Task: Create an elegant letterhead design template for your business.
Action: Mouse moved to (329, 111)
Screenshot: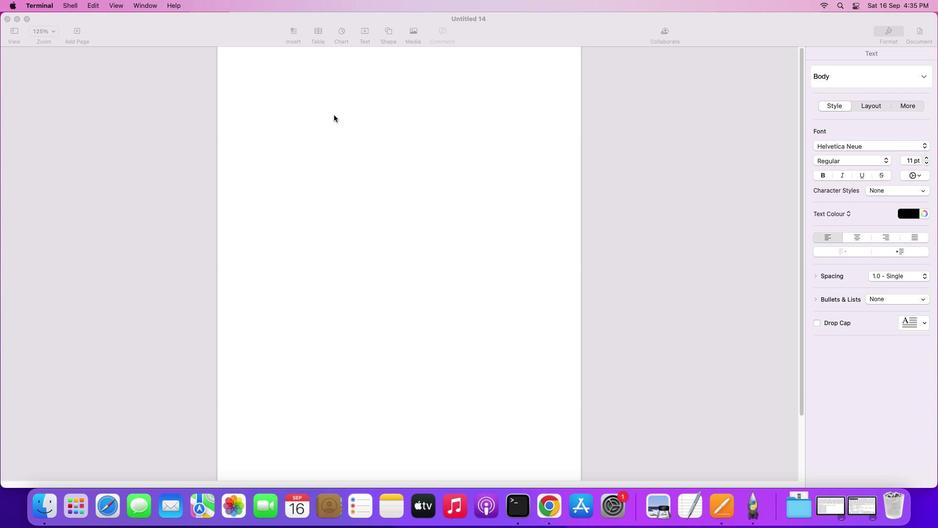 
Action: Mouse pressed left at (329, 111)
Screenshot: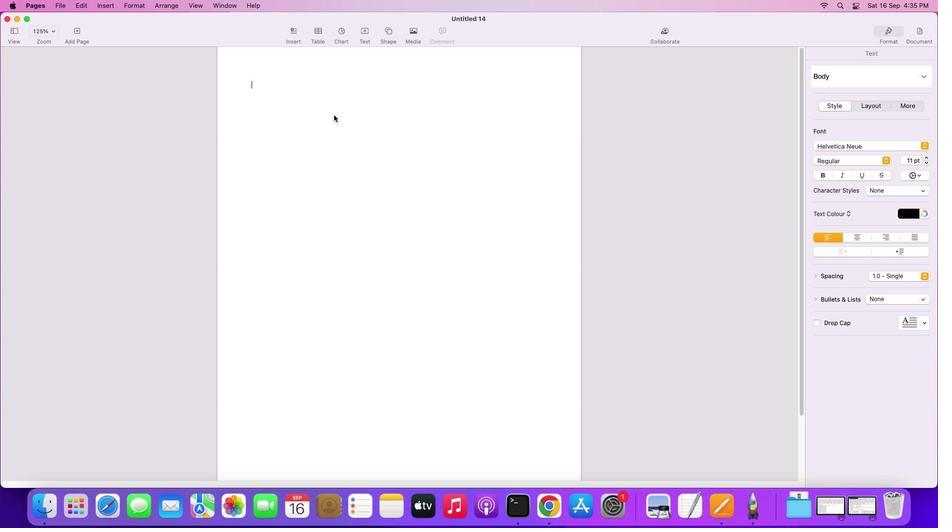 
Action: Mouse moved to (383, 28)
Screenshot: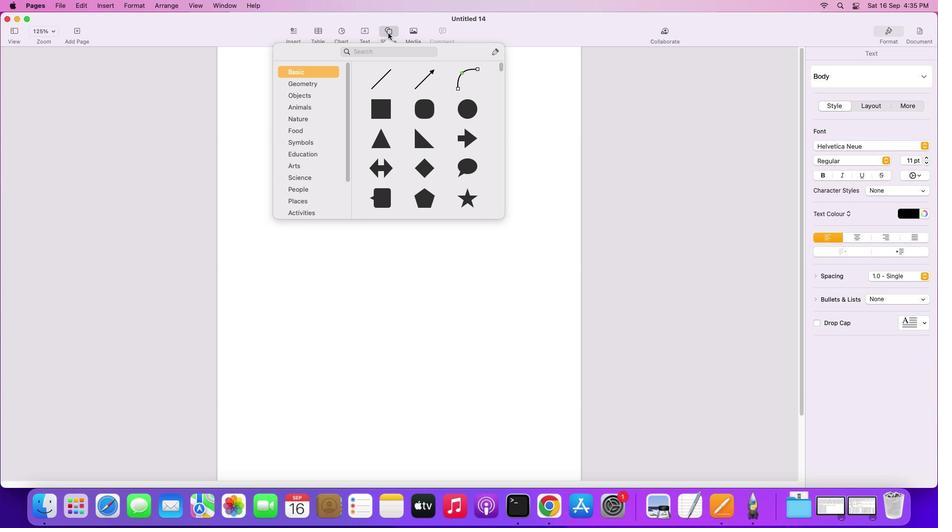 
Action: Mouse pressed left at (383, 28)
Screenshot: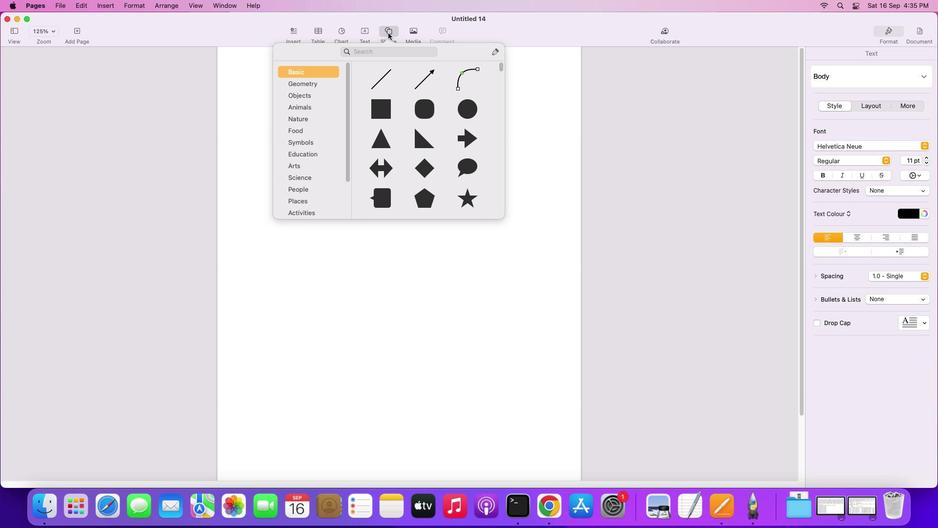 
Action: Mouse moved to (422, 106)
Screenshot: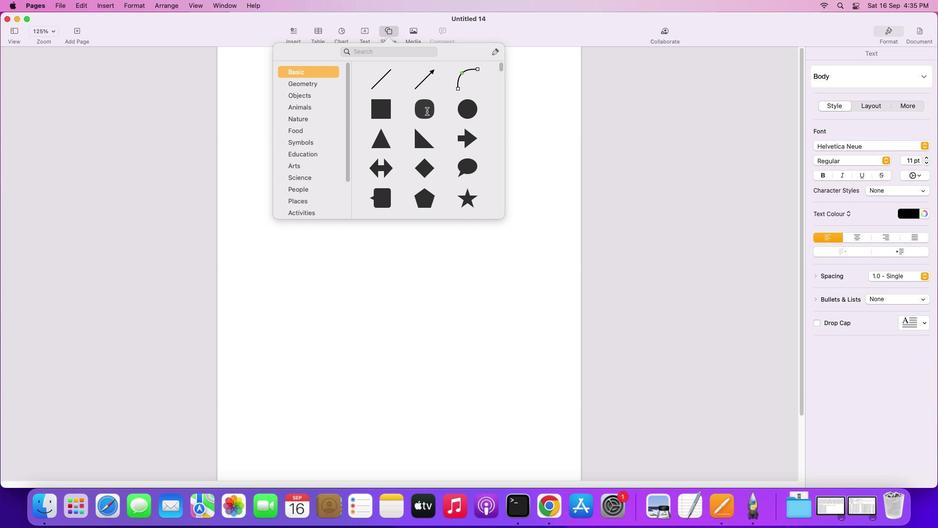 
Action: Mouse pressed left at (422, 106)
Screenshot: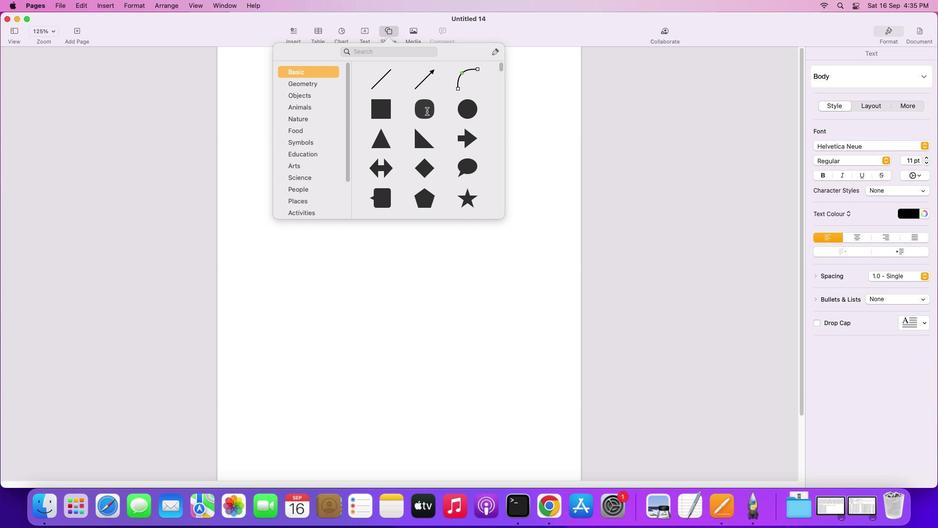 
Action: Mouse moved to (410, 115)
Screenshot: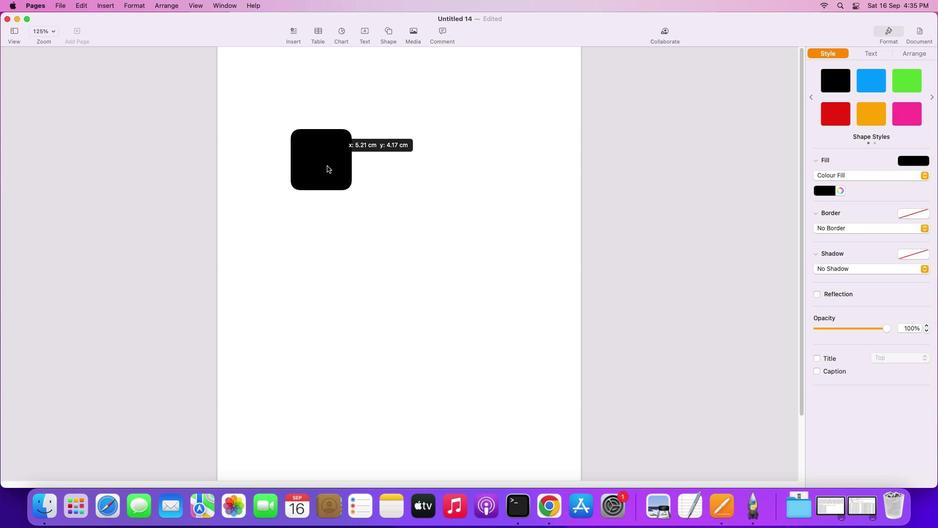 
Action: Mouse pressed left at (410, 115)
Screenshot: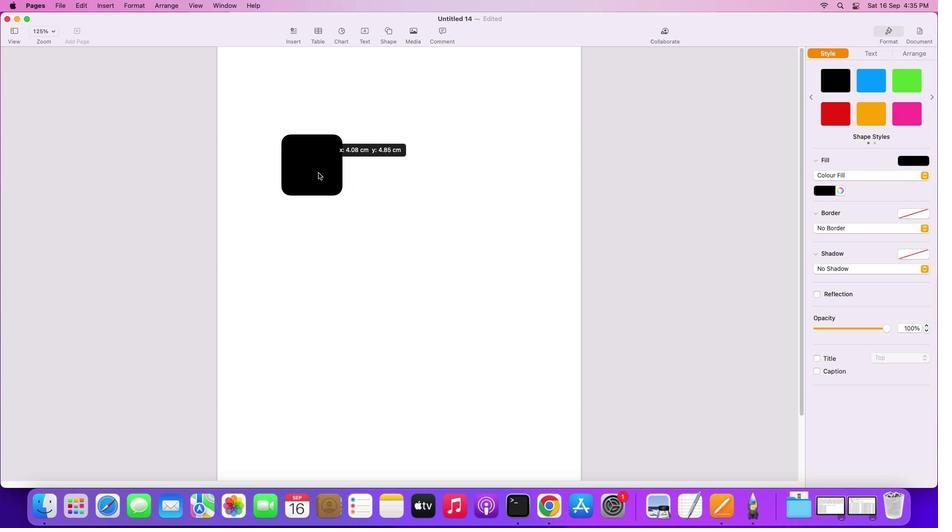 
Action: Mouse moved to (308, 210)
Screenshot: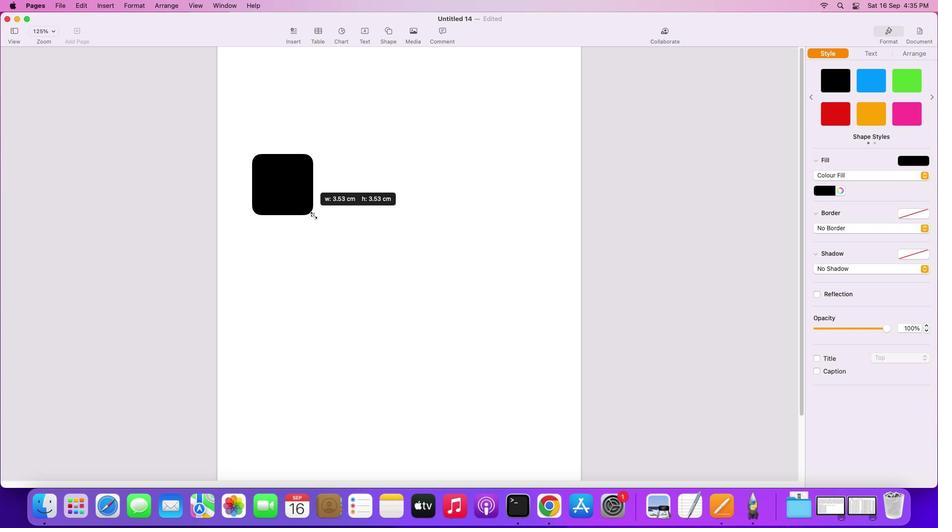
Action: Mouse pressed left at (308, 210)
Screenshot: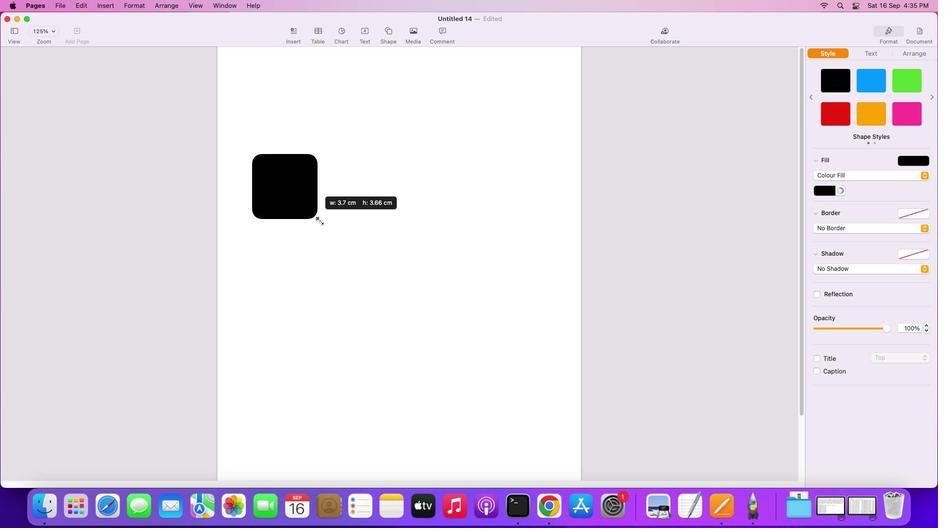 
Action: Mouse moved to (332, 240)
Screenshot: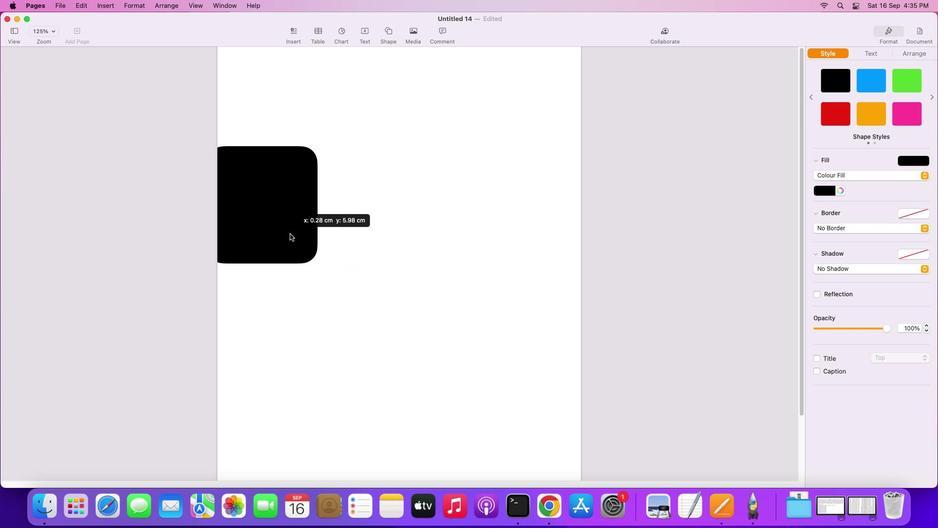 
Action: Mouse pressed left at (332, 240)
Screenshot: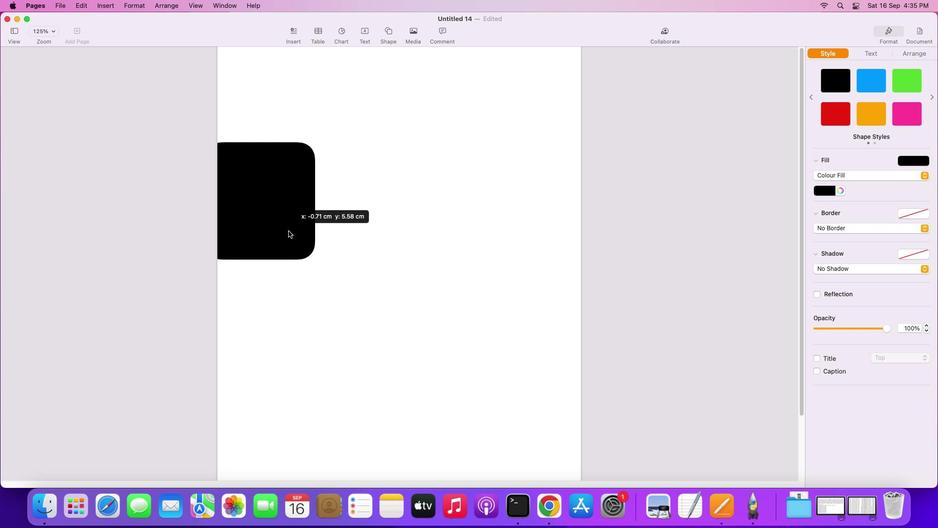 
Action: Mouse moved to (291, 224)
Screenshot: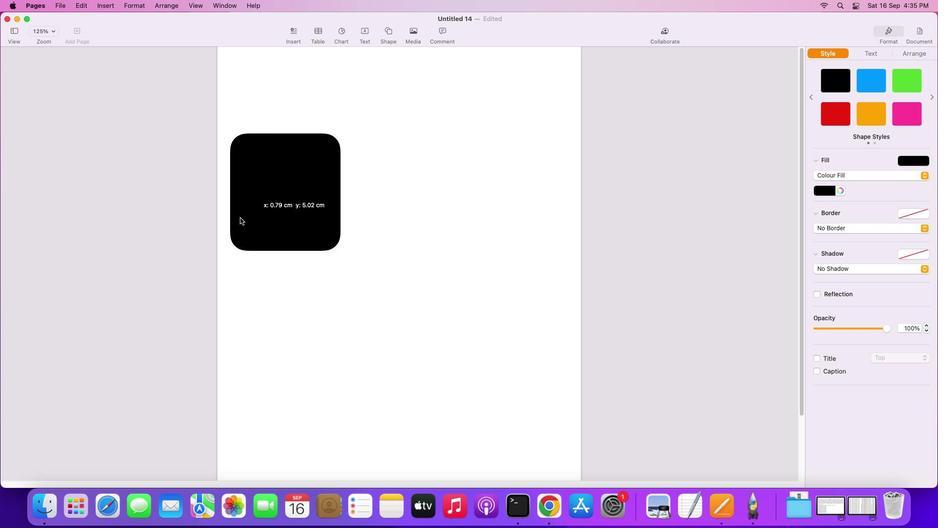 
Action: Mouse pressed left at (291, 224)
Screenshot: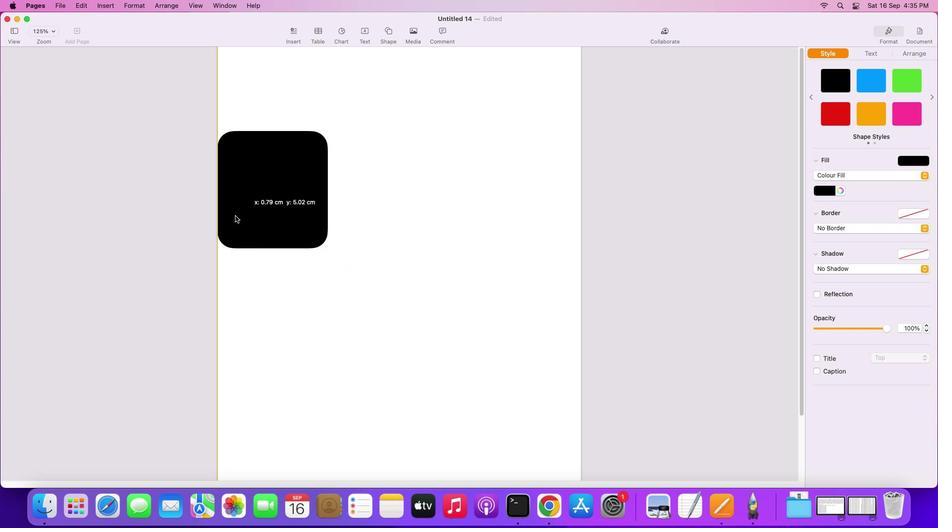 
Action: Mouse moved to (909, 47)
Screenshot: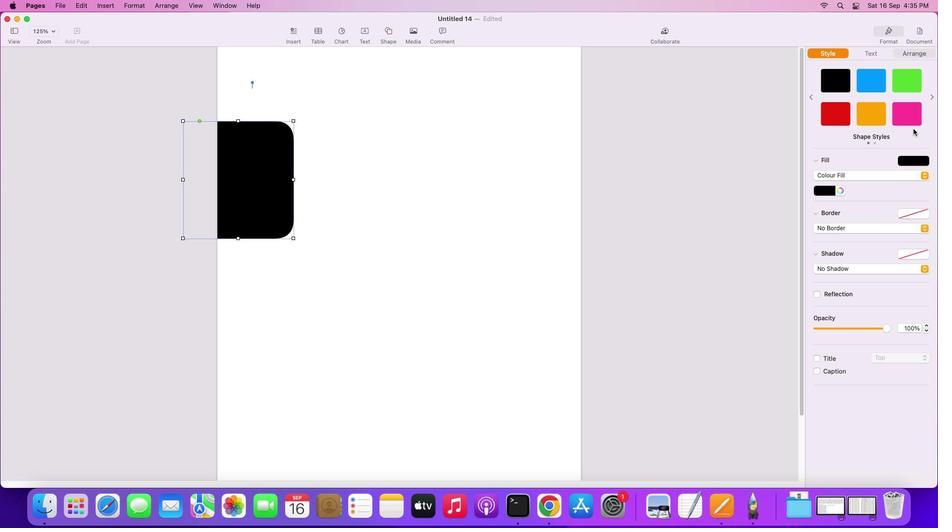 
Action: Mouse pressed left at (909, 47)
Screenshot: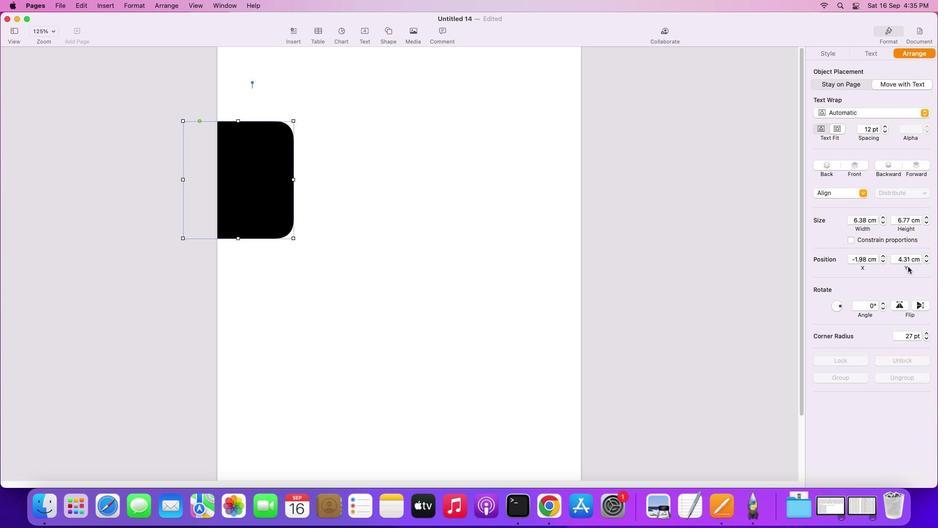 
Action: Mouse moved to (879, 299)
Screenshot: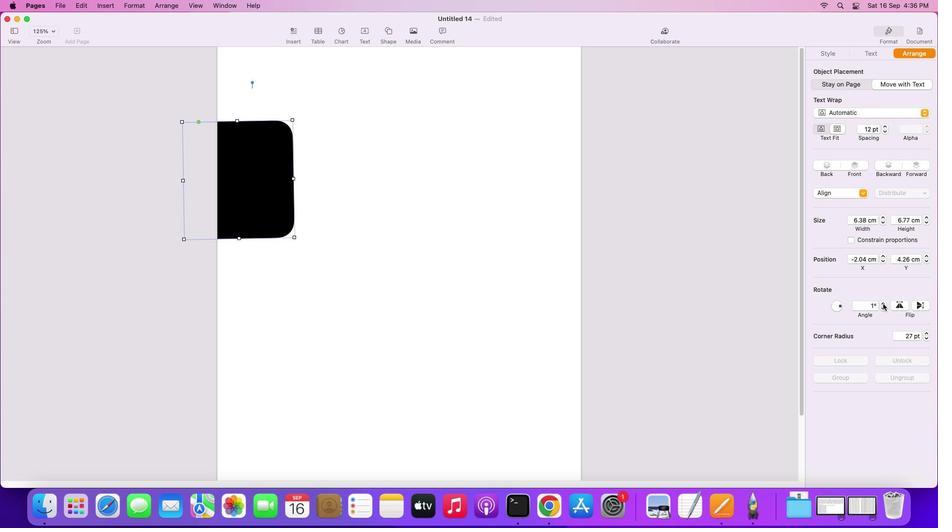 
Action: Mouse pressed left at (879, 299)
Screenshot: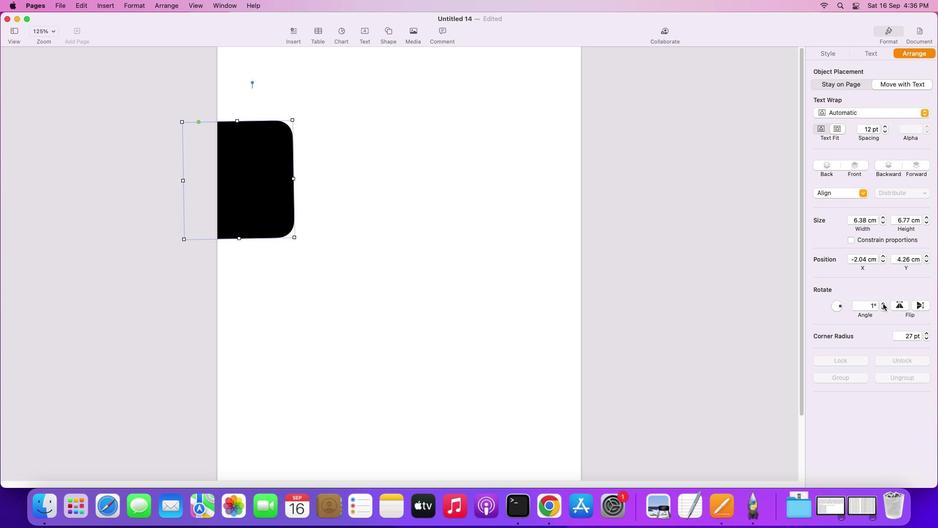 
Action: Mouse moved to (879, 299)
Screenshot: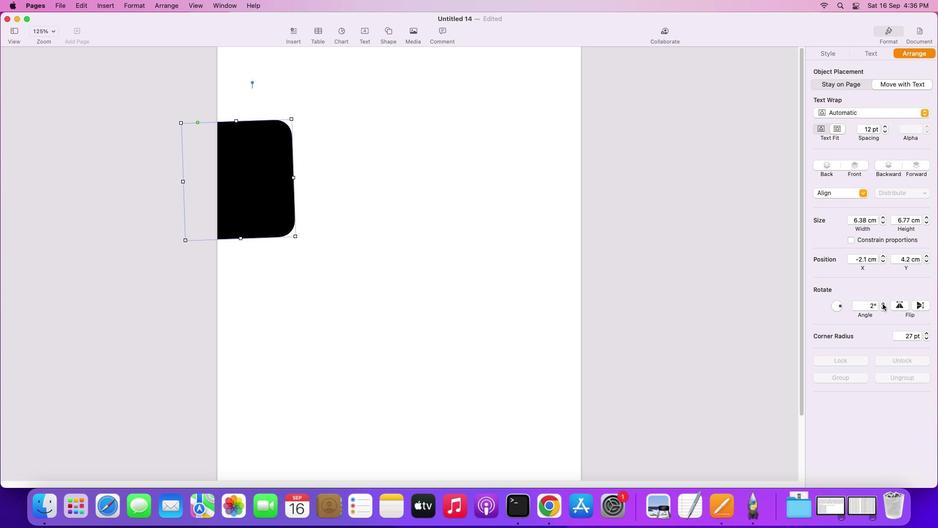 
Action: Mouse pressed left at (879, 299)
Screenshot: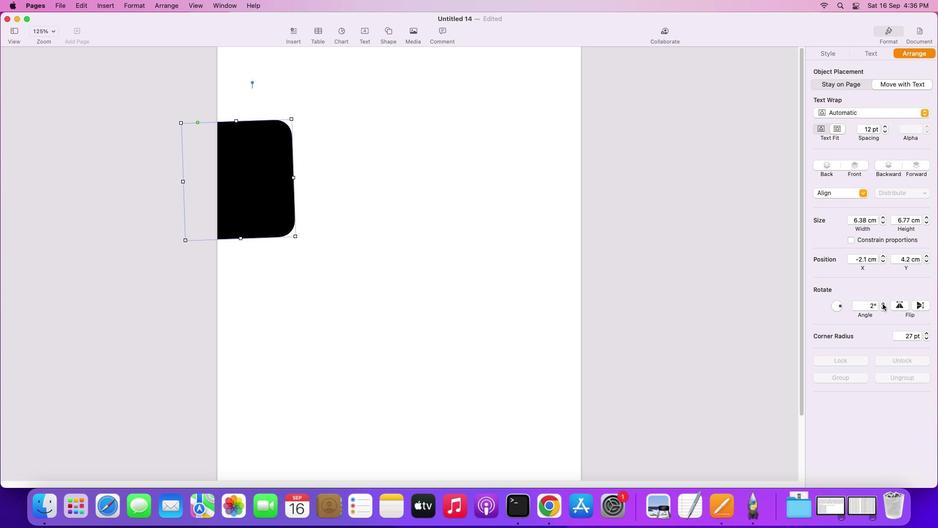 
Action: Mouse pressed left at (879, 299)
Screenshot: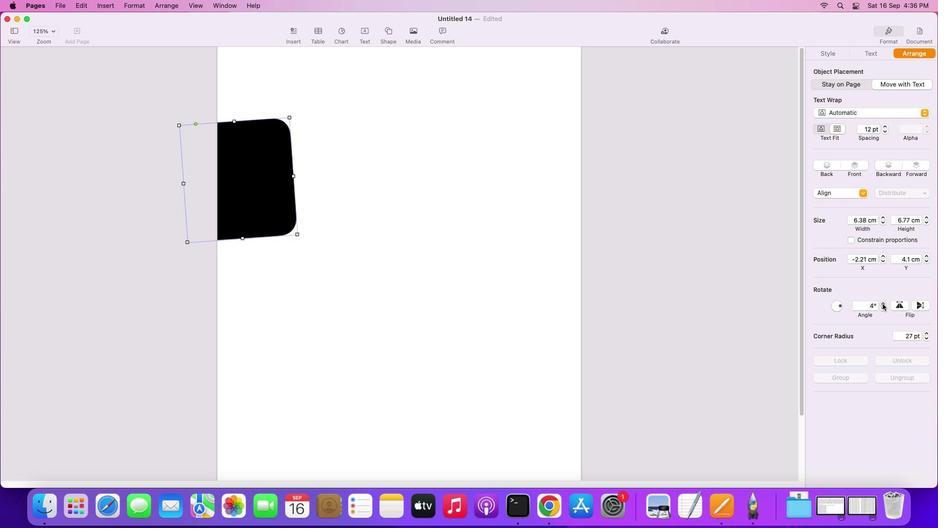 
Action: Mouse pressed left at (879, 299)
Screenshot: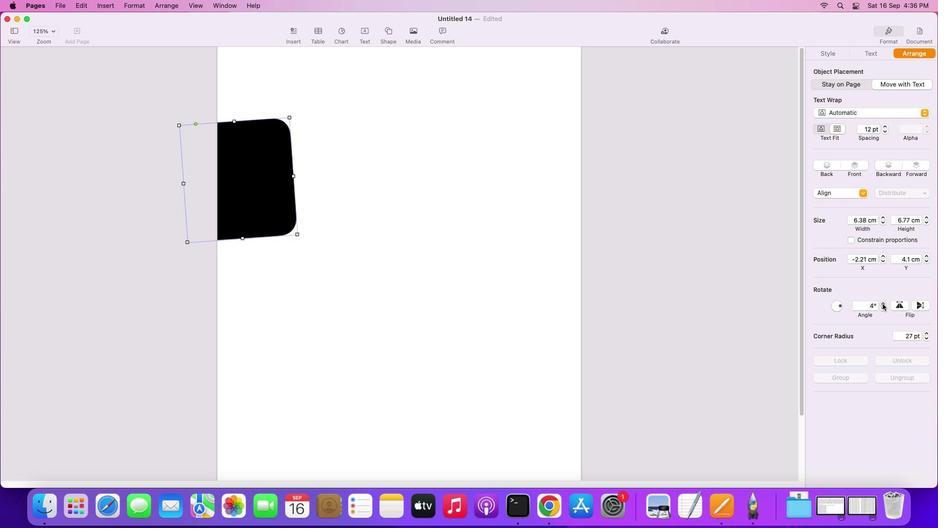 
Action: Mouse moved to (262, 176)
Screenshot: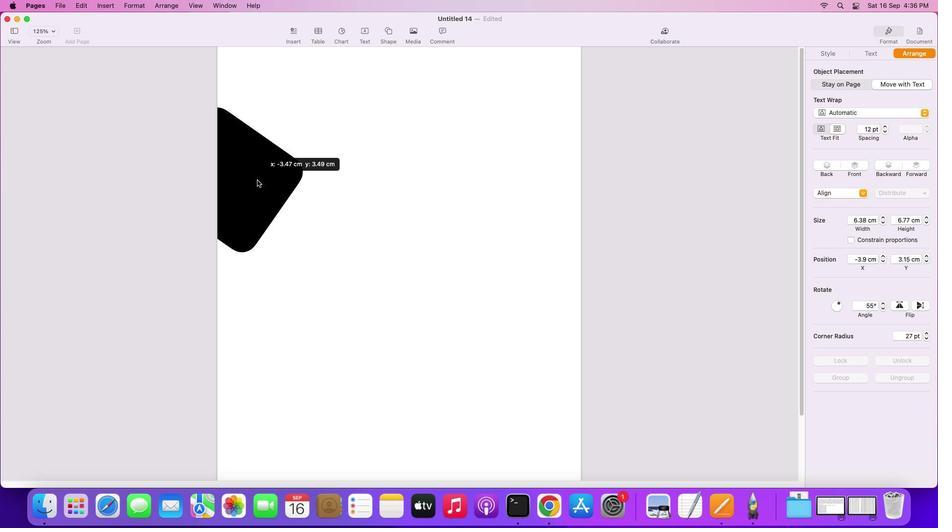 
Action: Mouse pressed left at (262, 176)
Screenshot: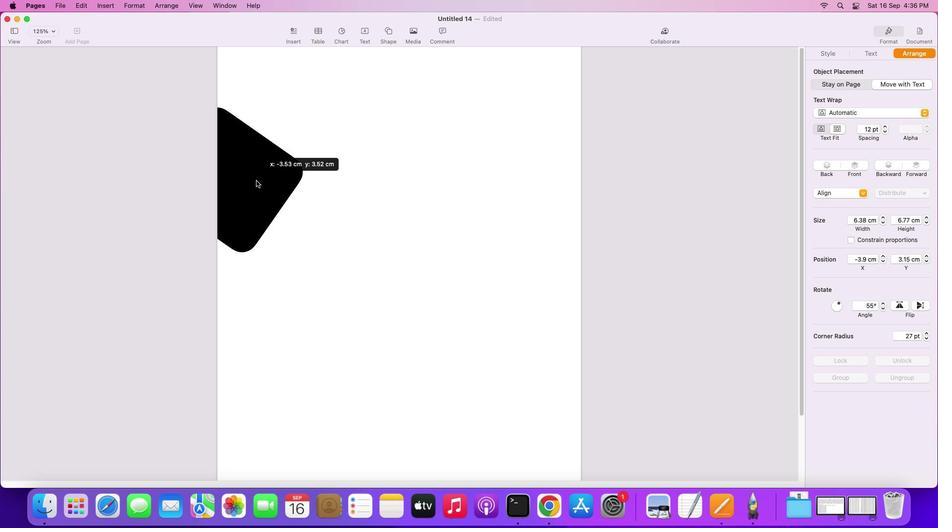 
Action: Mouse moved to (881, 303)
Screenshot: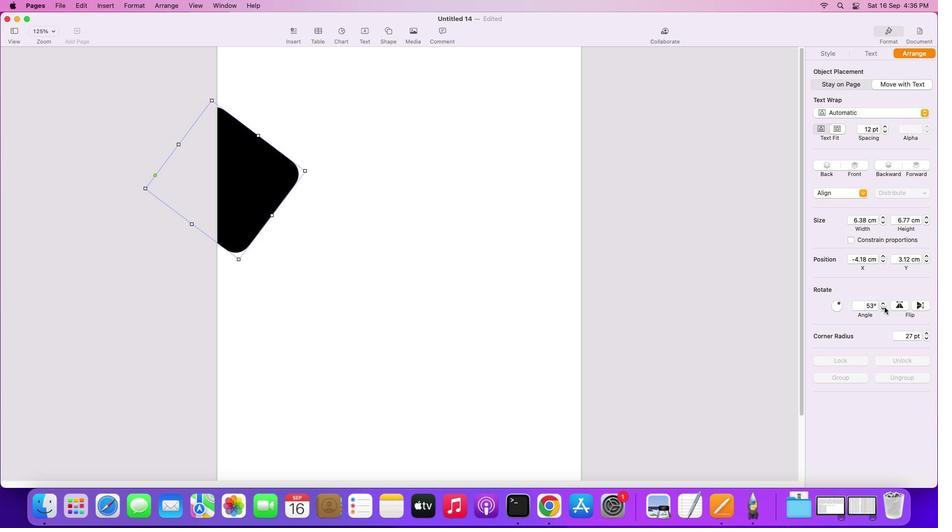 
Action: Mouse pressed left at (881, 303)
Screenshot: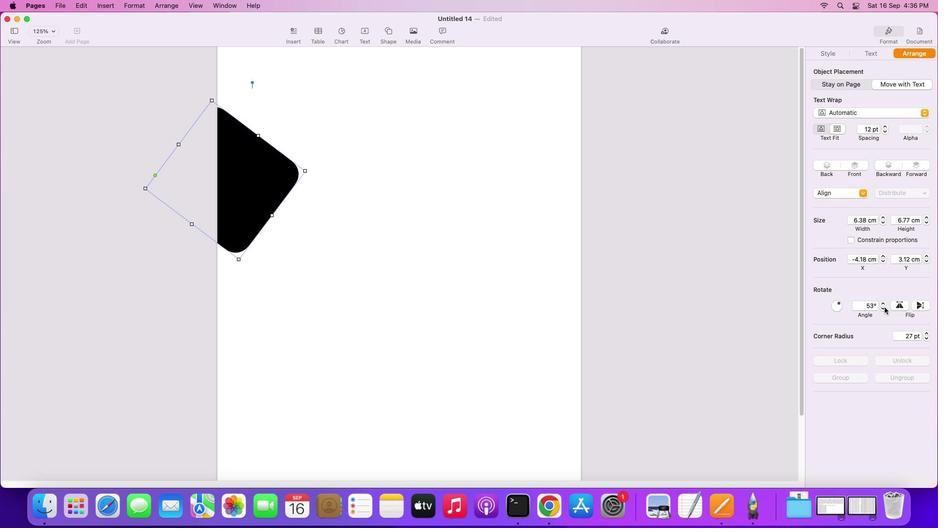 
Action: Mouse pressed left at (881, 303)
Screenshot: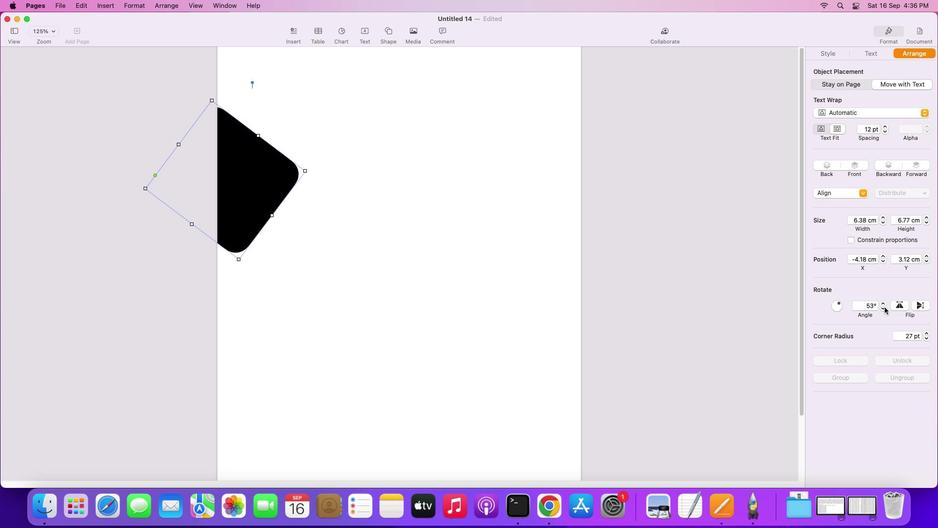 
Action: Mouse pressed left at (881, 303)
Screenshot: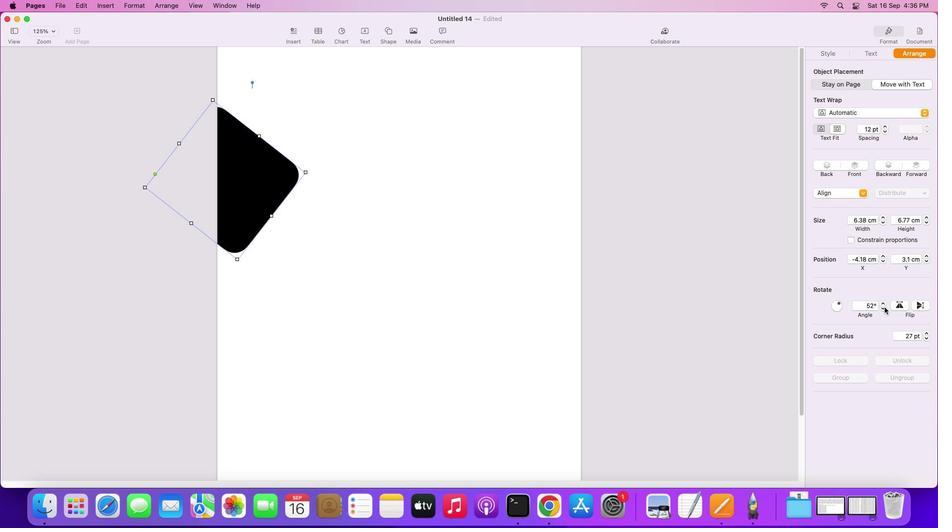
Action: Mouse pressed left at (881, 303)
Screenshot: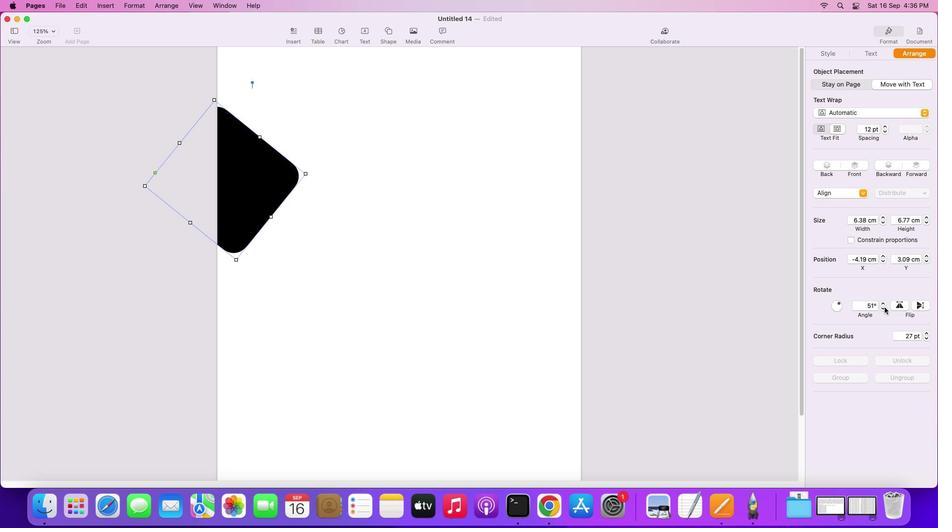 
Action: Mouse pressed left at (881, 303)
Screenshot: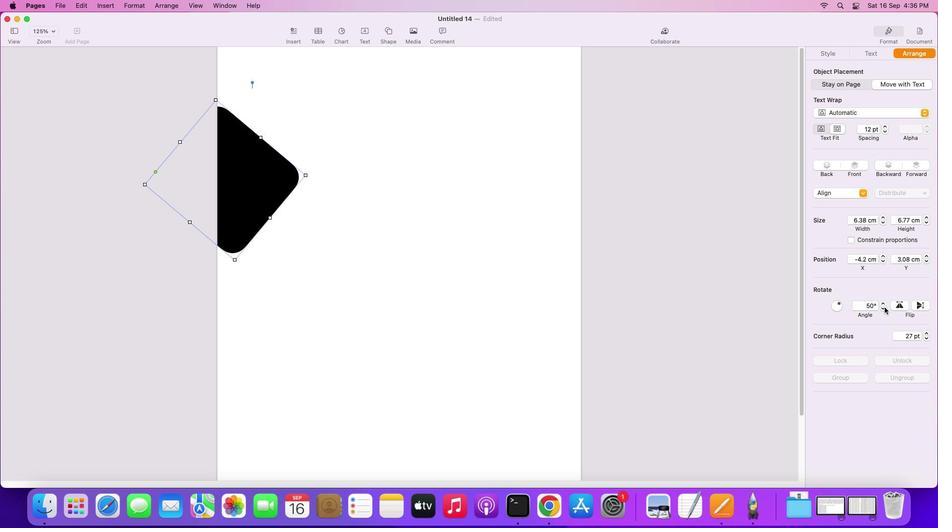
Action: Mouse pressed left at (881, 303)
Screenshot: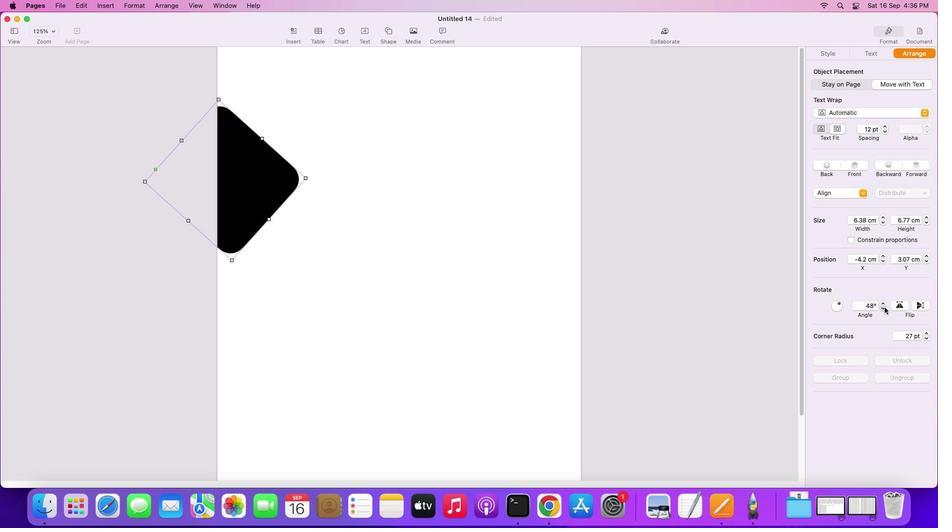 
Action: Mouse pressed left at (881, 303)
Screenshot: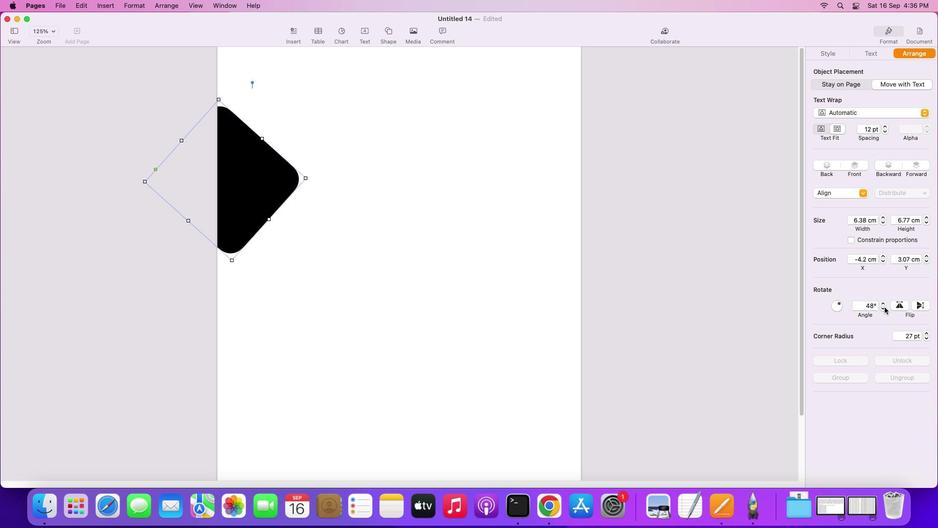 
Action: Mouse pressed left at (881, 303)
Screenshot: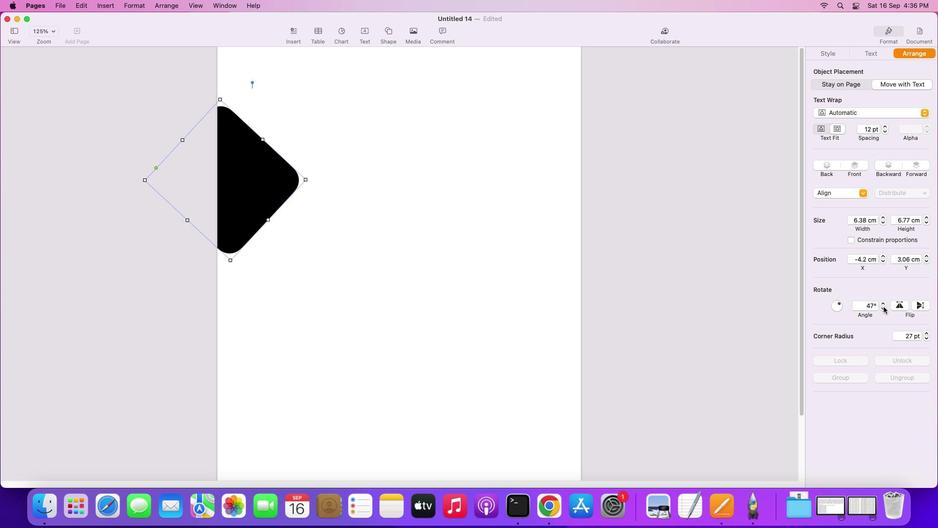 
Action: Mouse moved to (879, 303)
Screenshot: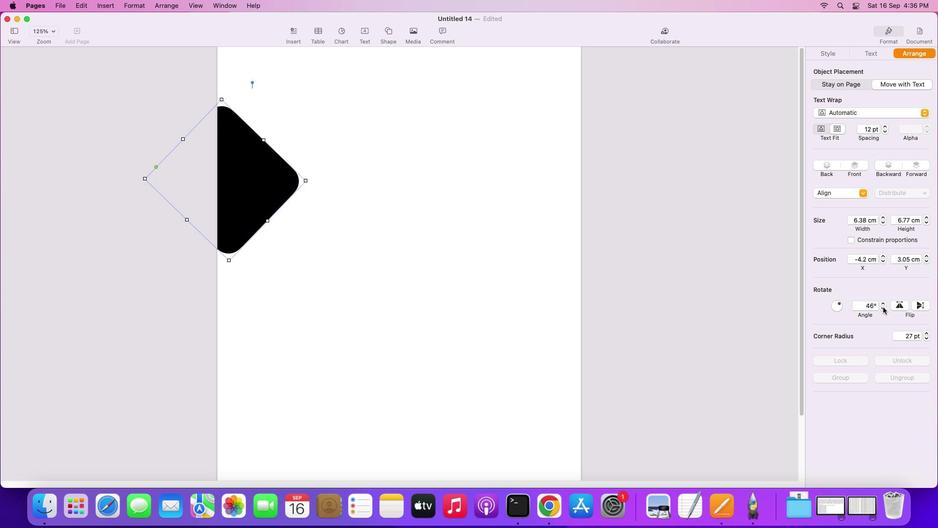 
Action: Mouse pressed left at (879, 303)
Screenshot: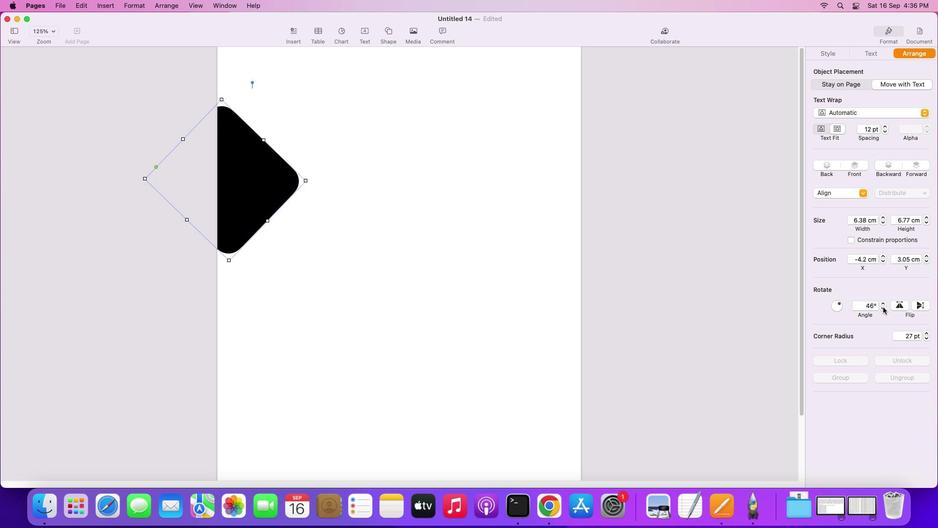 
Action: Mouse pressed left at (879, 303)
Screenshot: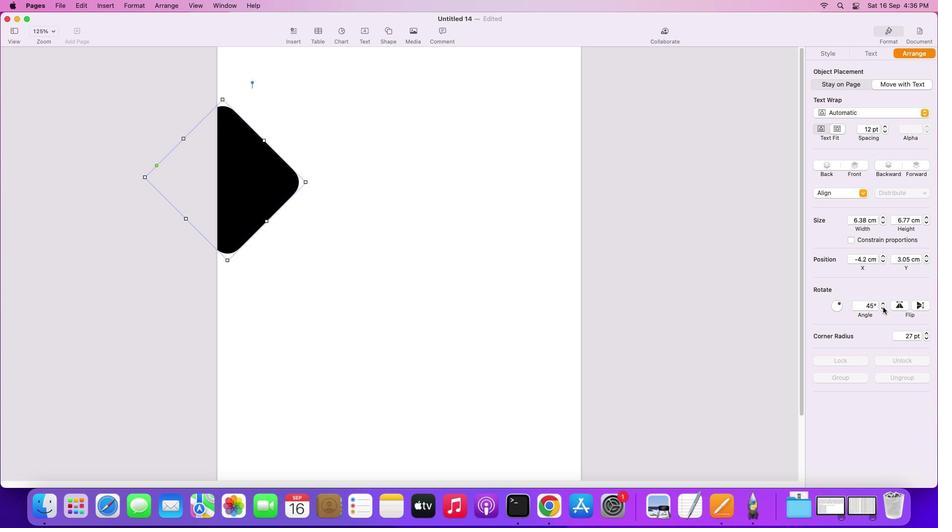 
Action: Mouse moved to (244, 185)
Screenshot: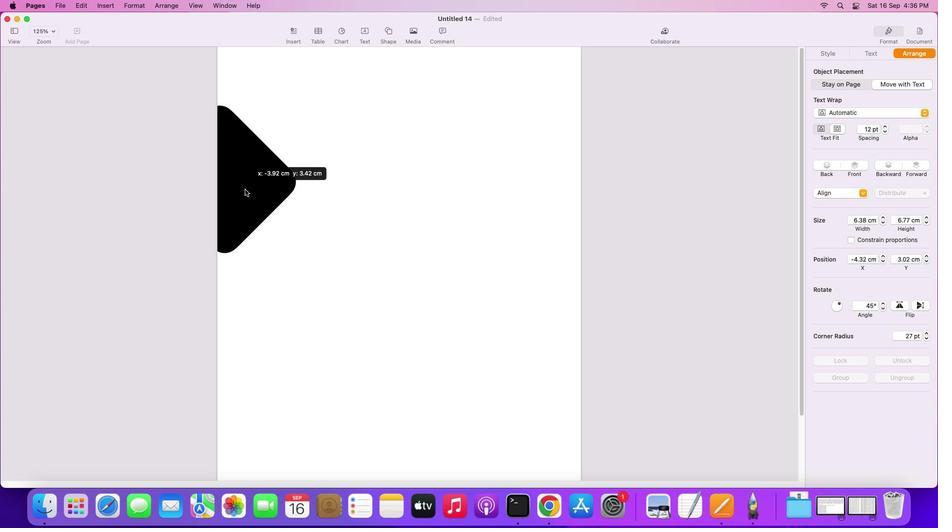
Action: Mouse pressed left at (244, 185)
Screenshot: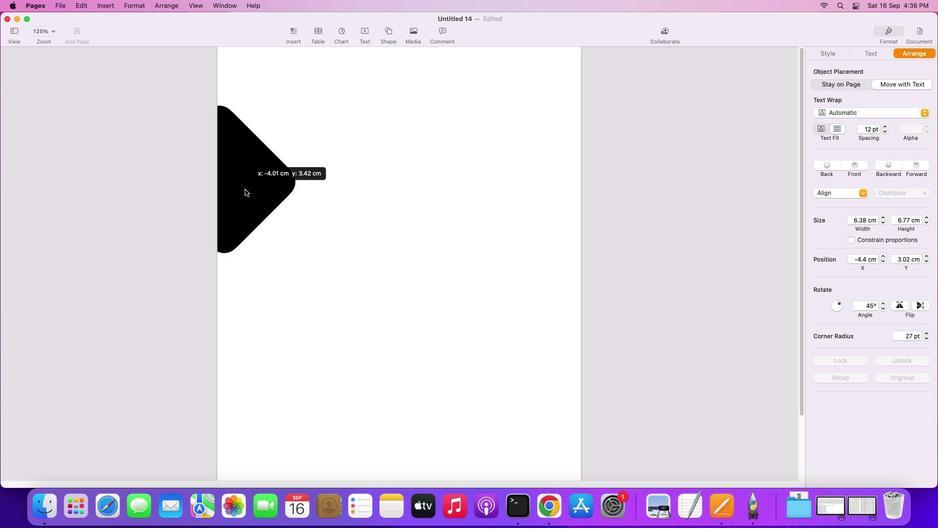 
Action: Mouse moved to (369, 136)
Screenshot: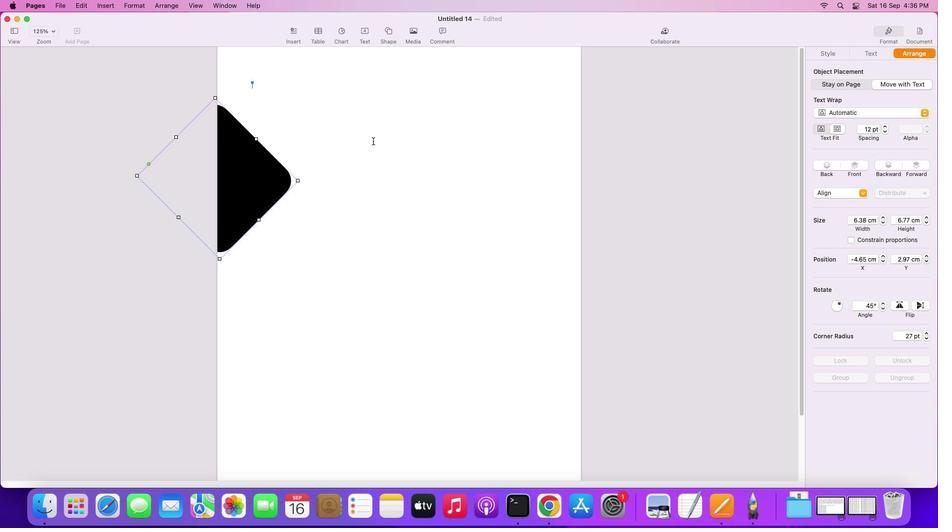 
Action: Mouse pressed left at (369, 136)
Screenshot: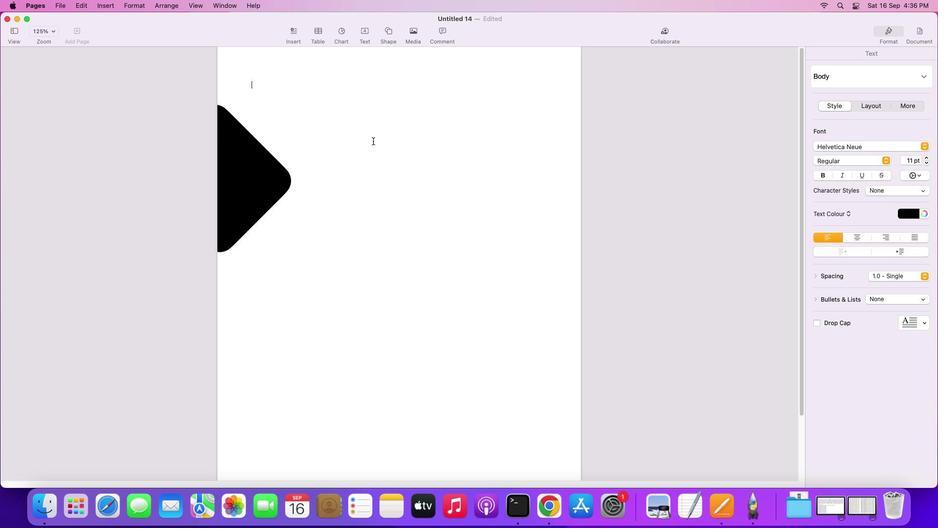 
Action: Mouse moved to (236, 172)
Screenshot: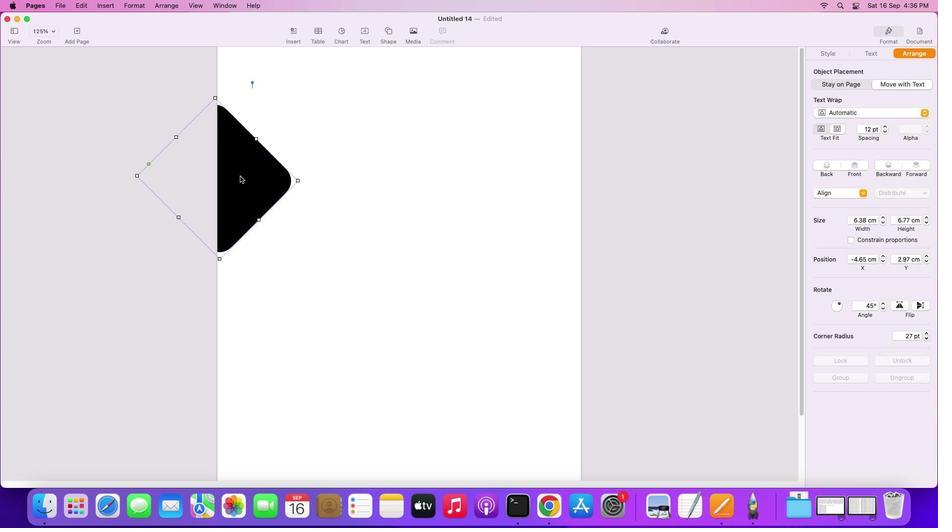 
Action: Mouse pressed left at (236, 172)
Screenshot: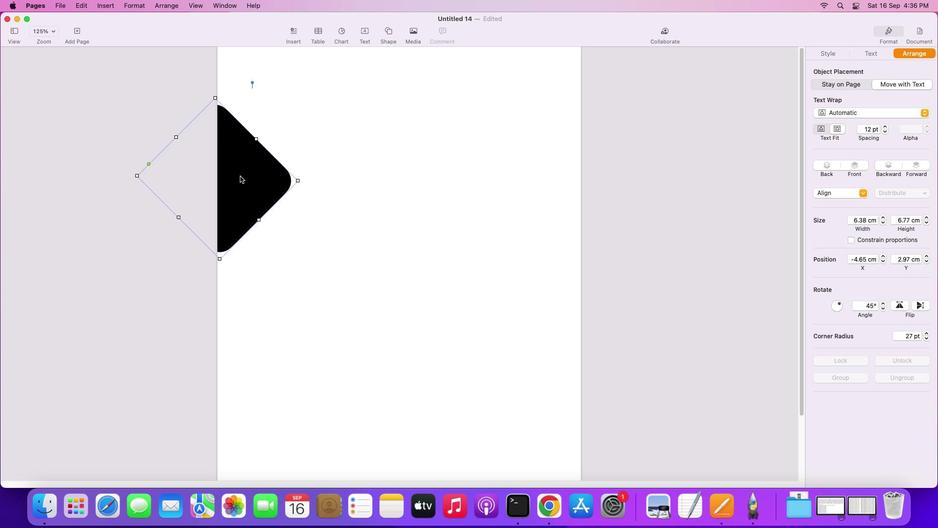 
Action: Key pressed Key.alt
Screenshot: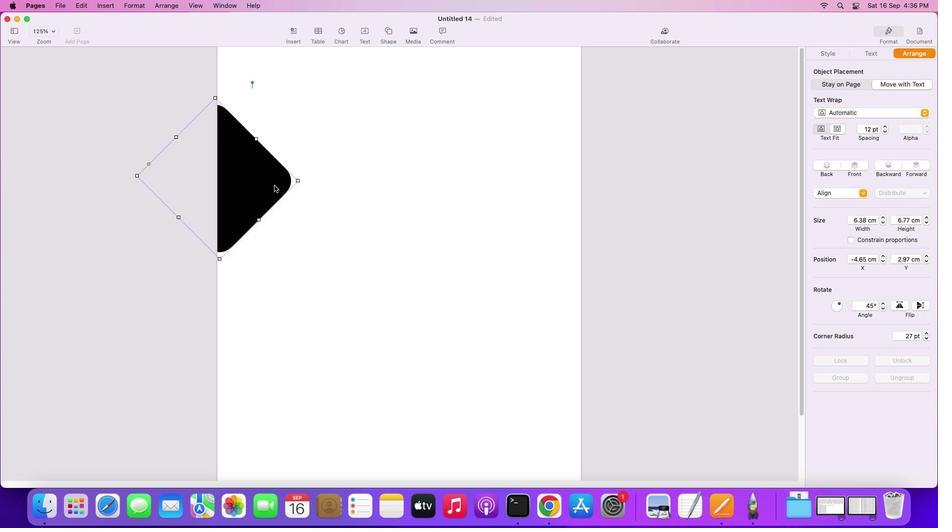 
Action: Mouse moved to (245, 174)
Screenshot: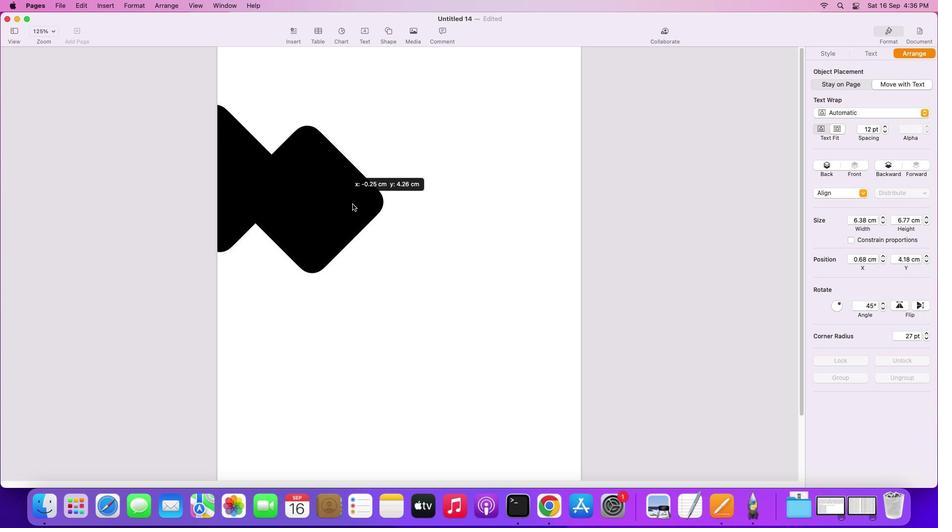 
Action: Mouse pressed left at (245, 174)
Screenshot: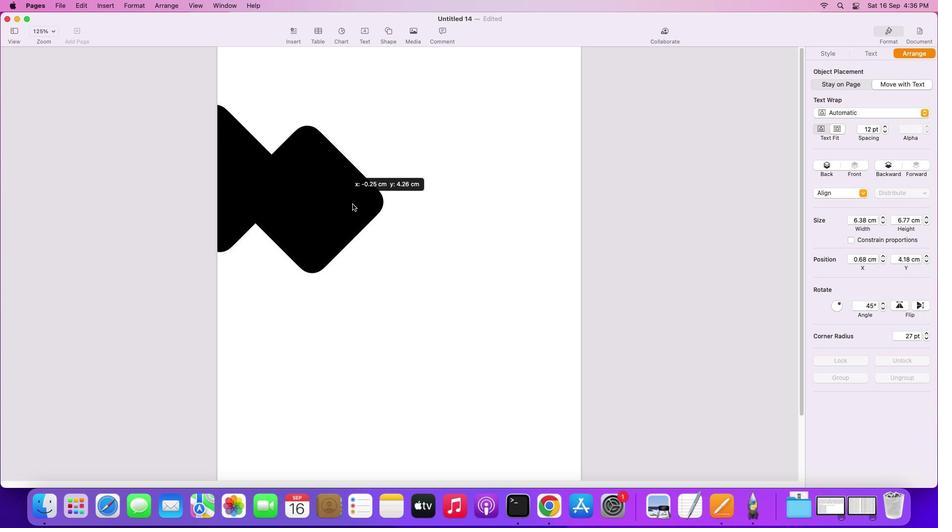
Action: Mouse moved to (509, 395)
Screenshot: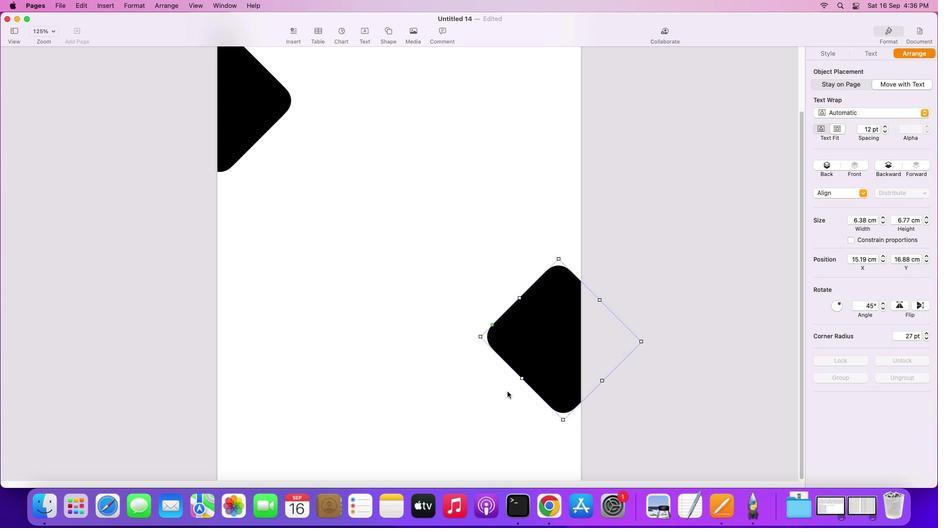 
Action: Mouse scrolled (509, 395) with delta (-3, -4)
Screenshot: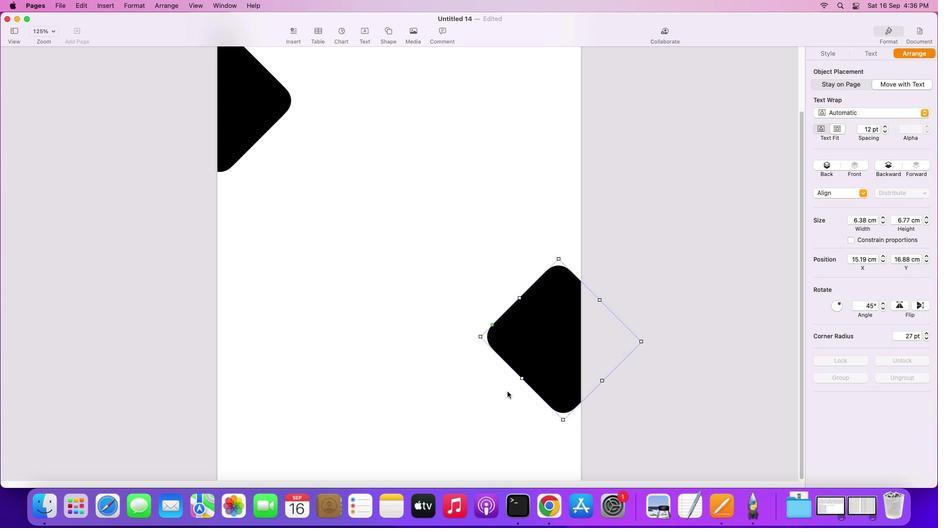 
Action: Mouse scrolled (509, 395) with delta (-3, -4)
Screenshot: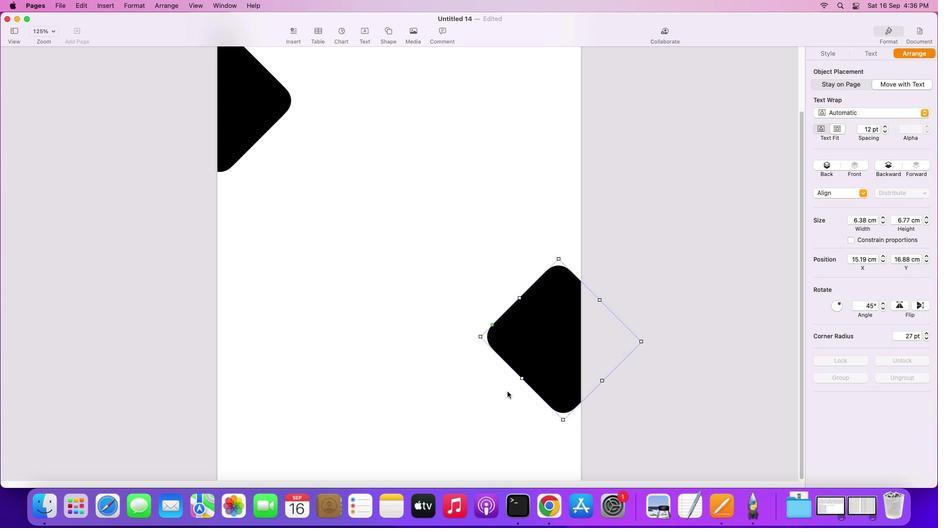 
Action: Mouse scrolled (509, 395) with delta (-3, -5)
Screenshot: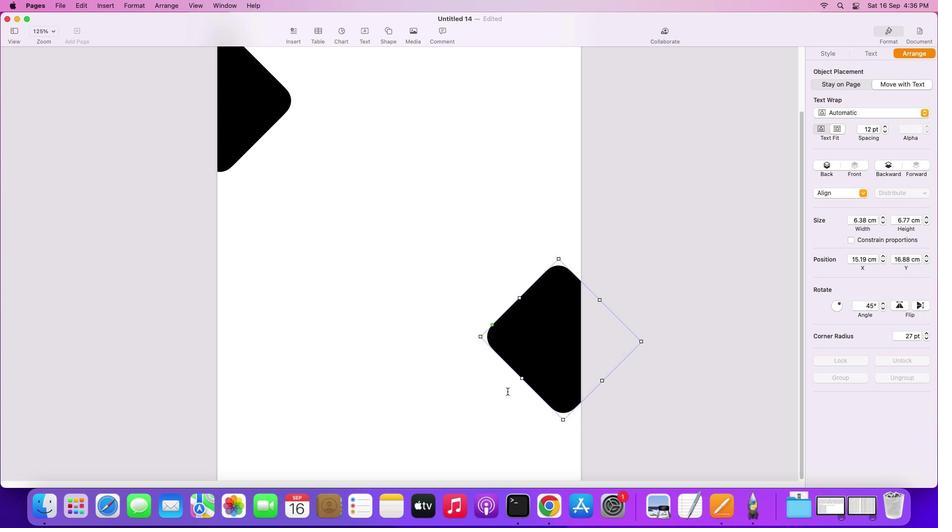 
Action: Mouse moved to (508, 394)
Screenshot: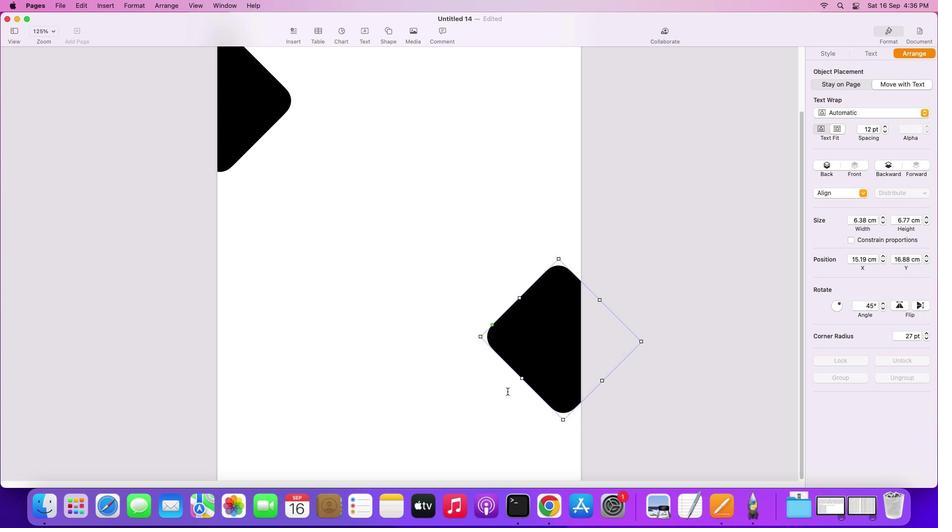
Action: Mouse scrolled (508, 394) with delta (-3, -6)
Screenshot: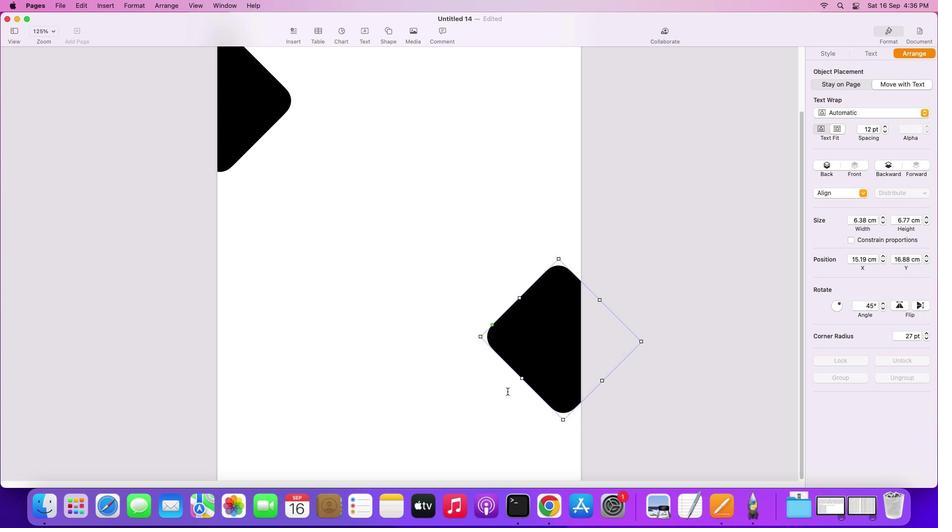 
Action: Mouse moved to (507, 392)
Screenshot: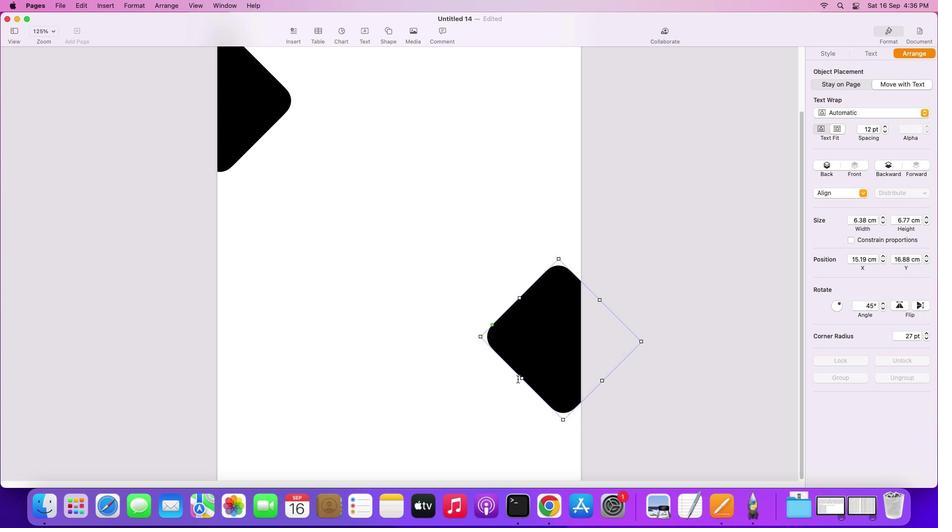 
Action: Mouse scrolled (507, 392) with delta (-3, -6)
Screenshot: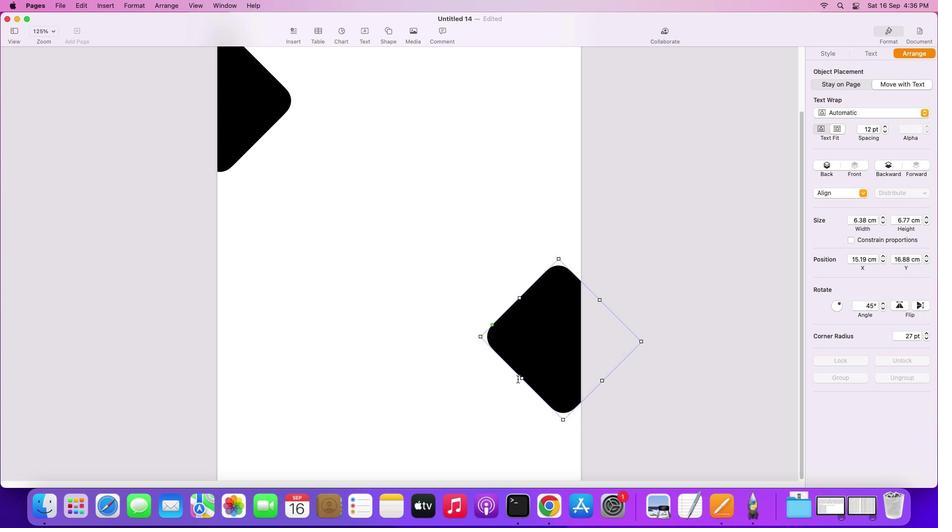 
Action: Mouse moved to (505, 390)
Screenshot: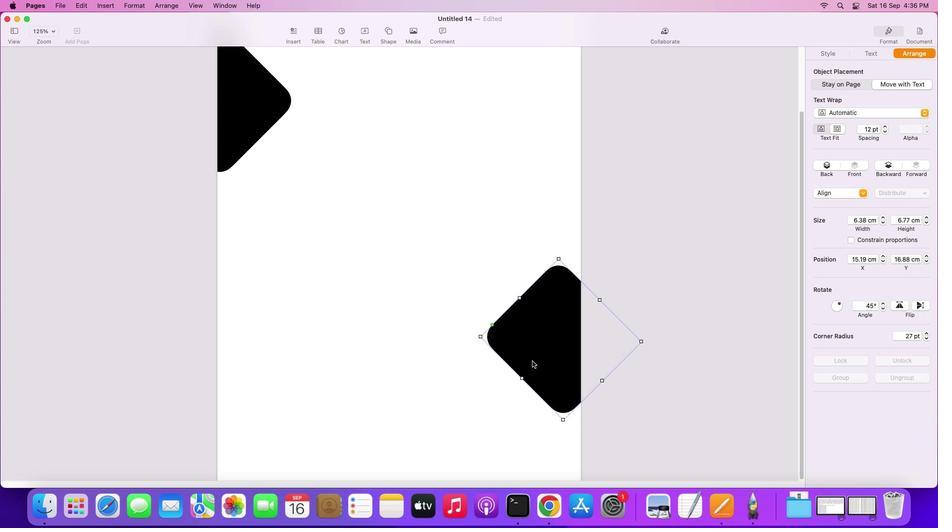 
Action: Mouse scrolled (505, 390) with delta (-3, -6)
Screenshot: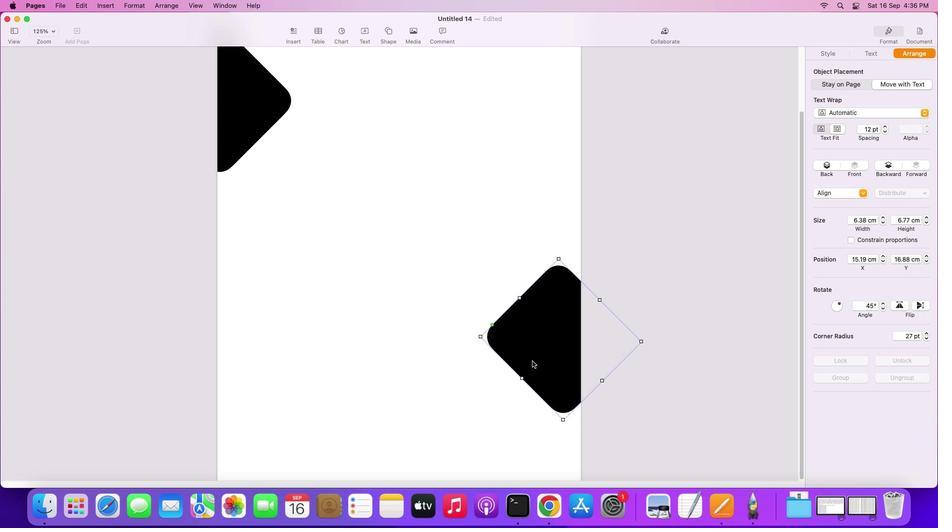 
Action: Mouse moved to (545, 344)
Screenshot: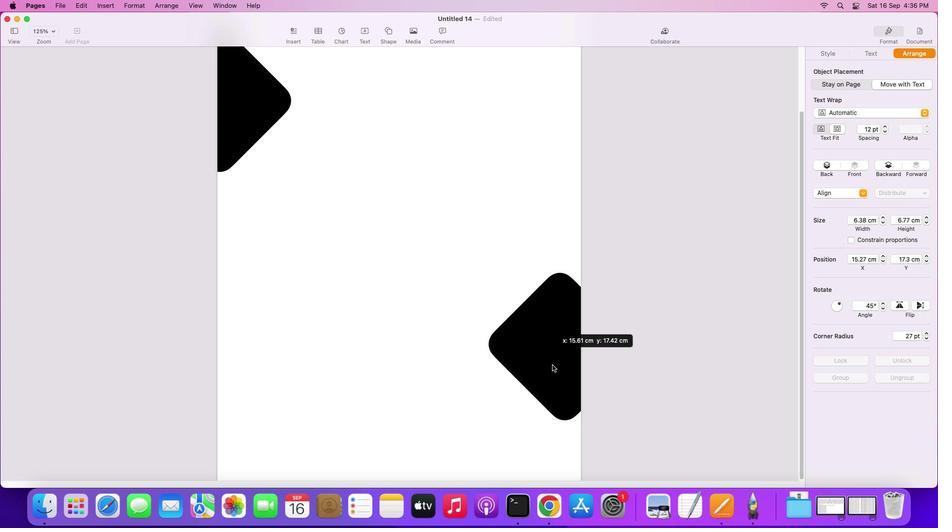 
Action: Mouse pressed left at (545, 344)
Screenshot: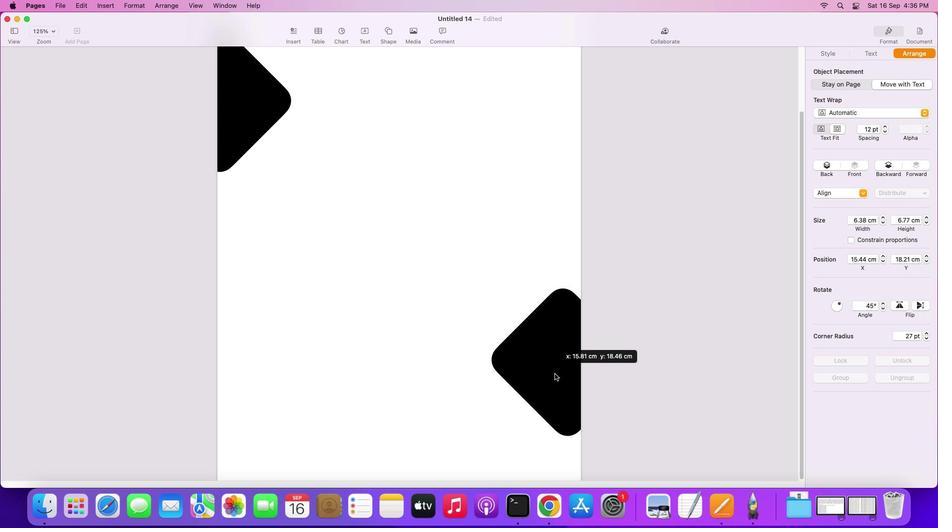 
Action: Mouse moved to (561, 406)
Screenshot: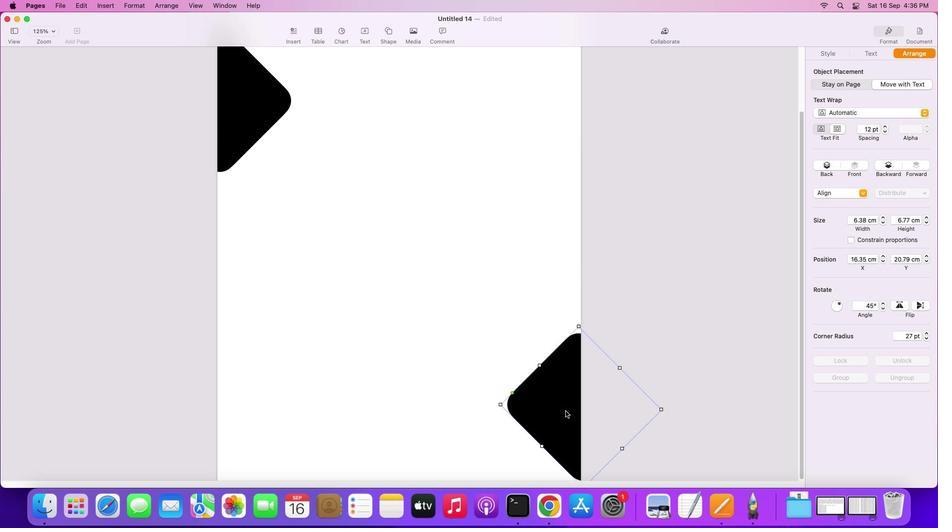 
Action: Mouse pressed left at (561, 406)
Screenshot: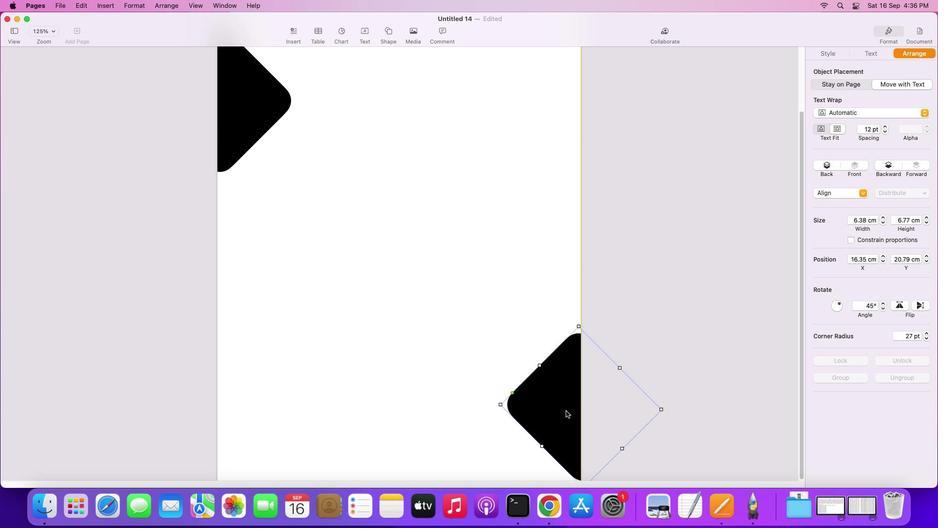 
Action: Mouse moved to (473, 309)
Screenshot: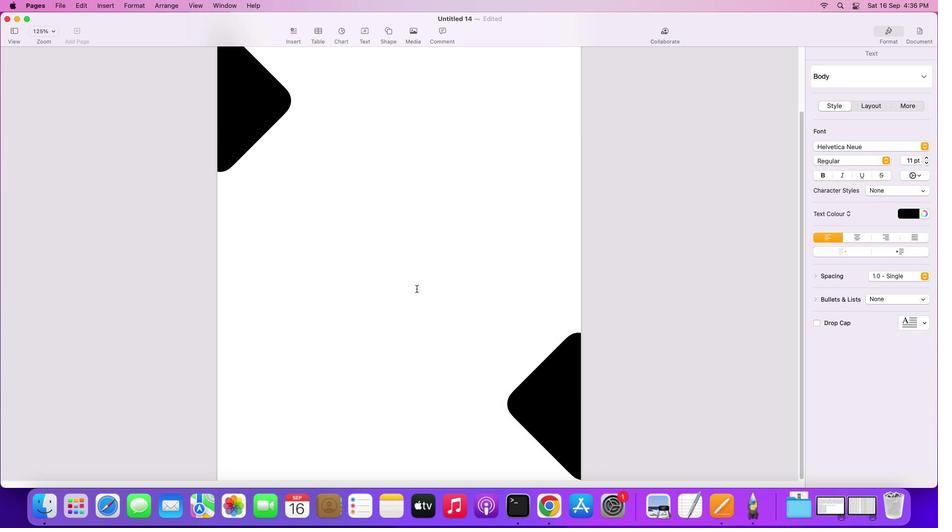 
Action: Mouse pressed left at (473, 309)
Screenshot: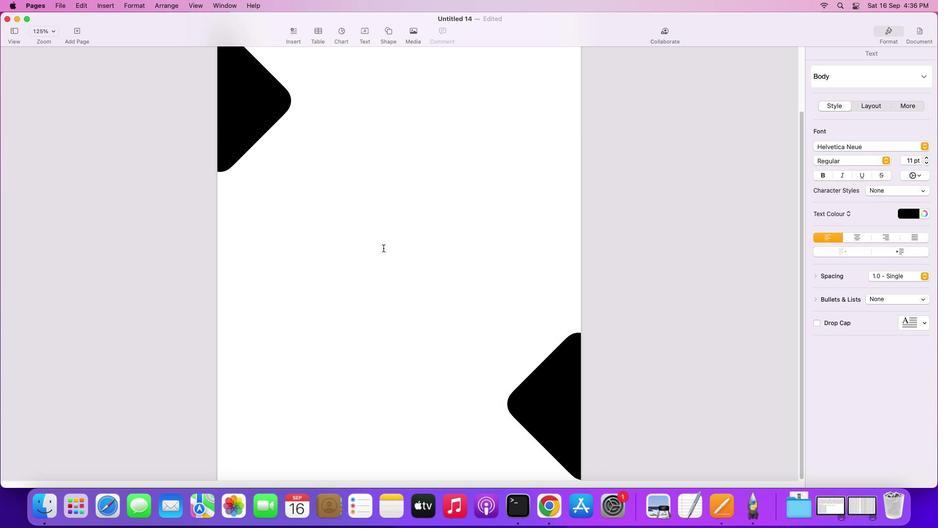 
Action: Mouse moved to (367, 215)
Screenshot: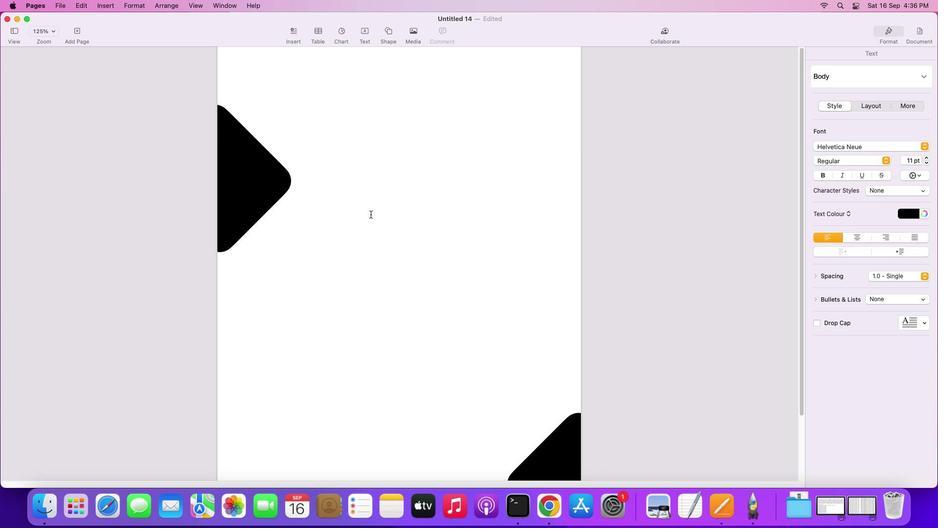 
Action: Mouse scrolled (367, 215) with delta (-3, -3)
Screenshot: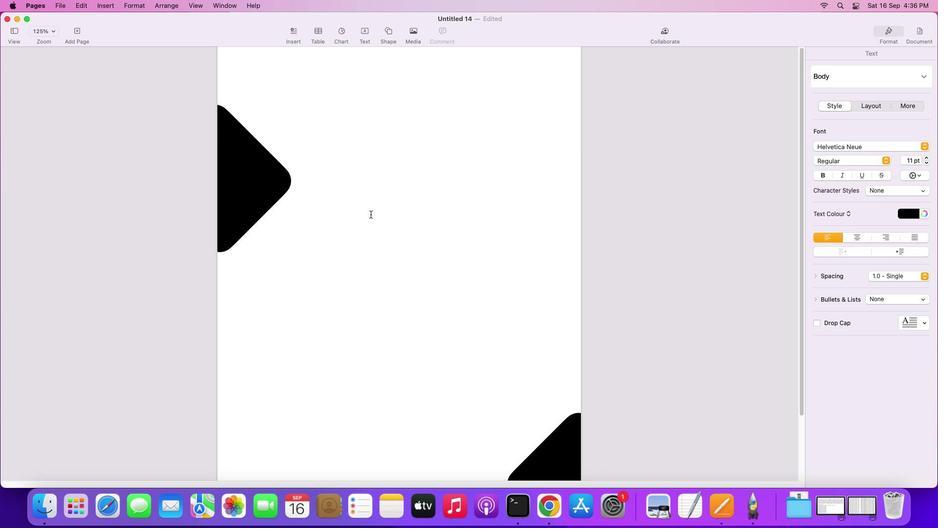 
Action: Mouse scrolled (367, 215) with delta (-3, -3)
Screenshot: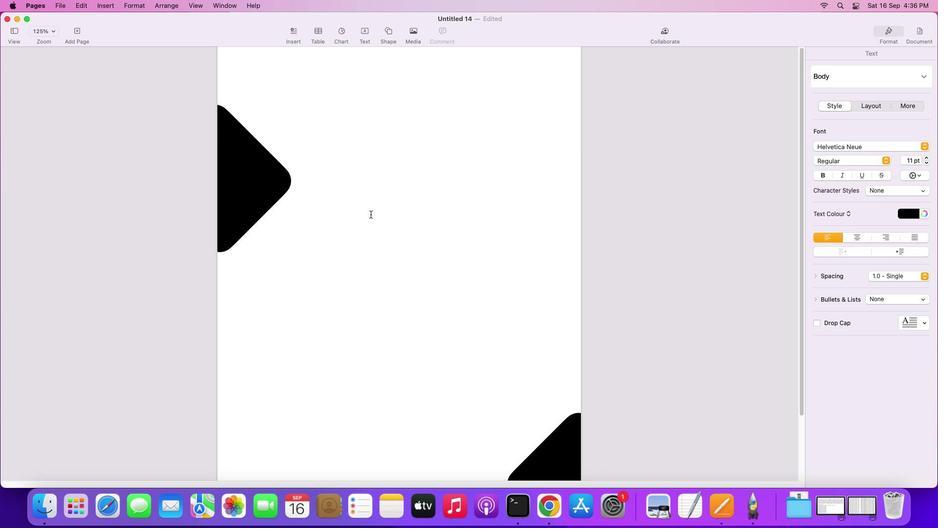 
Action: Mouse scrolled (367, 215) with delta (-3, -1)
Screenshot: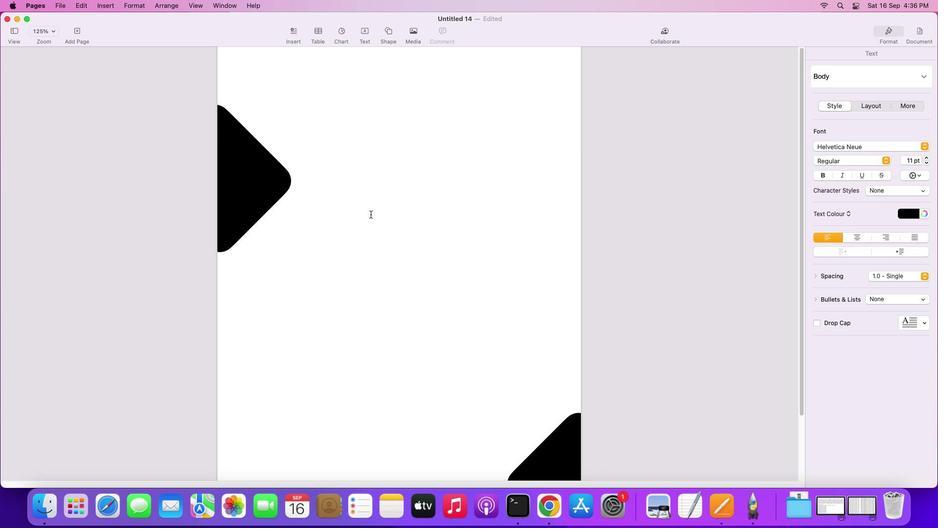 
Action: Mouse scrolled (367, 215) with delta (-3, 0)
Screenshot: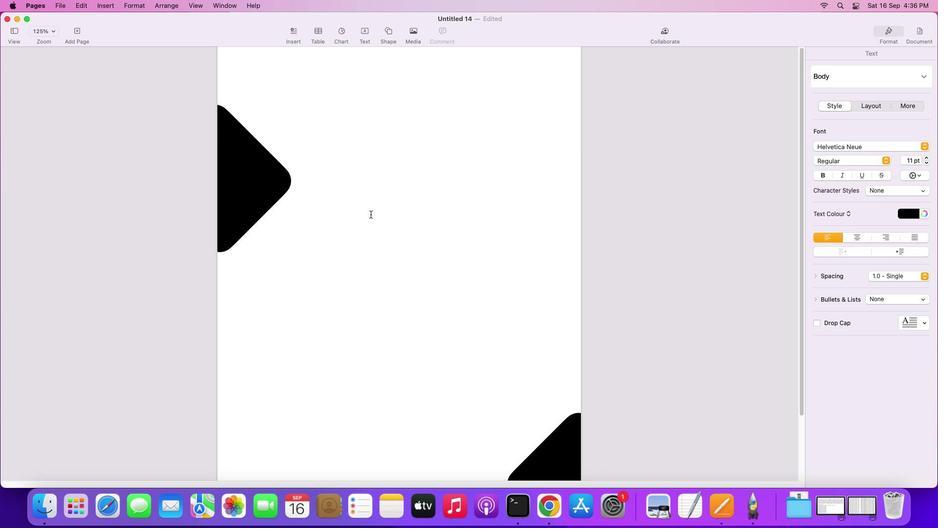 
Action: Mouse scrolled (367, 215) with delta (-3, 0)
Screenshot: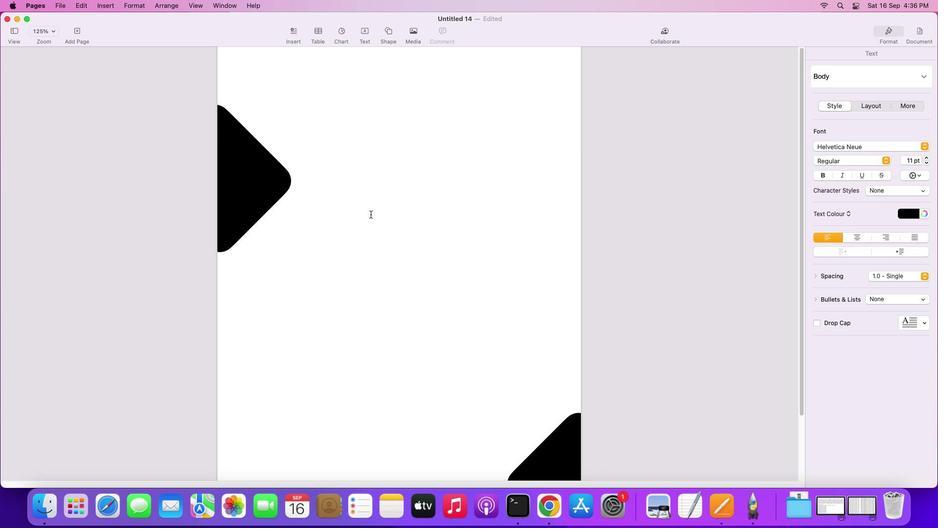 
Action: Mouse scrolled (367, 215) with delta (-3, 0)
Screenshot: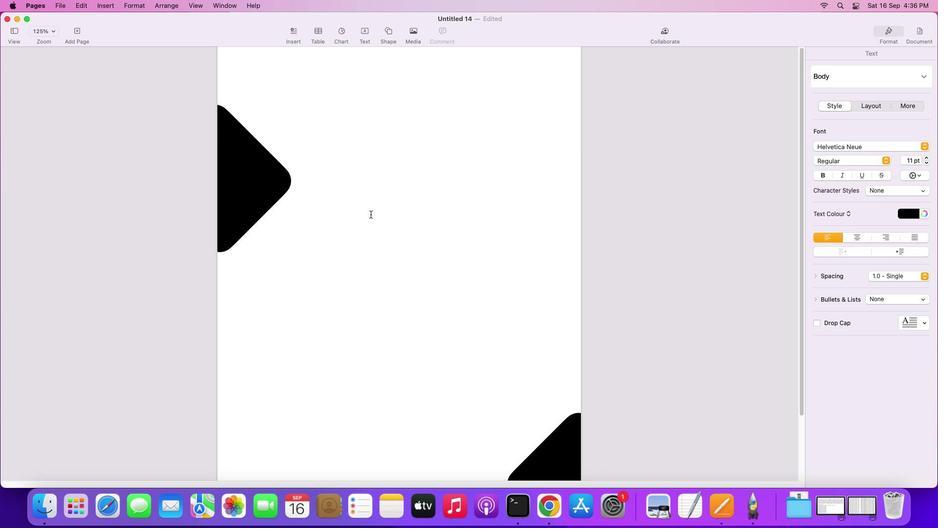 
Action: Mouse moved to (366, 210)
Screenshot: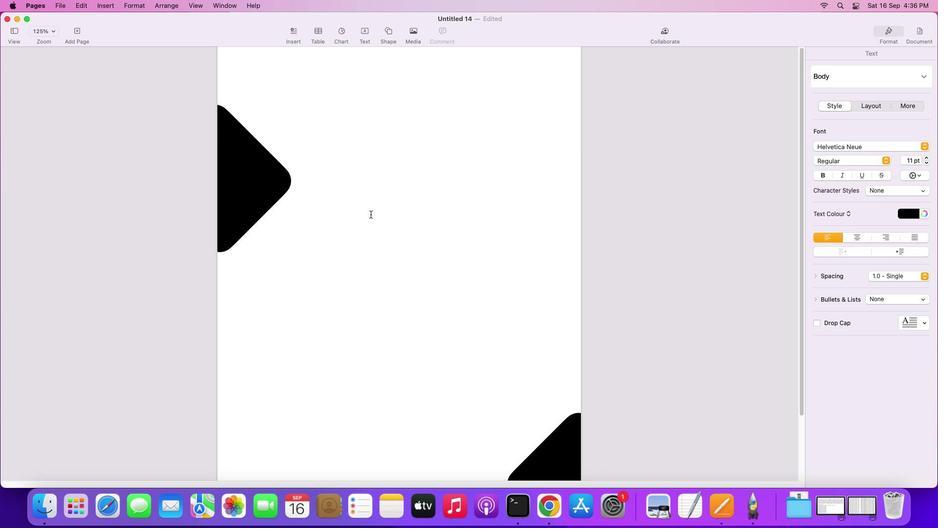 
Action: Mouse scrolled (366, 210) with delta (-3, -3)
Screenshot: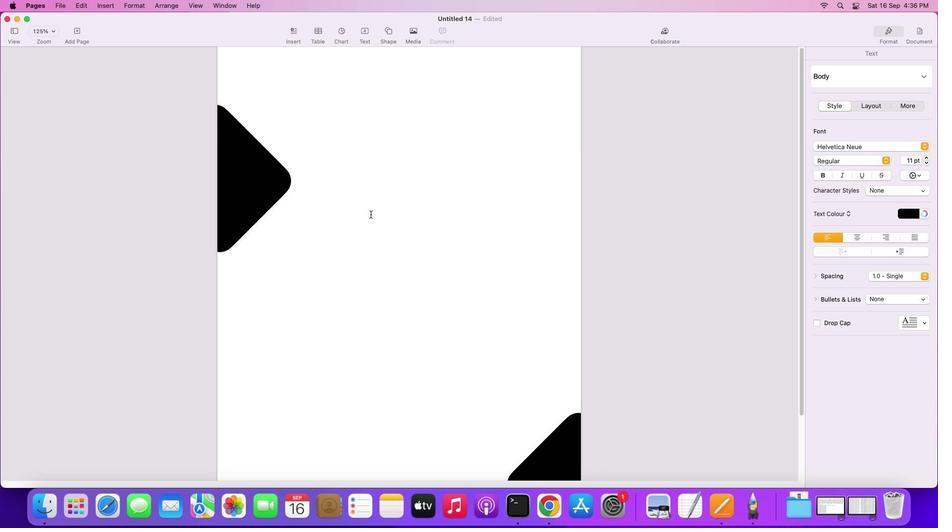 
Action: Mouse scrolled (366, 210) with delta (-3, -3)
Screenshot: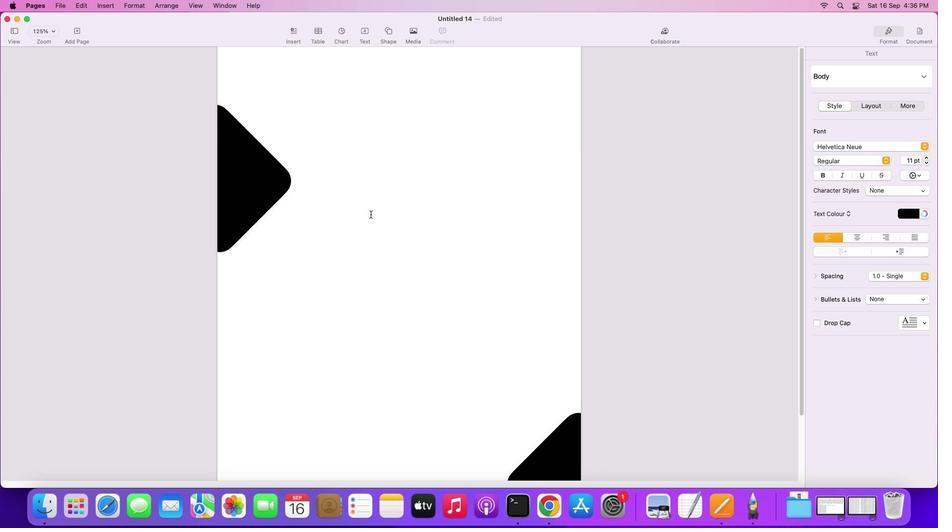 
Action: Mouse scrolled (366, 210) with delta (-3, -2)
Screenshot: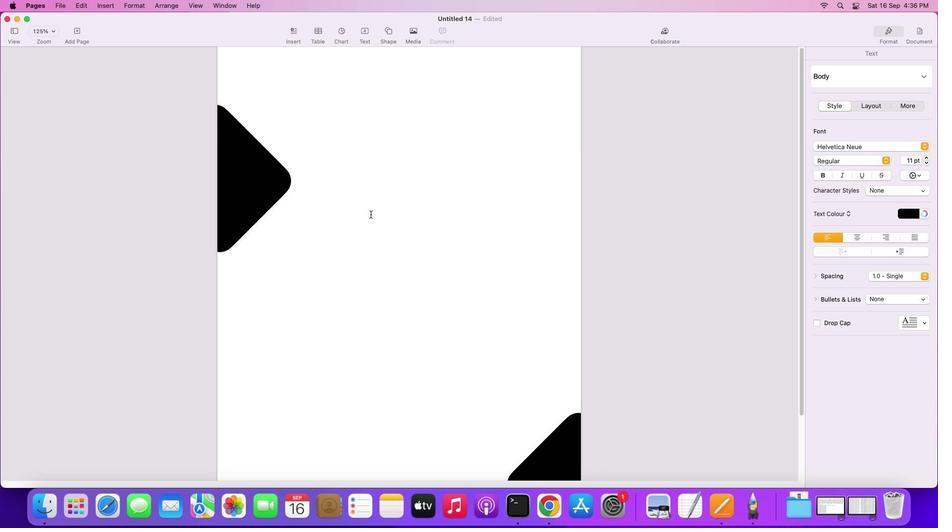 
Action: Mouse scrolled (366, 210) with delta (-3, -1)
Screenshot: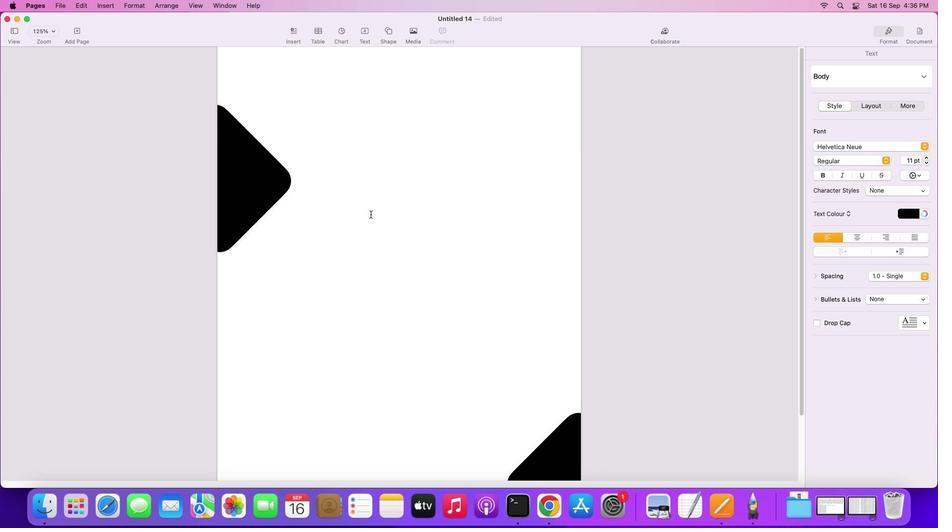 
Action: Mouse scrolled (366, 210) with delta (-3, 0)
Screenshot: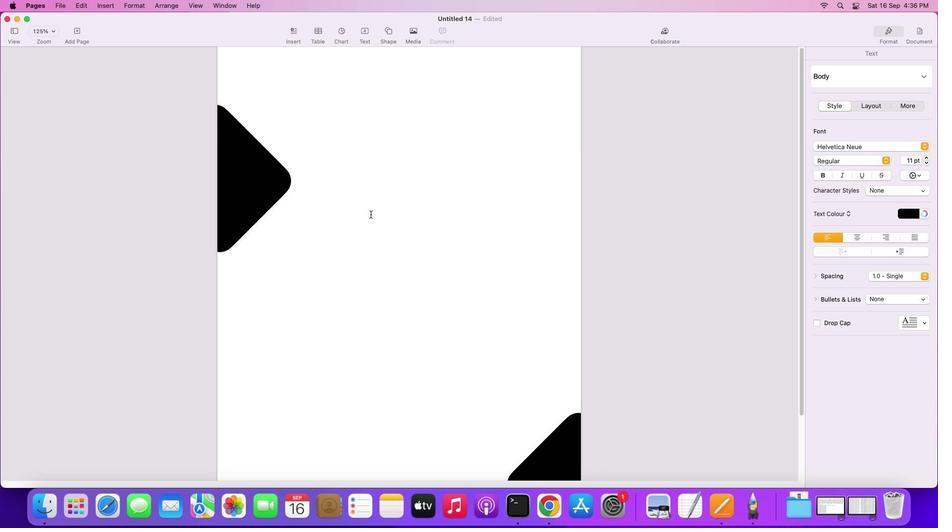
Action: Mouse scrolled (366, 210) with delta (-3, 0)
Screenshot: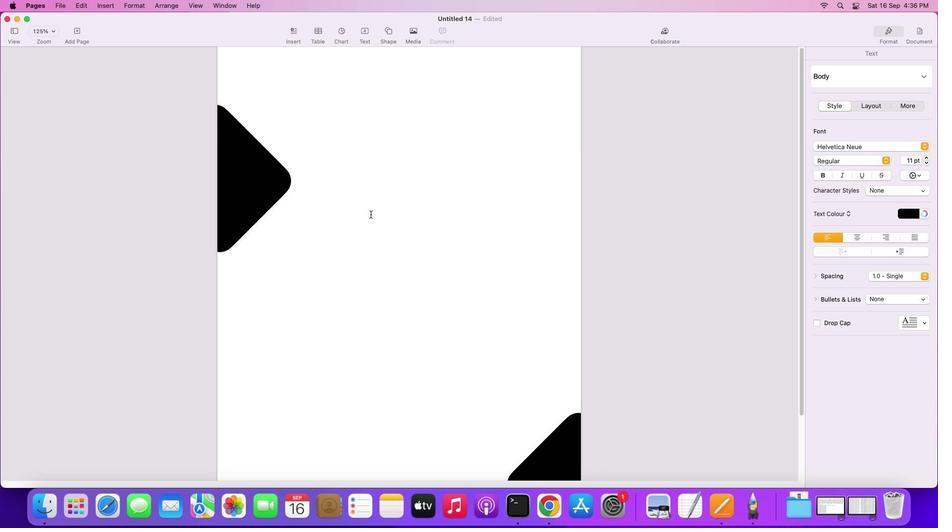 
Action: Mouse moved to (233, 158)
Screenshot: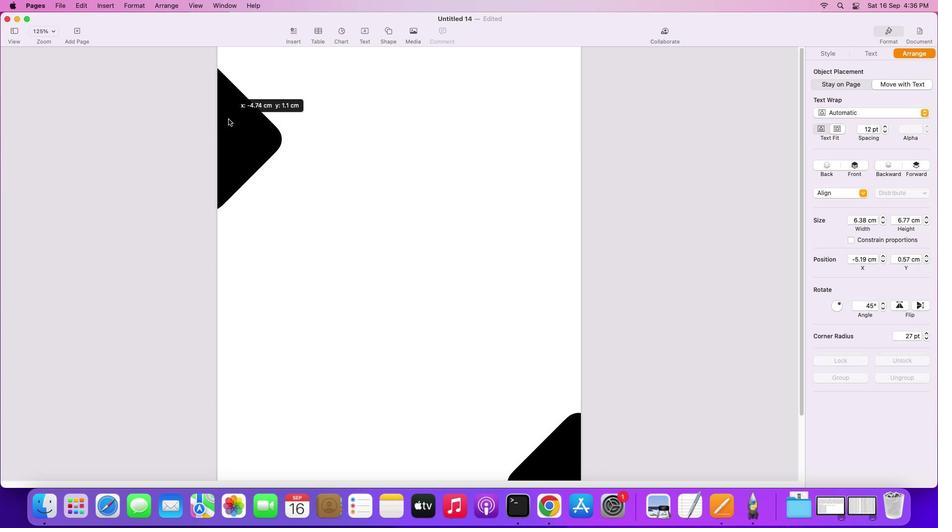 
Action: Mouse pressed left at (233, 158)
Screenshot: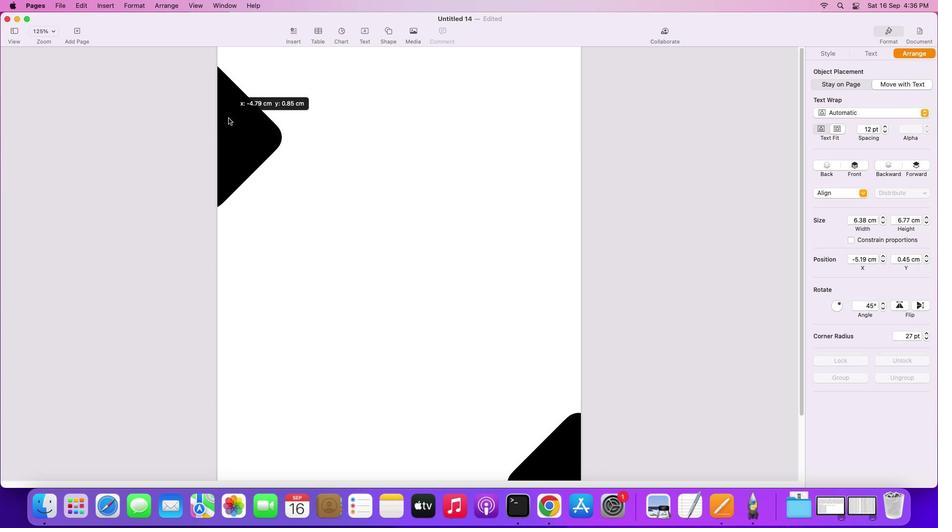 
Action: Mouse moved to (297, 129)
Screenshot: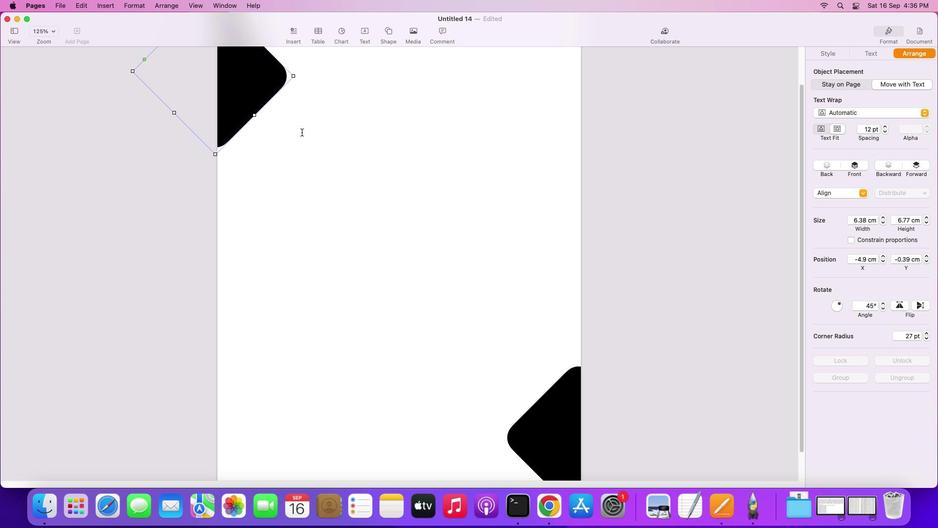 
Action: Mouse scrolled (297, 129) with delta (-3, -4)
Screenshot: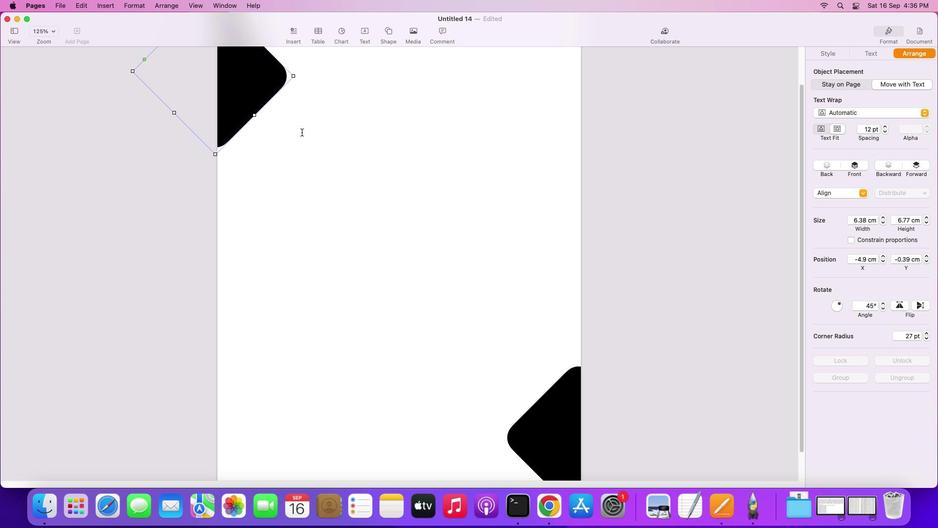 
Action: Mouse moved to (297, 128)
Screenshot: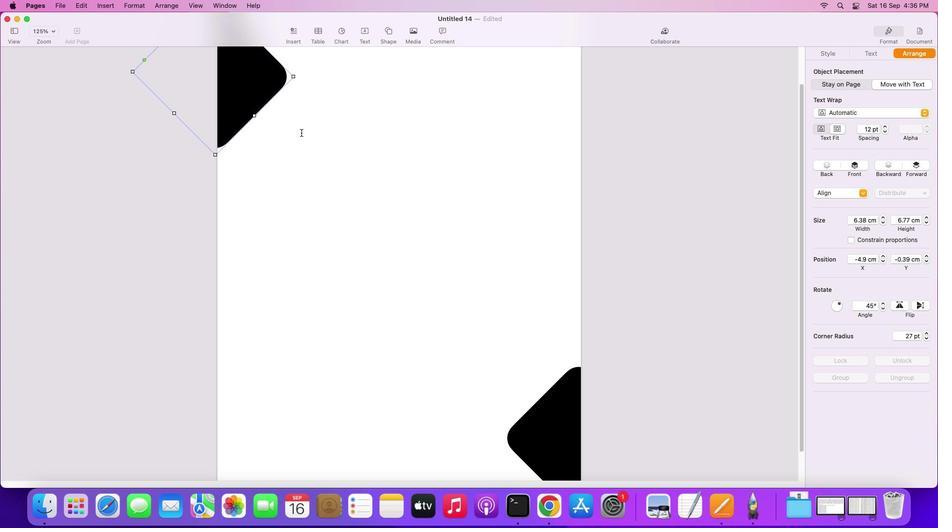 
Action: Mouse scrolled (297, 128) with delta (-3, -4)
Screenshot: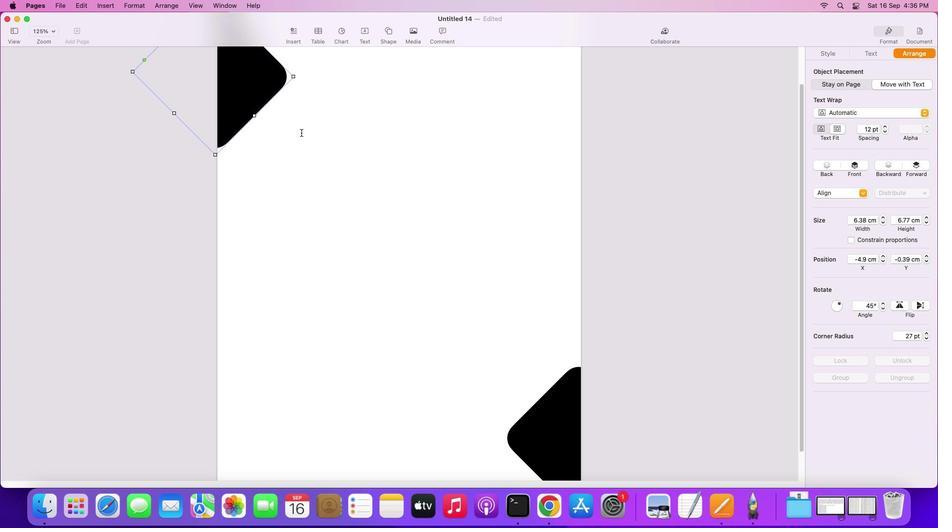 
Action: Mouse scrolled (297, 128) with delta (-3, -5)
Screenshot: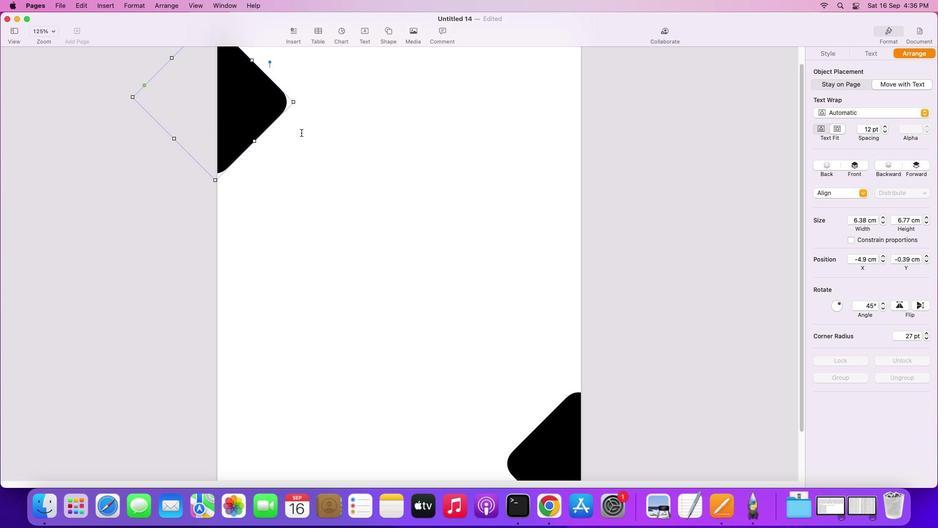
Action: Mouse scrolled (297, 128) with delta (-3, -5)
Screenshot: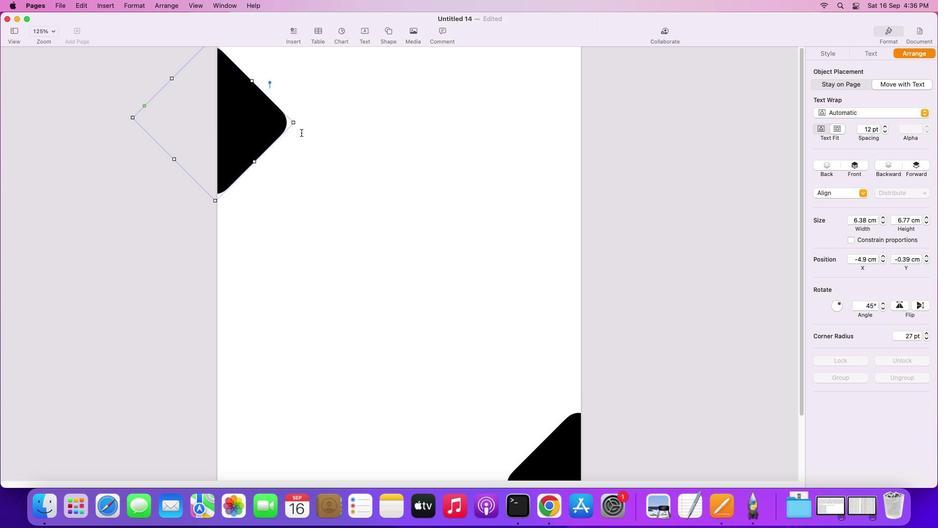 
Action: Mouse moved to (297, 128)
Screenshot: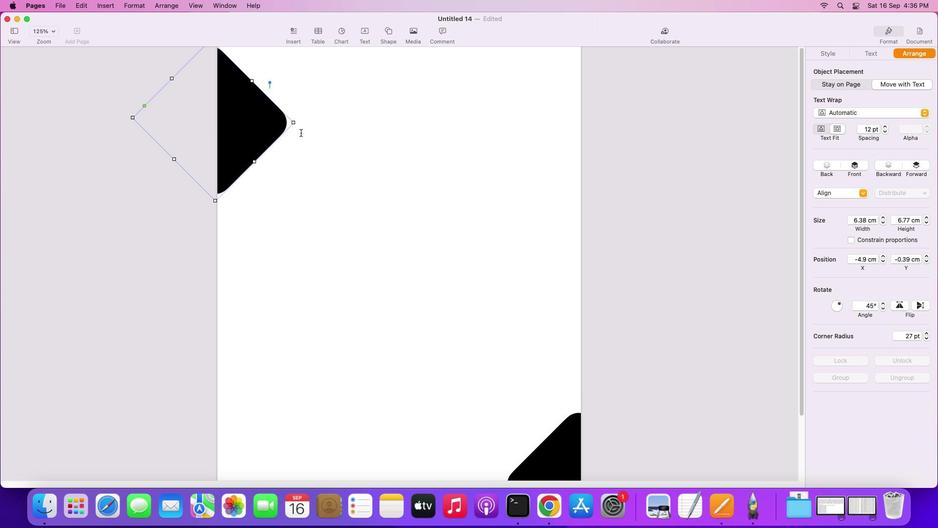 
Action: Mouse scrolled (297, 128) with delta (-3, -3)
Screenshot: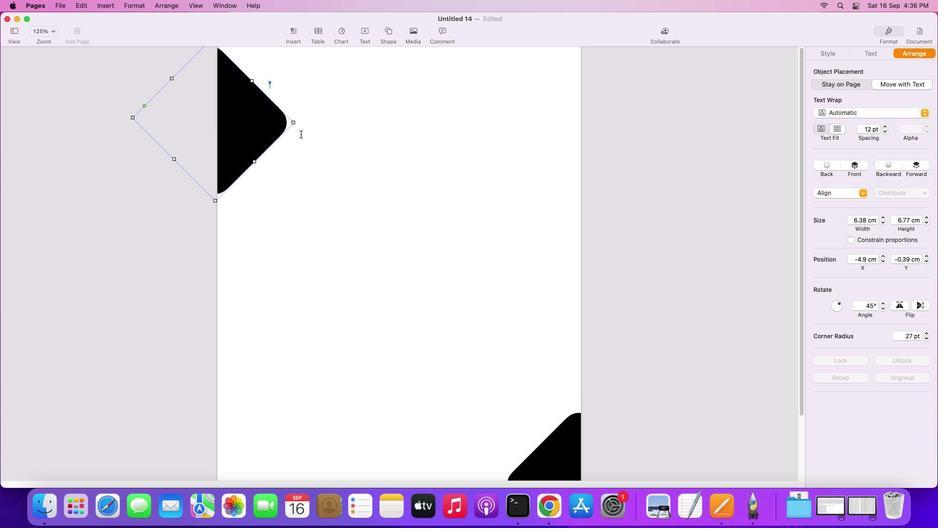 
Action: Mouse moved to (297, 128)
Screenshot: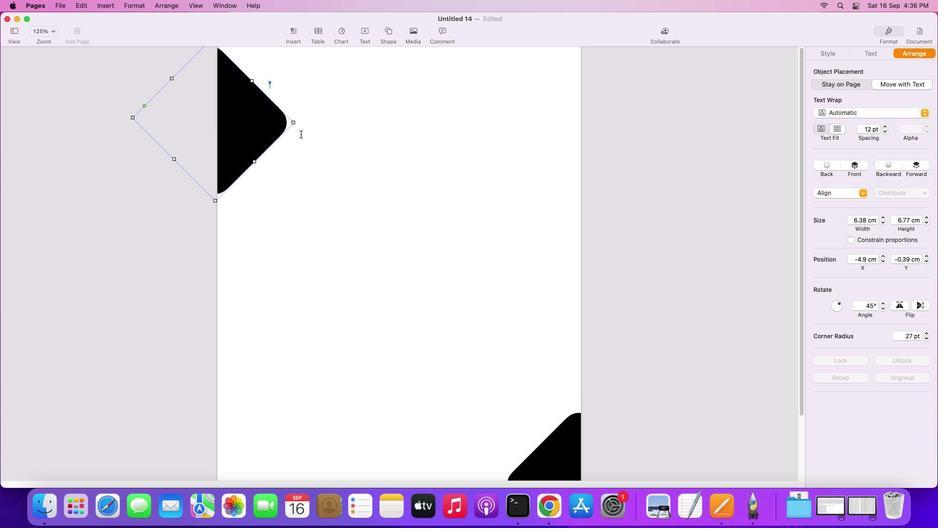 
Action: Mouse scrolled (297, 128) with delta (-3, -3)
Screenshot: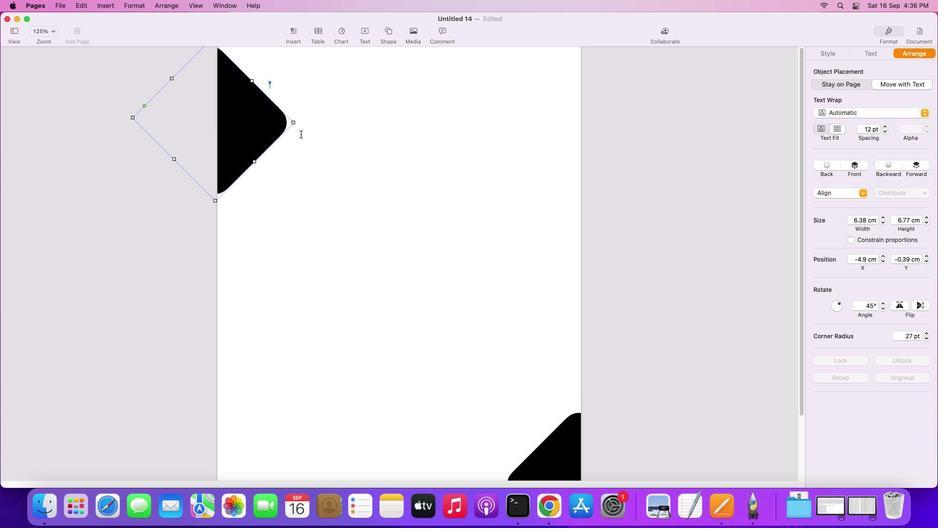 
Action: Mouse scrolled (297, 128) with delta (-3, -1)
Screenshot: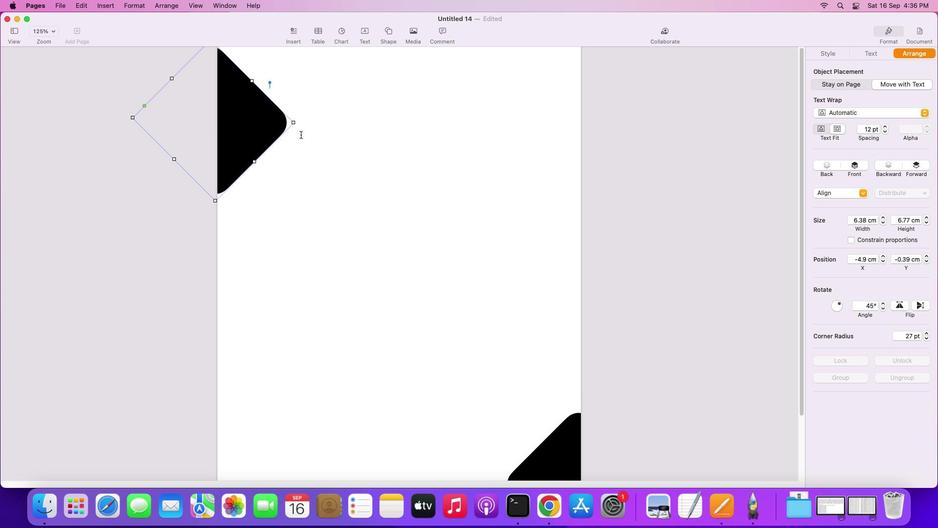 
Action: Mouse moved to (297, 128)
Screenshot: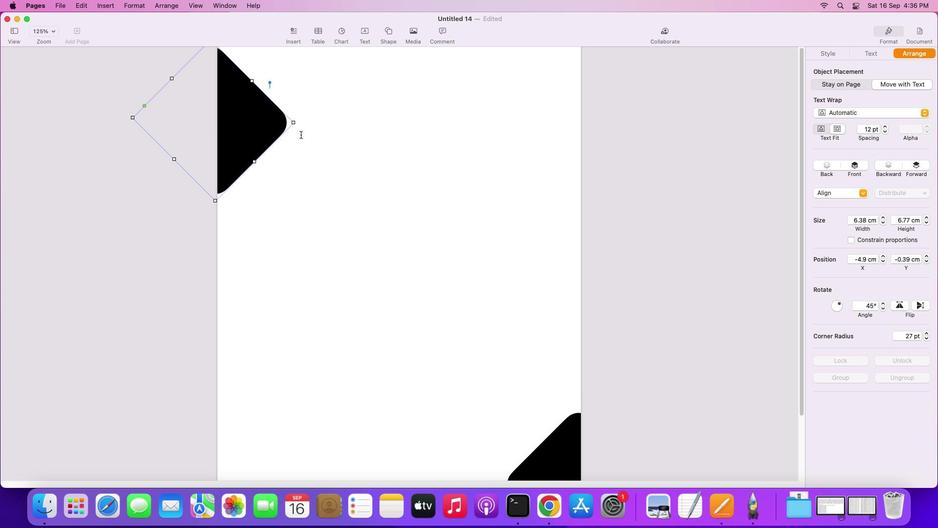 
Action: Mouse scrolled (297, 128) with delta (-3, -1)
Screenshot: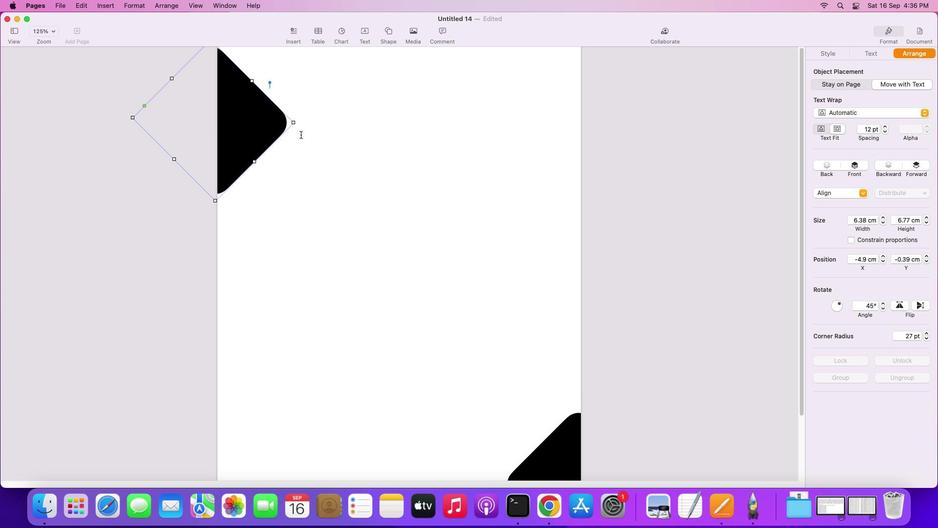 
Action: Mouse moved to (296, 128)
Screenshot: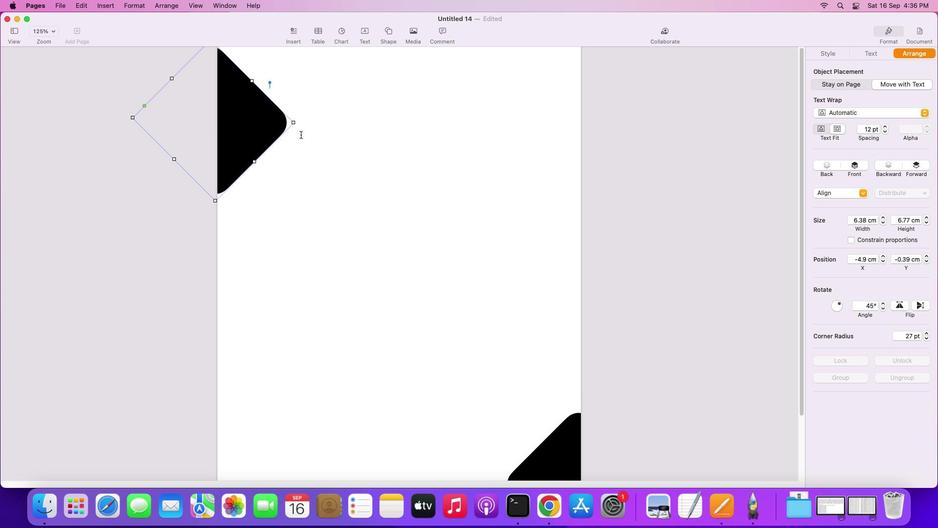 
Action: Mouse scrolled (296, 128) with delta (-3, 0)
Screenshot: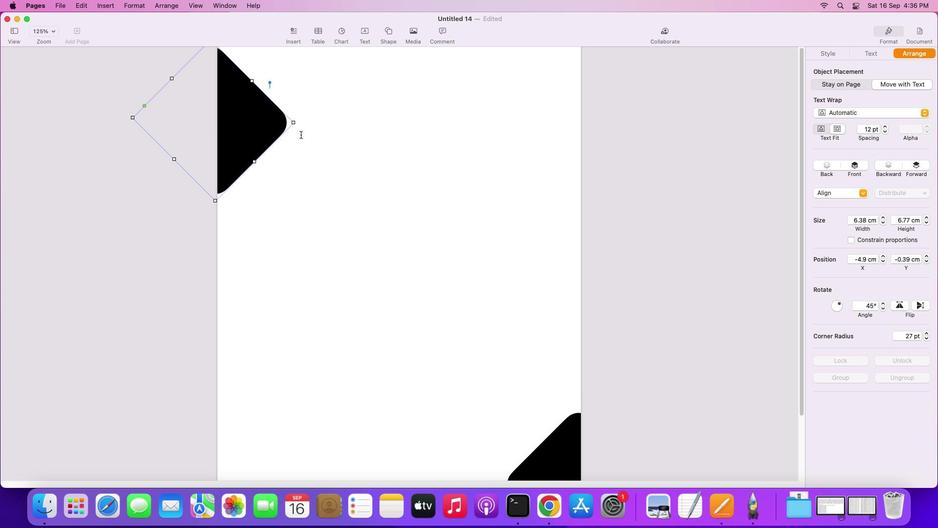 
Action: Mouse scrolled (296, 128) with delta (-3, 0)
Screenshot: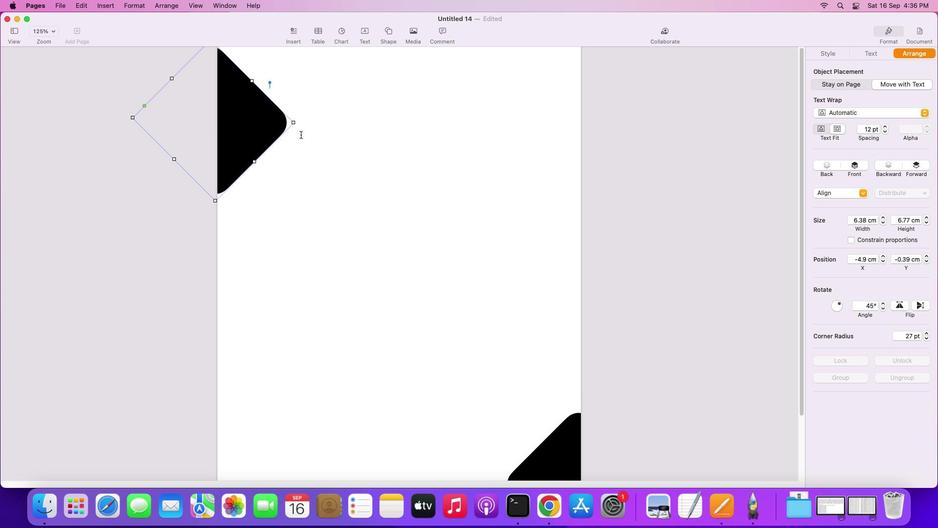 
Action: Mouse moved to (296, 129)
Screenshot: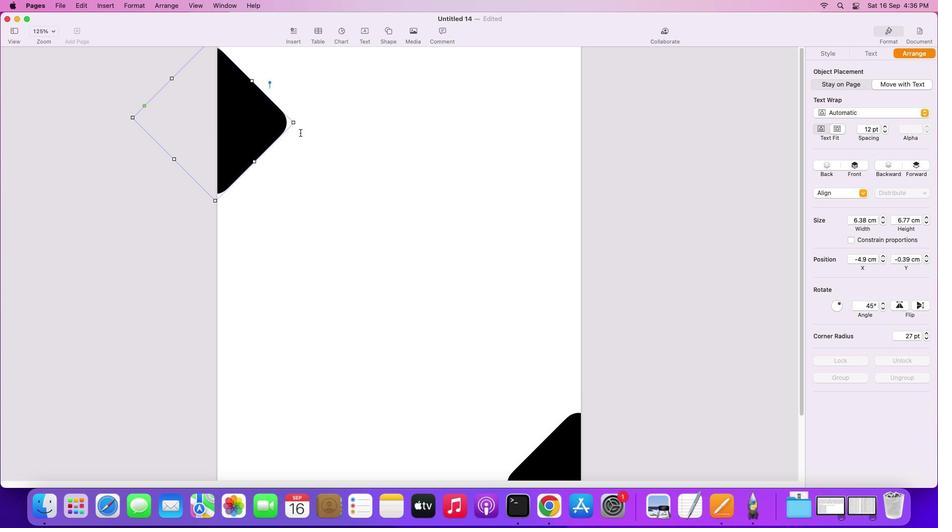
Action: Mouse scrolled (296, 129) with delta (-3, -3)
Screenshot: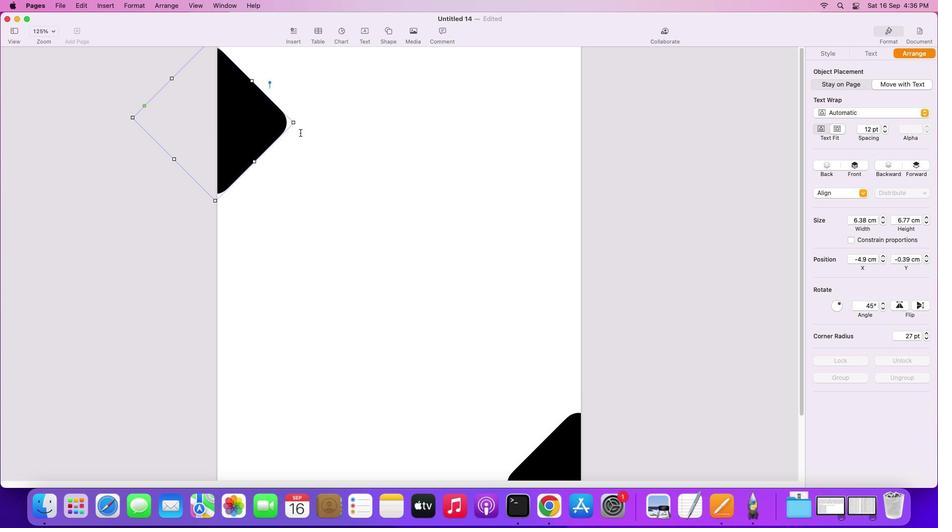 
Action: Mouse moved to (296, 129)
Screenshot: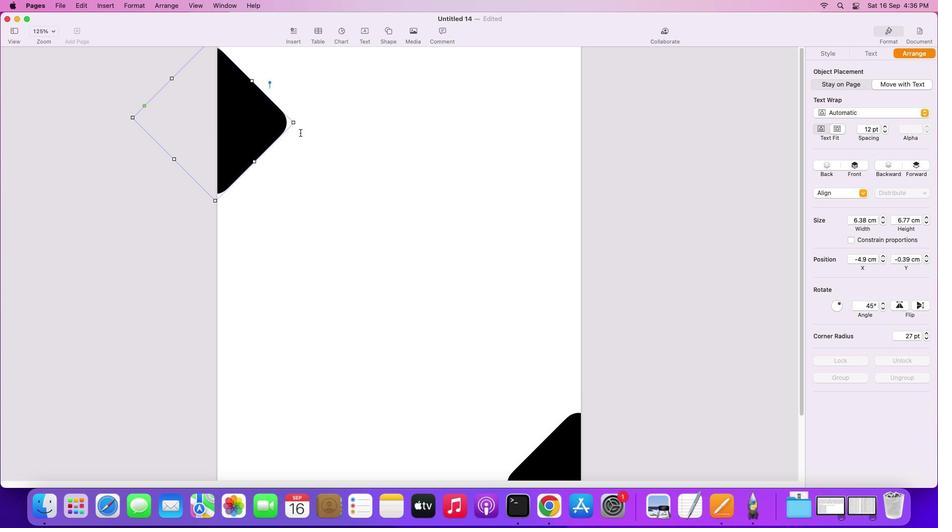 
Action: Mouse scrolled (296, 129) with delta (-3, -3)
Screenshot: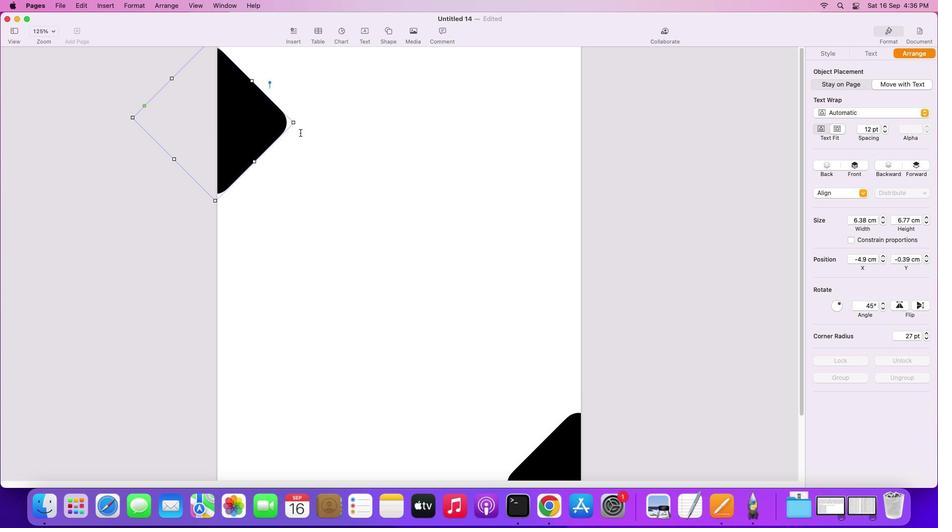 
Action: Mouse scrolled (296, 129) with delta (-3, -2)
Screenshot: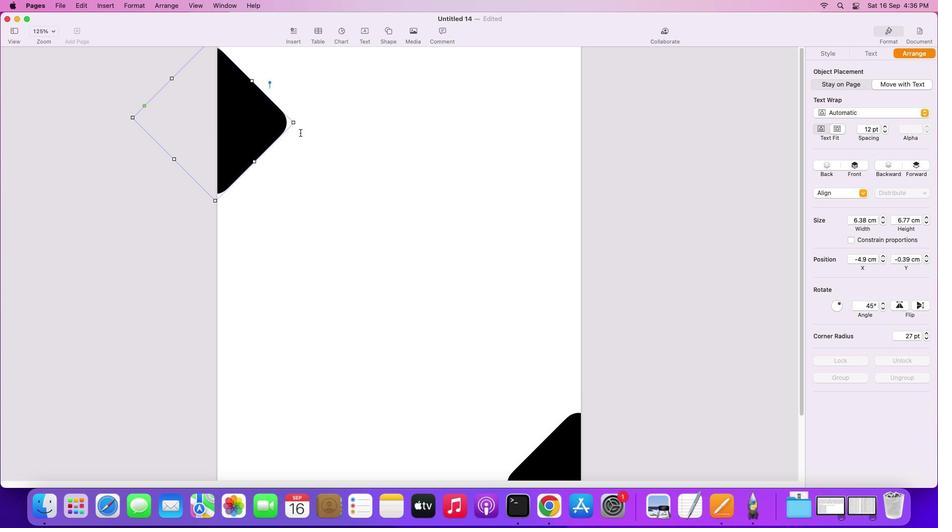 
Action: Mouse scrolled (296, 129) with delta (-3, -1)
Screenshot: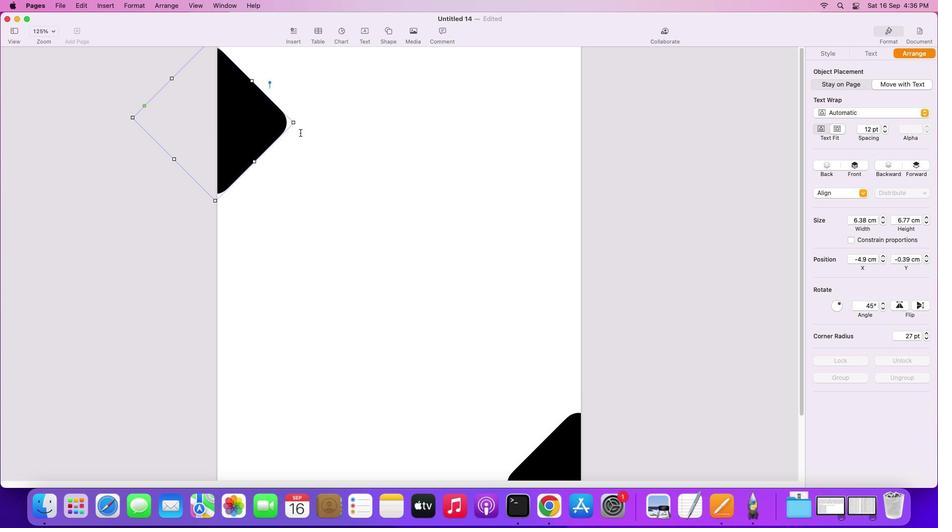 
Action: Mouse moved to (338, 106)
Screenshot: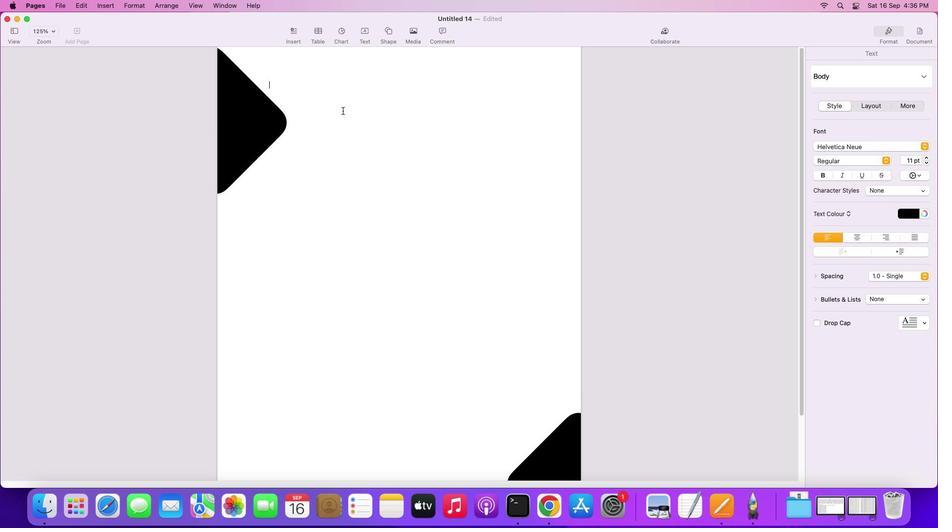 
Action: Mouse pressed left at (338, 106)
Screenshot: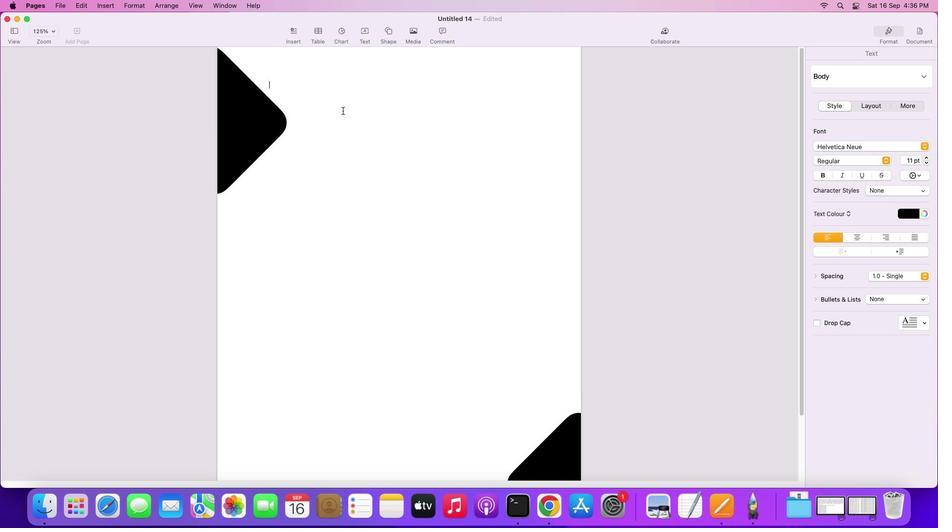 
Action: Mouse moved to (338, 108)
Screenshot: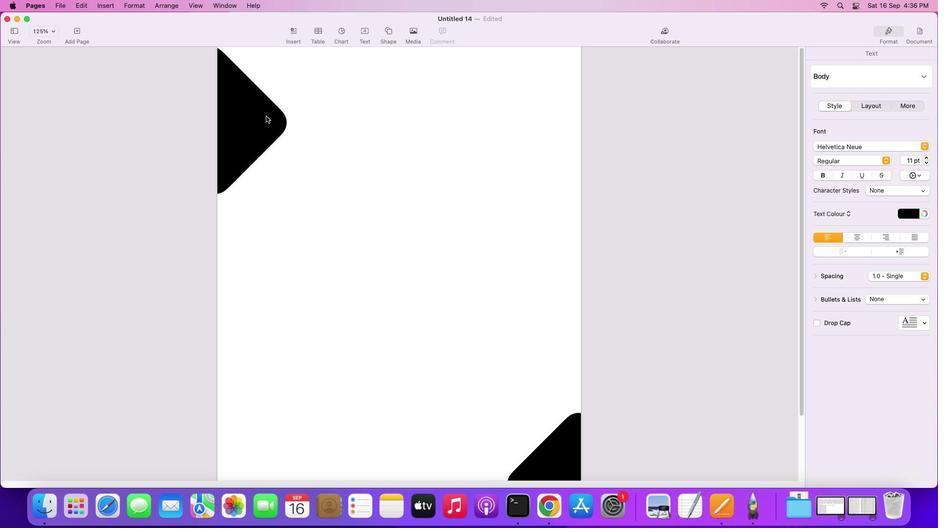 
Action: Key pressed Key.alt
Screenshot: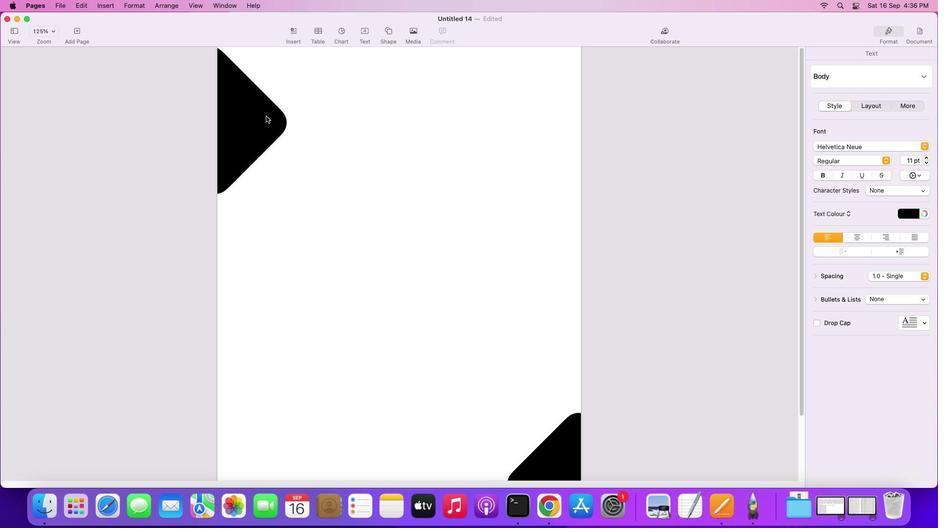 
Action: Mouse moved to (257, 111)
Screenshot: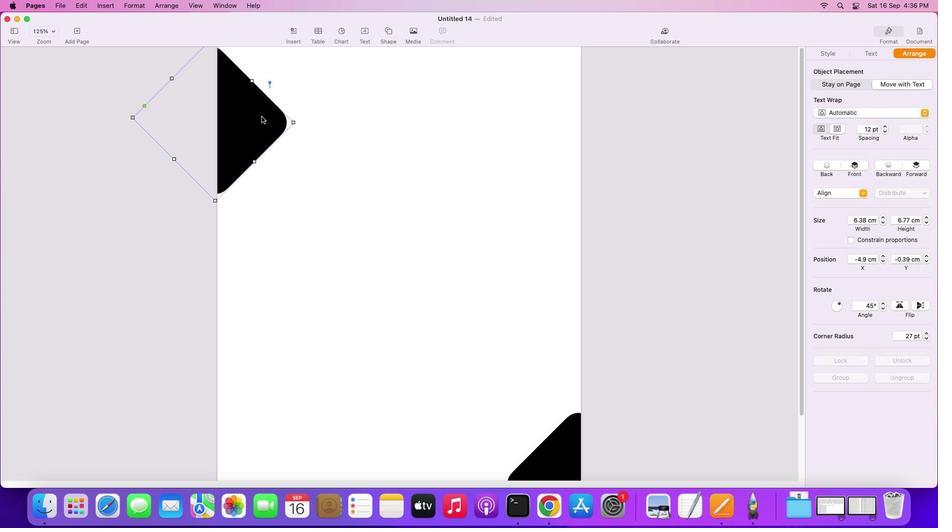 
Action: Mouse pressed left at (257, 111)
Screenshot: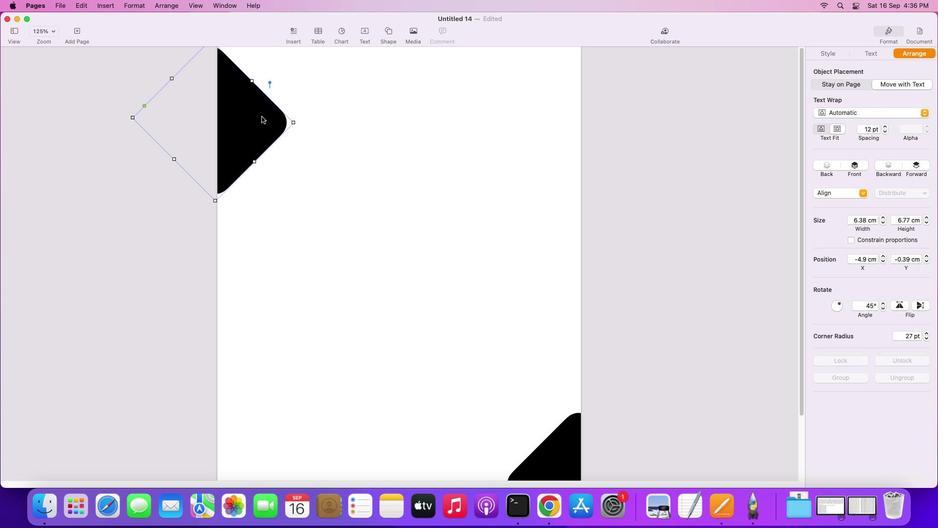 
Action: Key pressed Key.alt
Screenshot: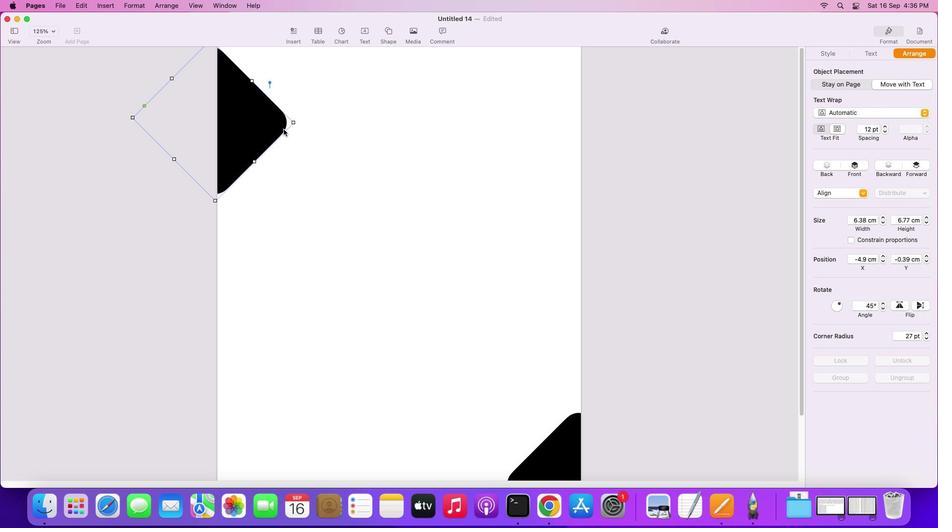 
Action: Mouse moved to (257, 111)
Screenshot: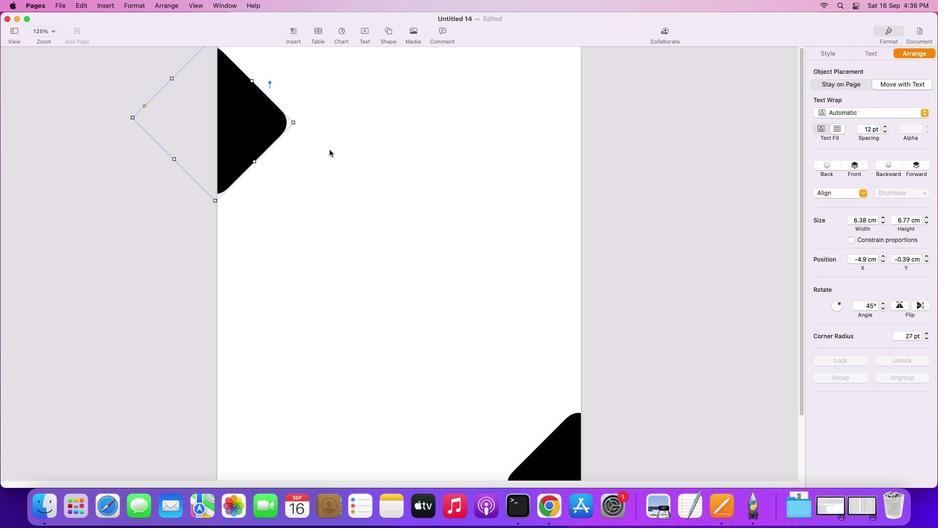 
Action: Mouse pressed left at (257, 111)
Screenshot: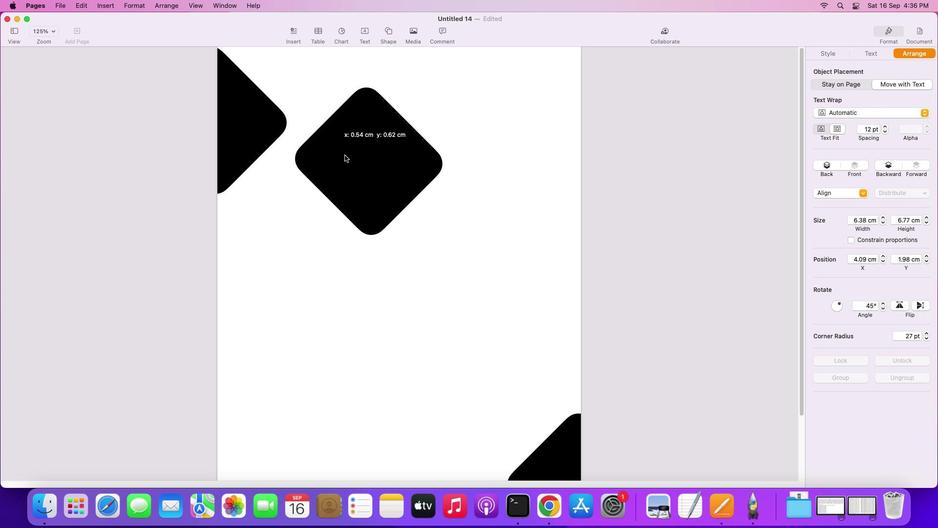 
Action: Mouse moved to (536, 180)
Screenshot: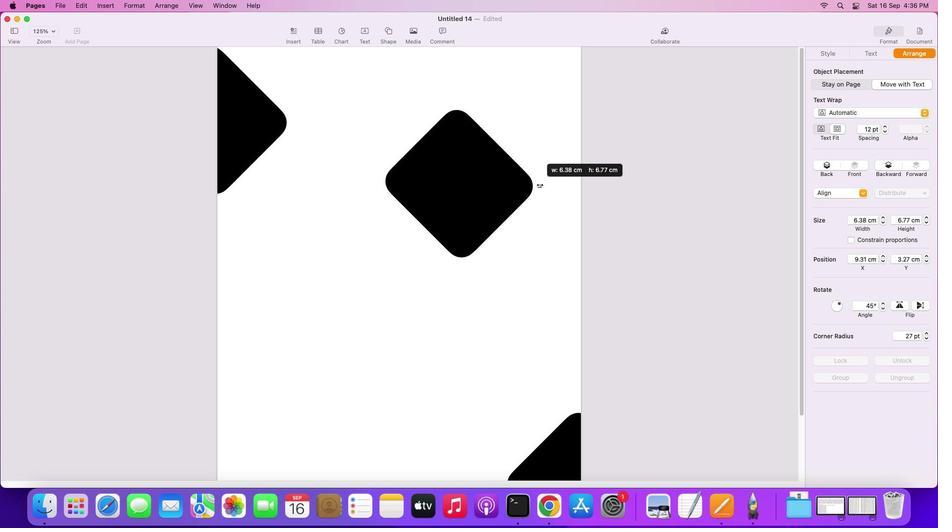 
Action: Mouse pressed left at (536, 180)
Screenshot: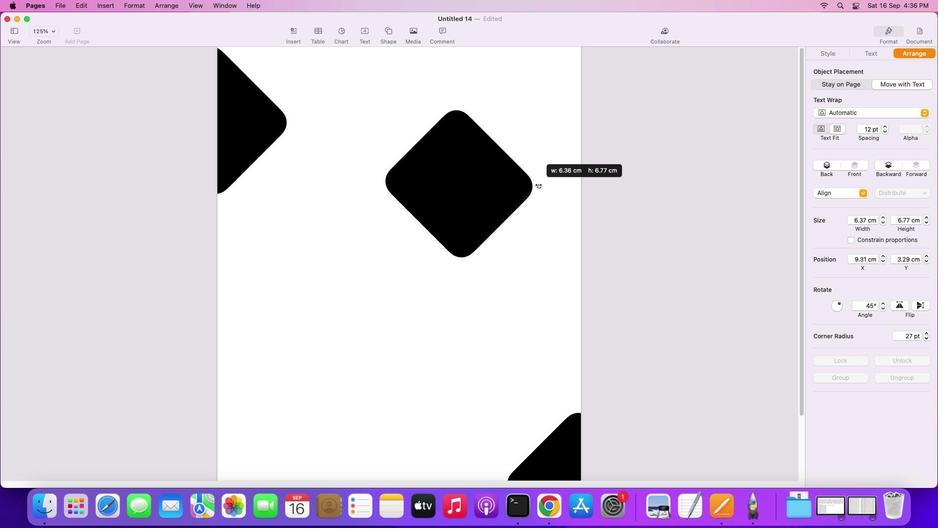 
Action: Mouse moved to (466, 180)
Screenshot: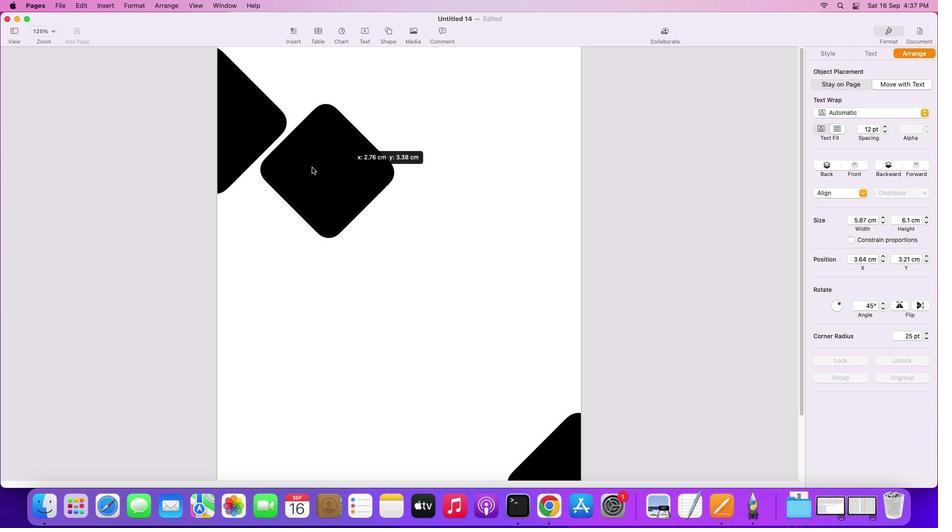 
Action: Mouse pressed left at (466, 180)
Screenshot: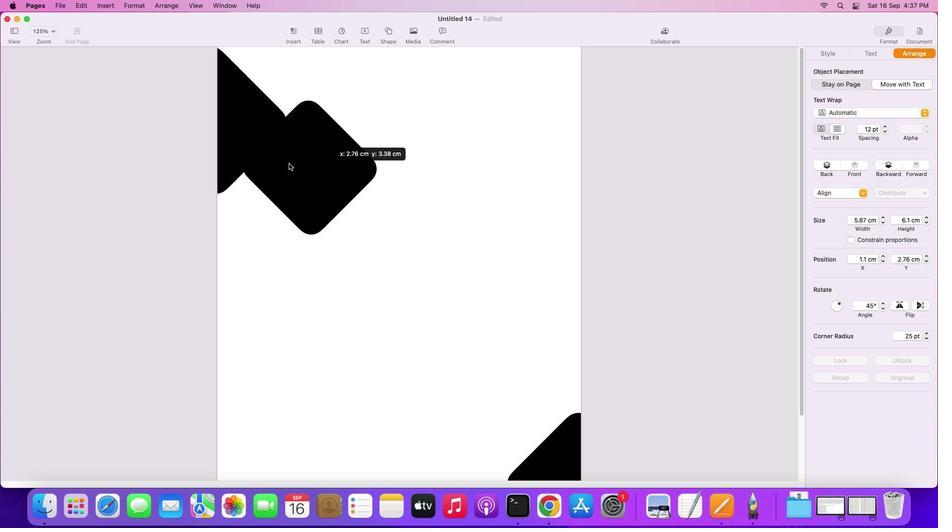 
Action: Mouse moved to (249, 124)
Screenshot: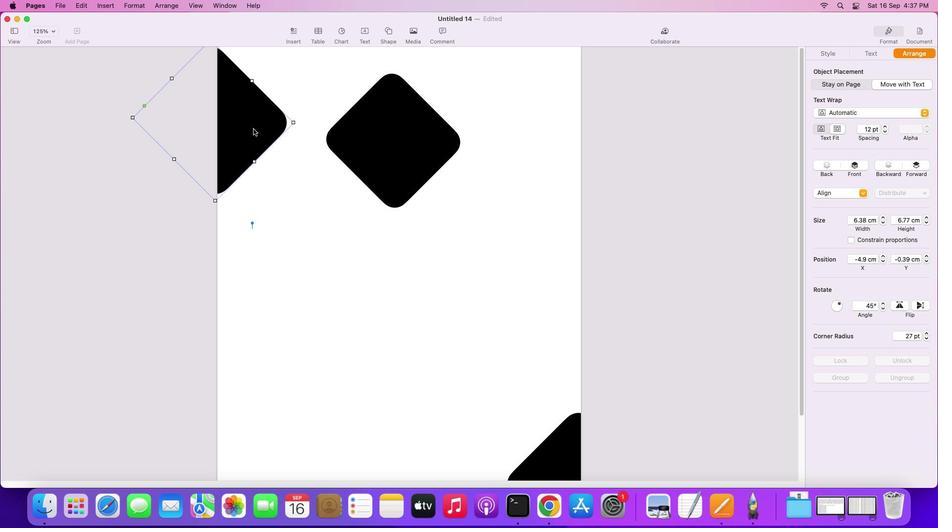 
Action: Mouse pressed left at (249, 124)
Screenshot: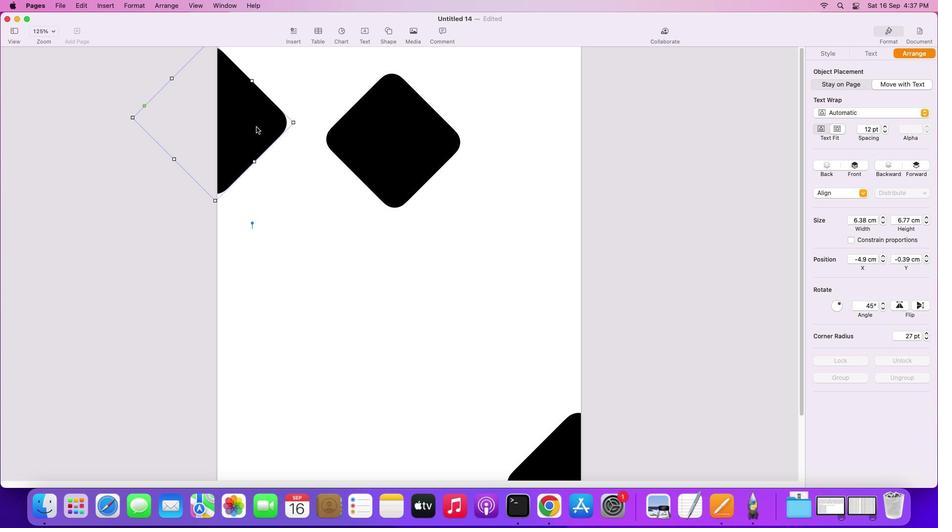 
Action: Mouse moved to (819, 48)
Screenshot: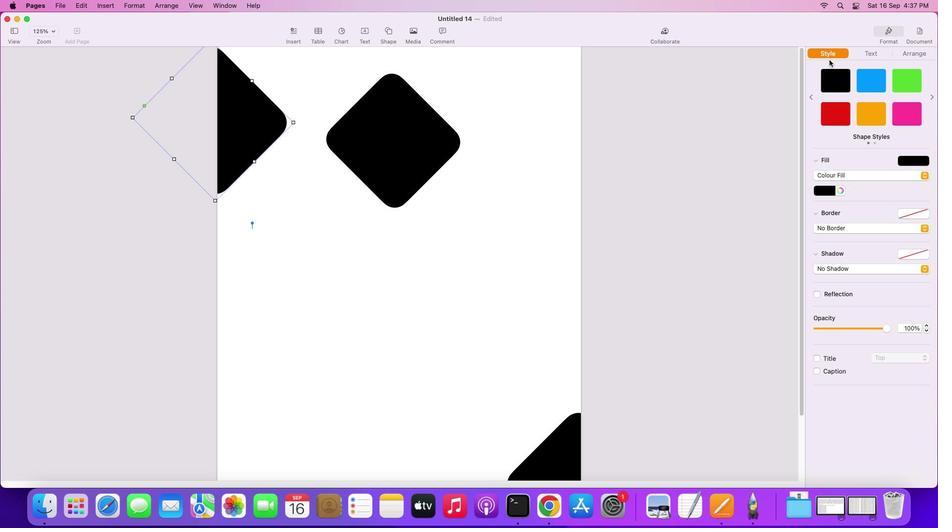 
Action: Mouse pressed left at (819, 48)
Screenshot: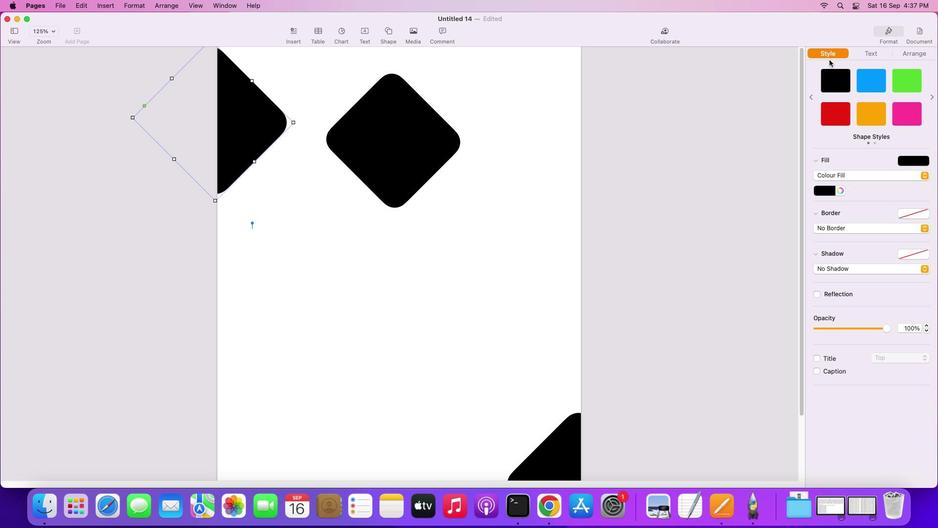 
Action: Mouse moved to (875, 78)
Screenshot: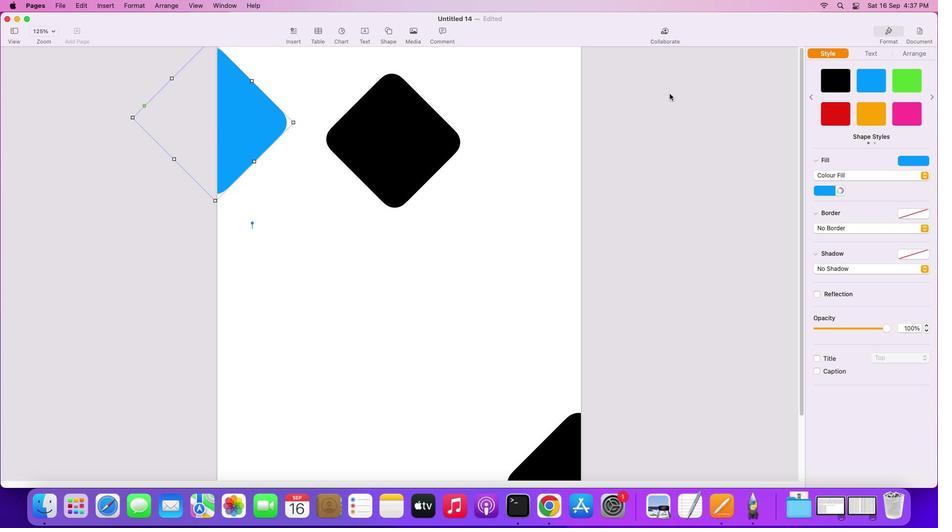
Action: Mouse pressed left at (875, 78)
Screenshot: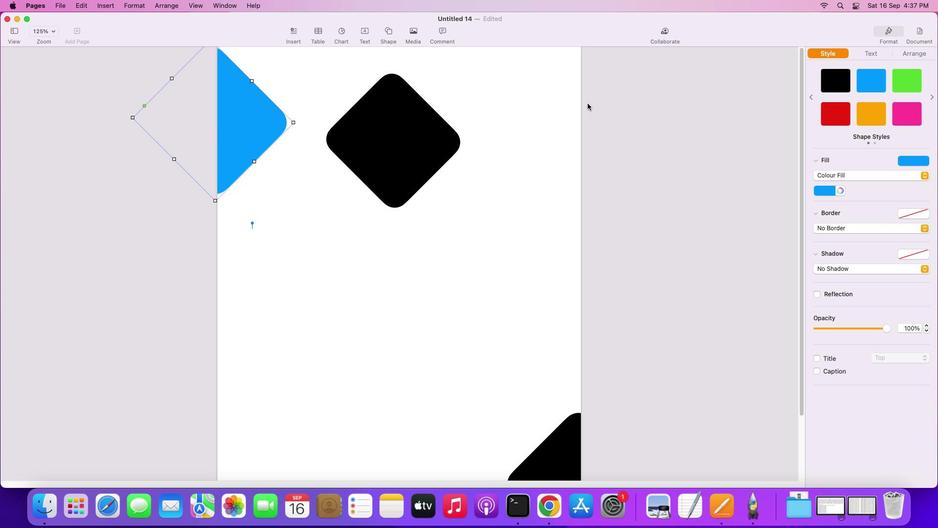 
Action: Mouse moved to (414, 135)
Screenshot: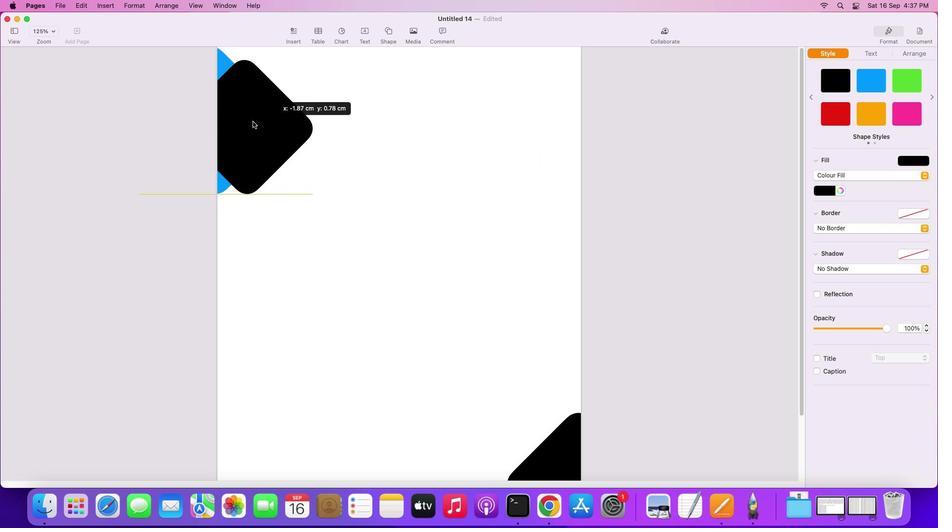 
Action: Mouse pressed left at (414, 135)
Screenshot: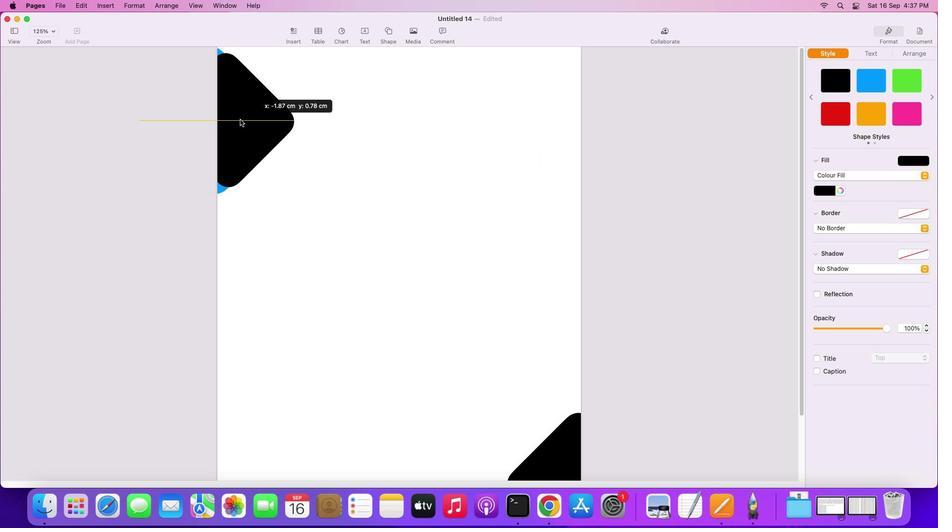 
Action: Mouse moved to (367, 94)
Screenshot: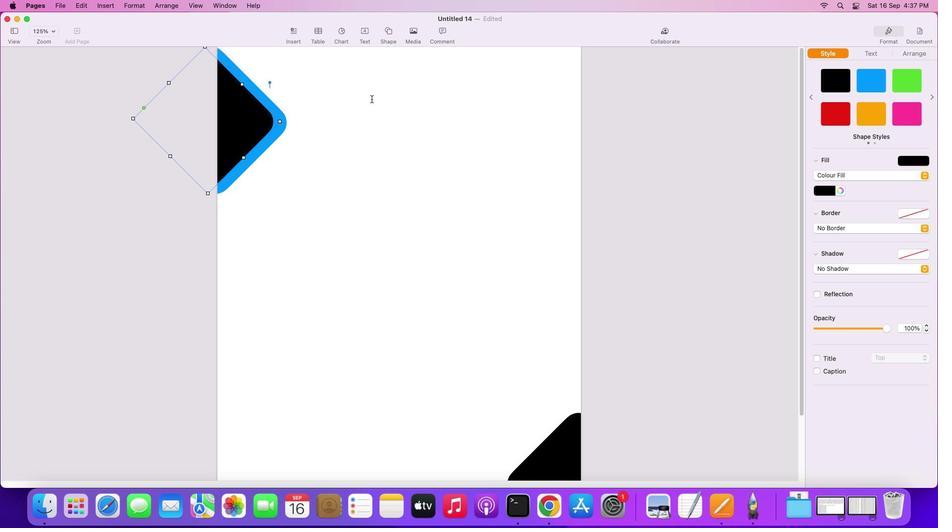 
Action: Mouse pressed left at (367, 94)
Screenshot: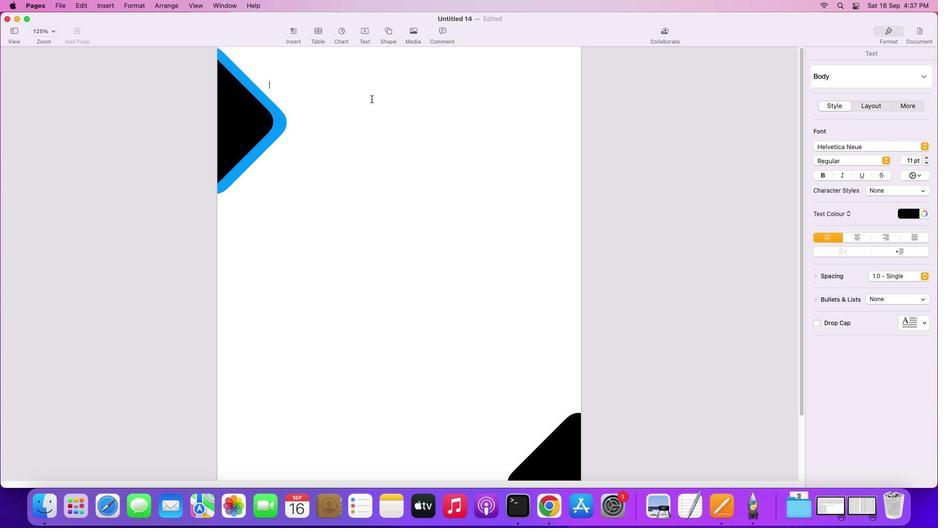 
Action: Mouse moved to (531, 357)
Screenshot: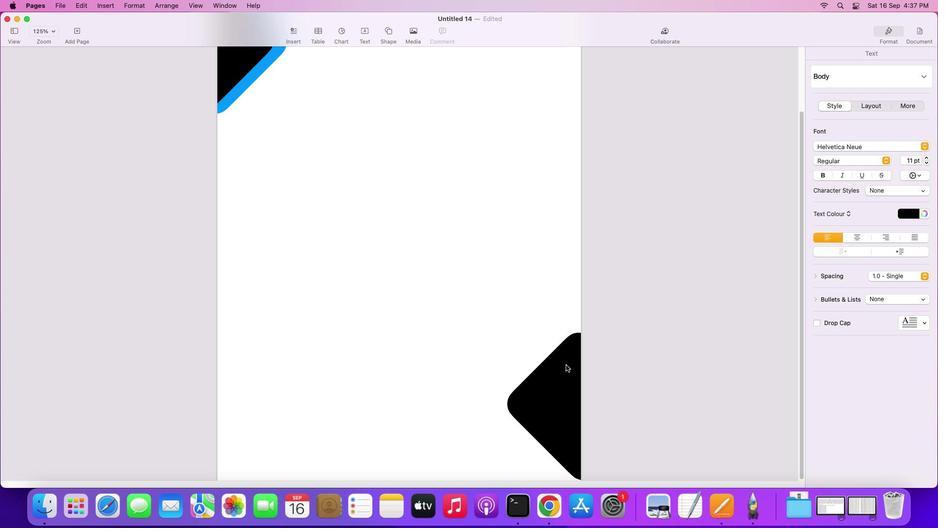 
Action: Mouse scrolled (531, 357) with delta (-3, -4)
Screenshot: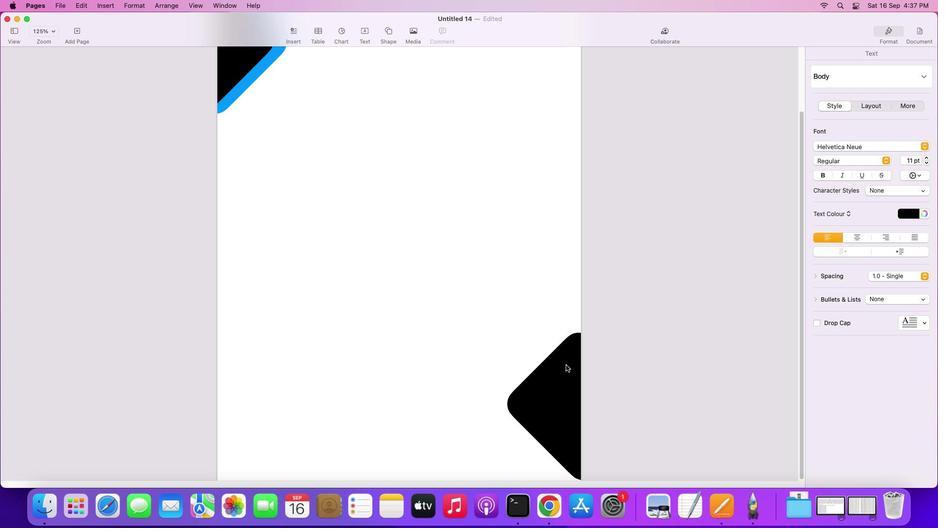 
Action: Mouse moved to (531, 358)
Screenshot: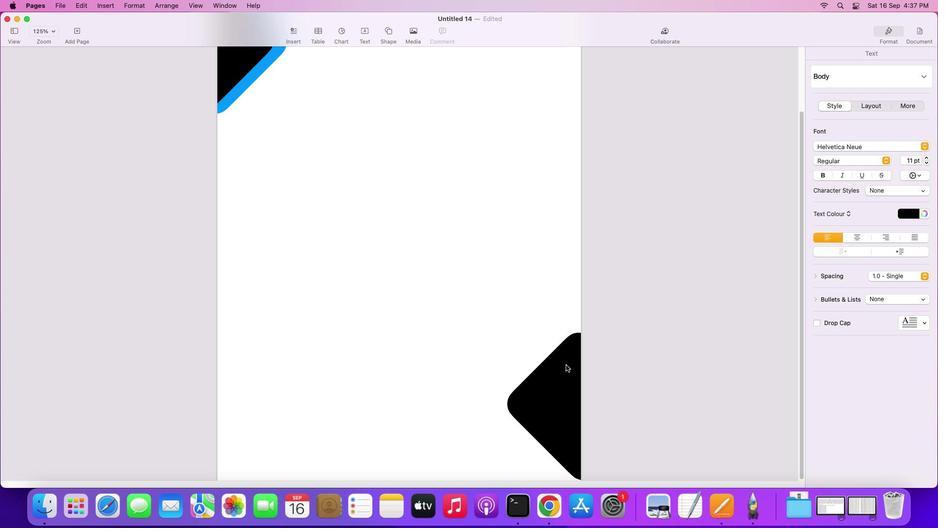 
Action: Mouse scrolled (531, 358) with delta (-3, -4)
Screenshot: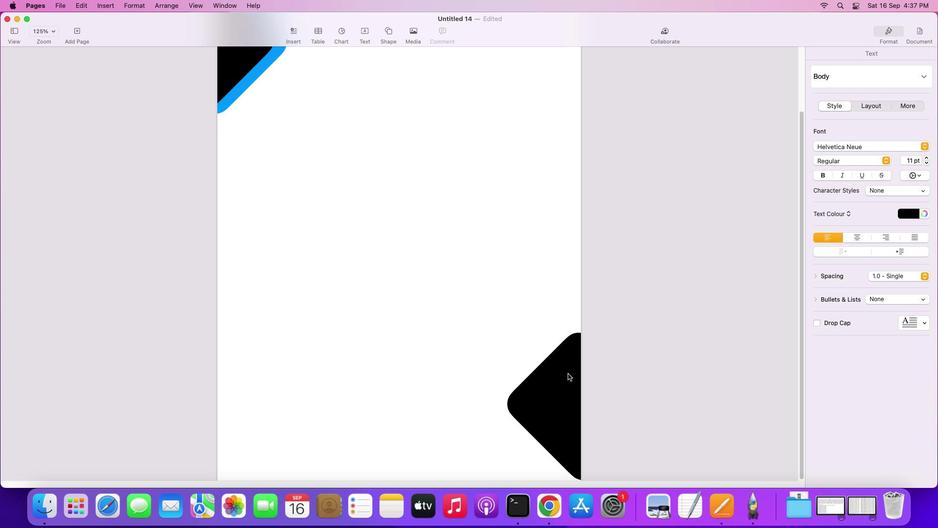 
Action: Mouse moved to (531, 358)
Screenshot: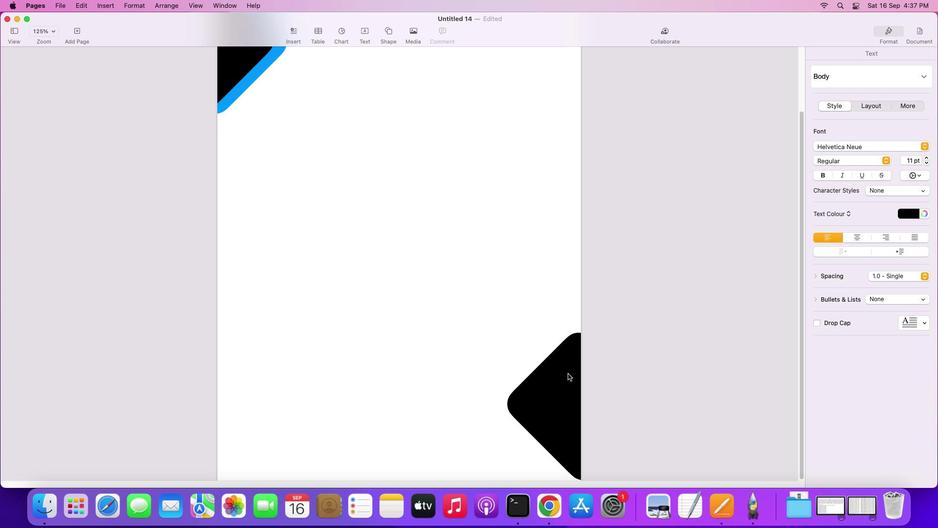 
Action: Mouse scrolled (531, 358) with delta (-3, -5)
Screenshot: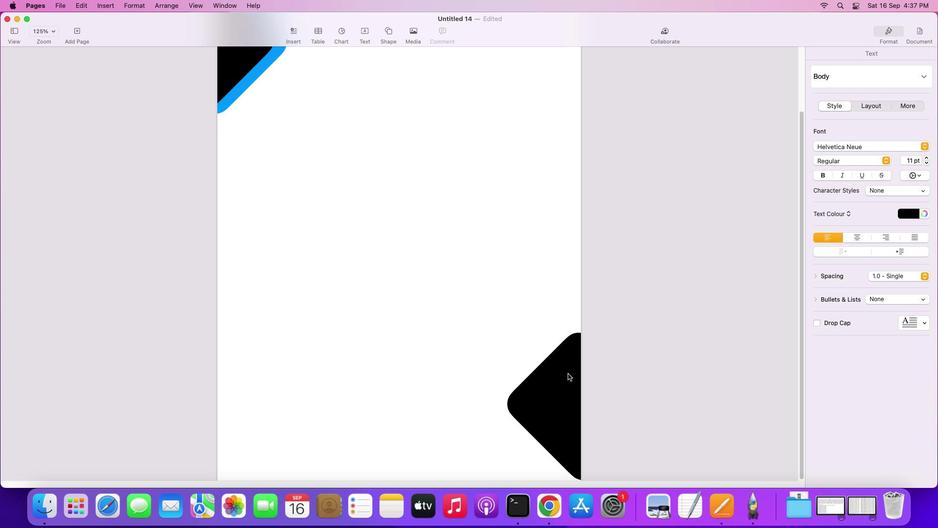
Action: Mouse scrolled (531, 358) with delta (-3, -6)
Screenshot: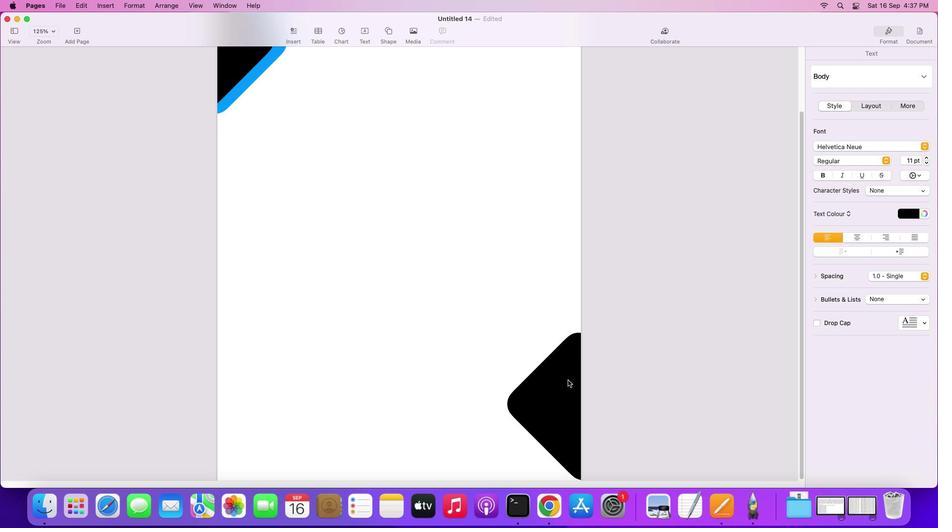 
Action: Mouse scrolled (531, 358) with delta (-3, -6)
Screenshot: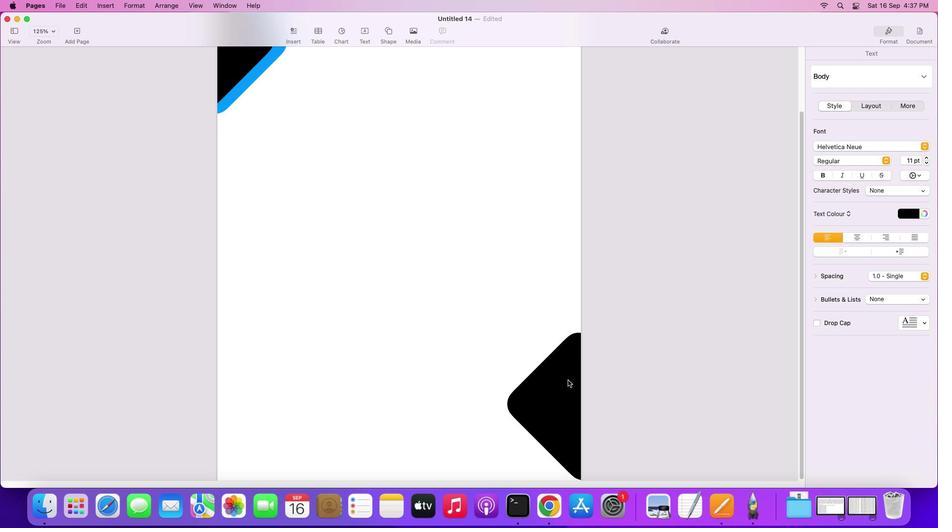 
Action: Mouse scrolled (531, 358) with delta (-3, -6)
Screenshot: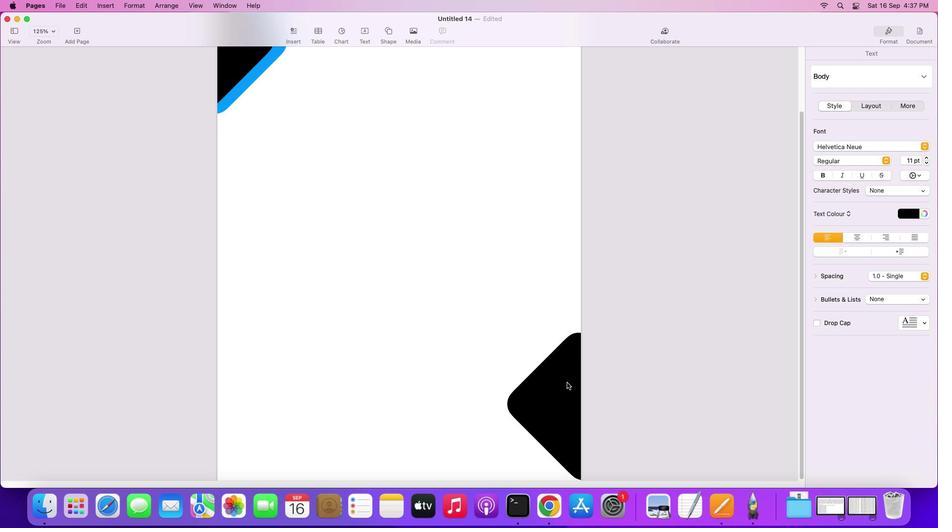 
Action: Mouse moved to (562, 379)
Screenshot: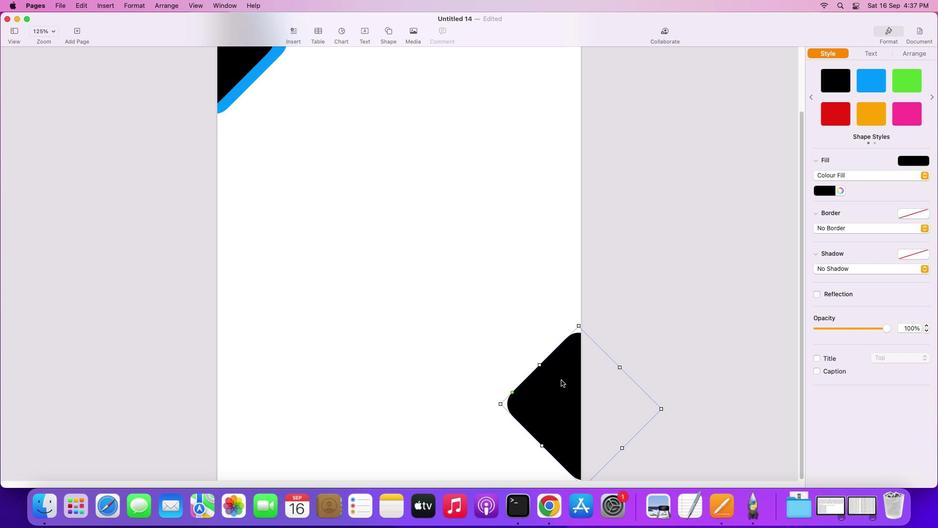 
Action: Mouse pressed left at (562, 379)
Screenshot: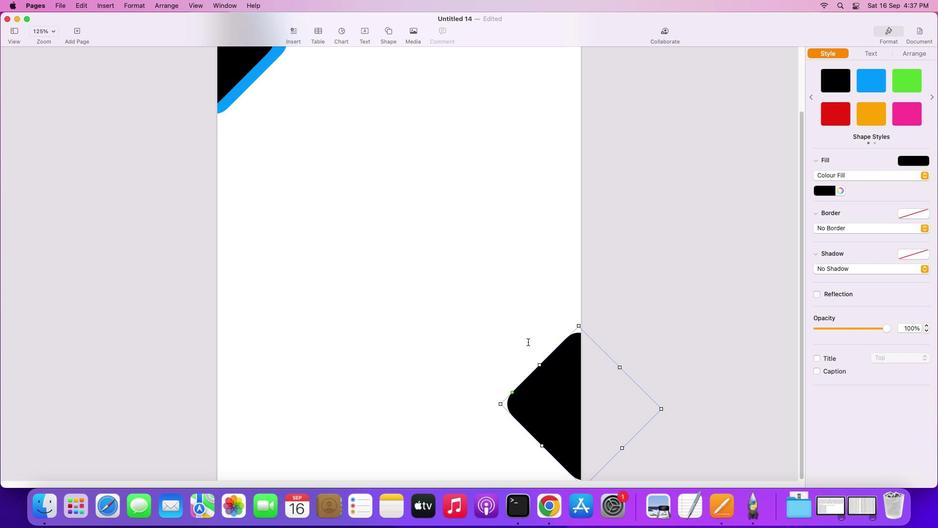 
Action: Mouse moved to (872, 76)
Screenshot: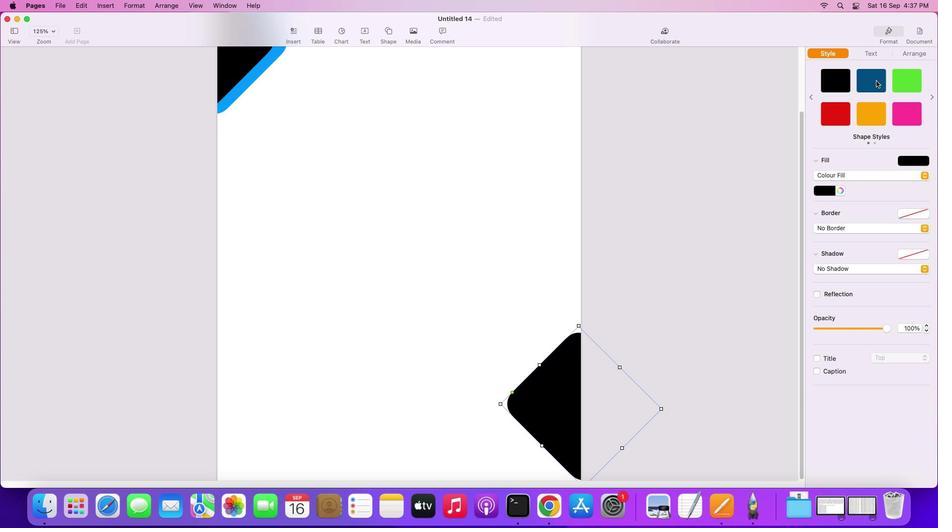 
Action: Mouse pressed left at (872, 76)
Screenshot: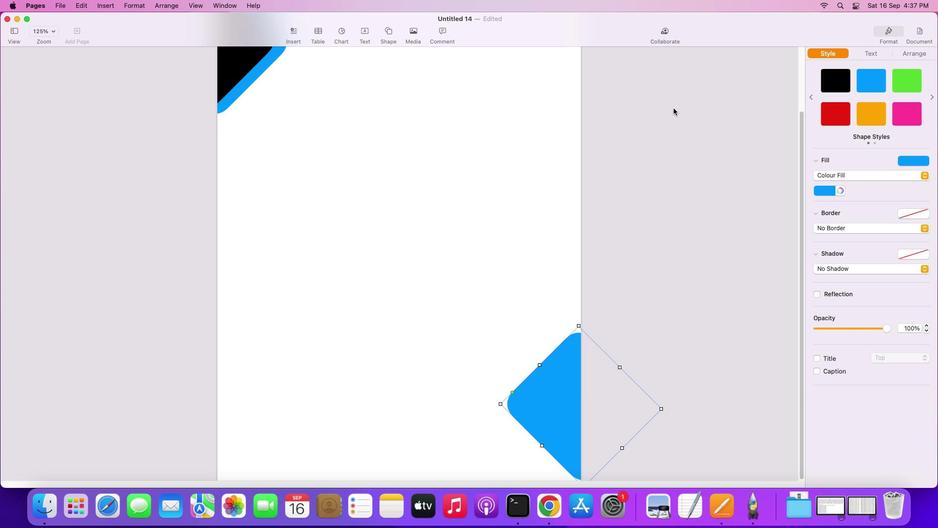 
Action: Mouse moved to (370, 152)
Screenshot: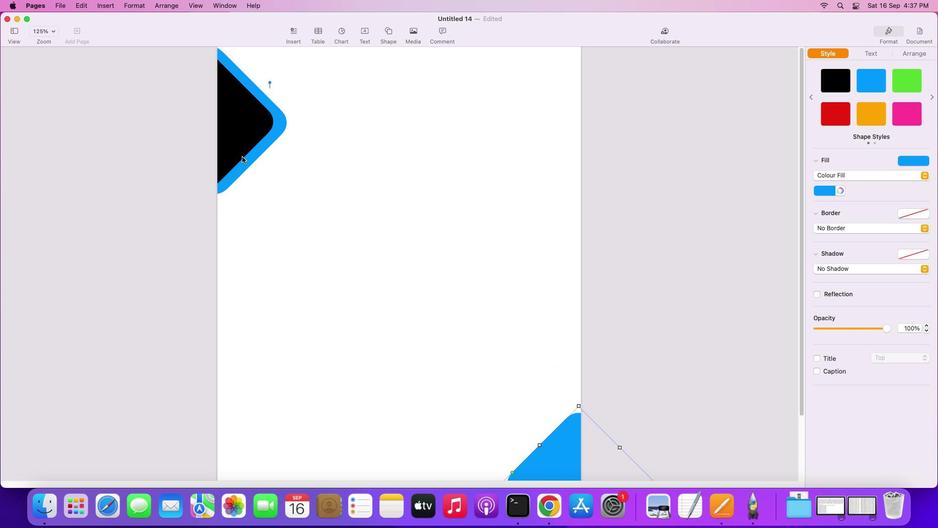
Action: Mouse scrolled (370, 152) with delta (-3, -3)
Screenshot: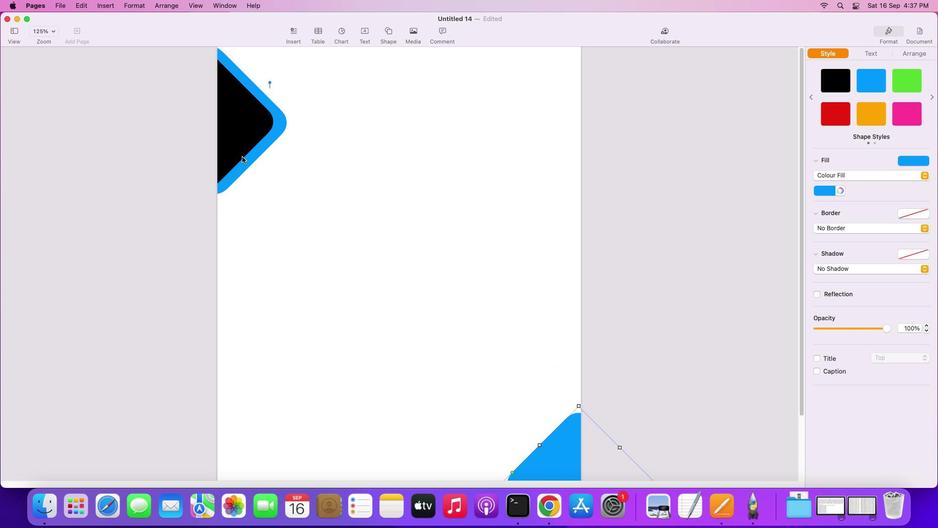 
Action: Mouse moved to (370, 152)
Screenshot: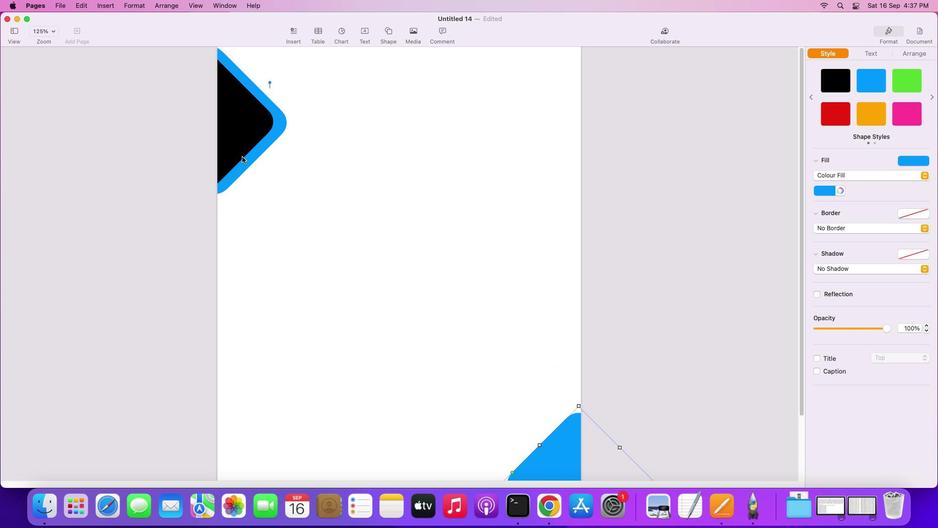 
Action: Mouse scrolled (370, 152) with delta (-3, -3)
Screenshot: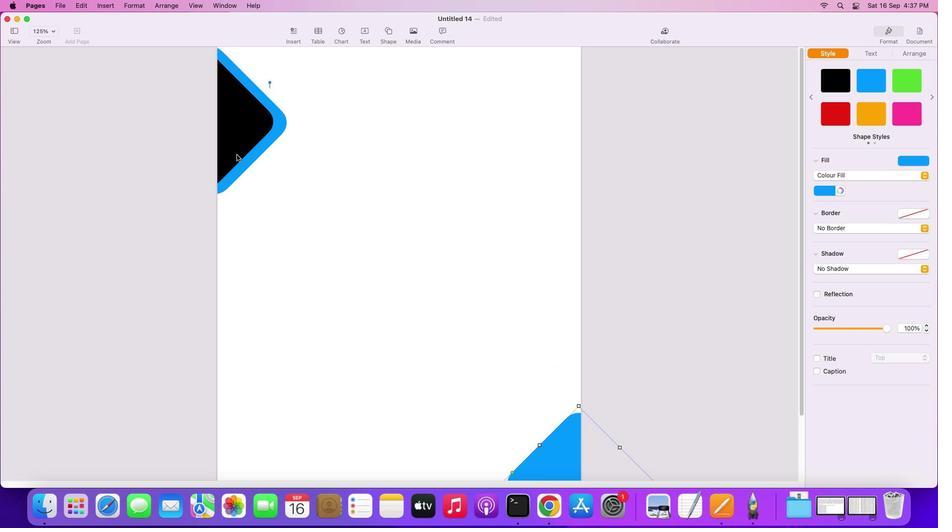 
Action: Mouse scrolled (370, 152) with delta (-3, -2)
Screenshot: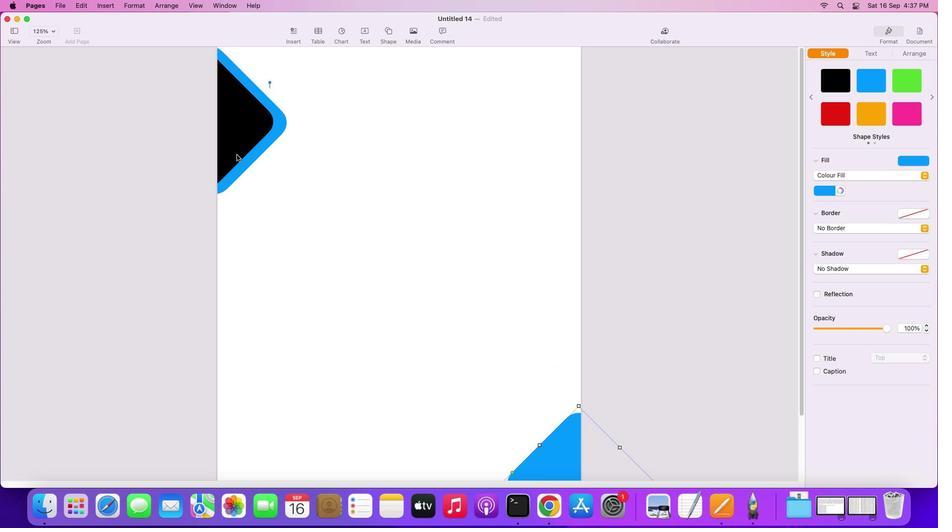 
Action: Mouse scrolled (370, 152) with delta (-3, -1)
Screenshot: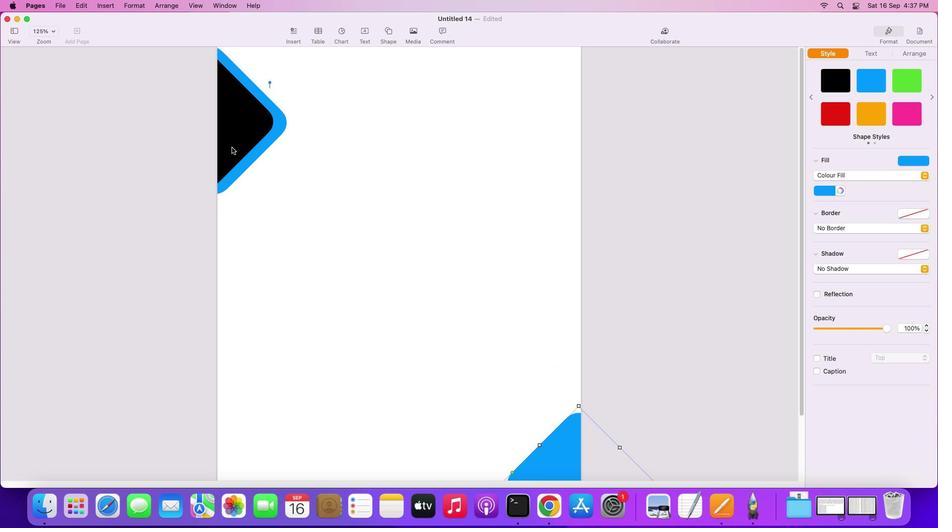 
Action: Mouse scrolled (370, 152) with delta (-3, 0)
Screenshot: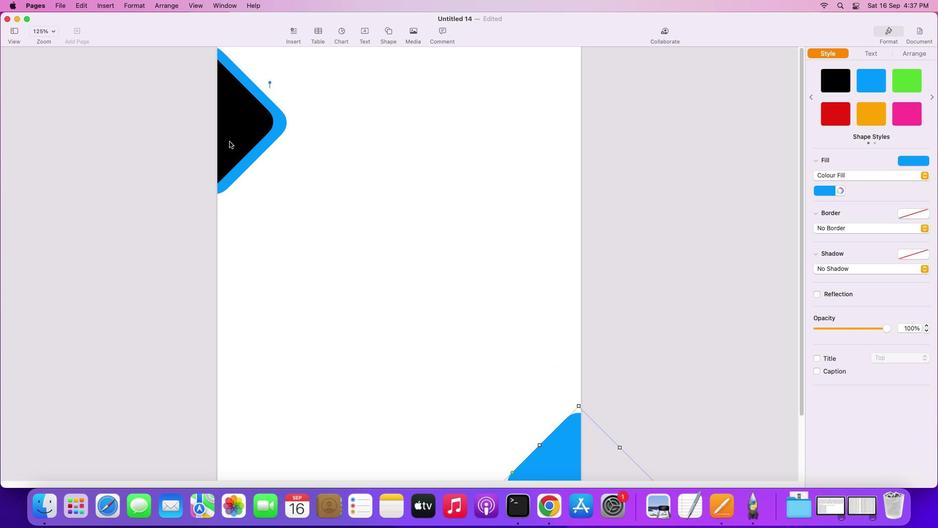 
Action: Mouse moved to (226, 121)
Screenshot: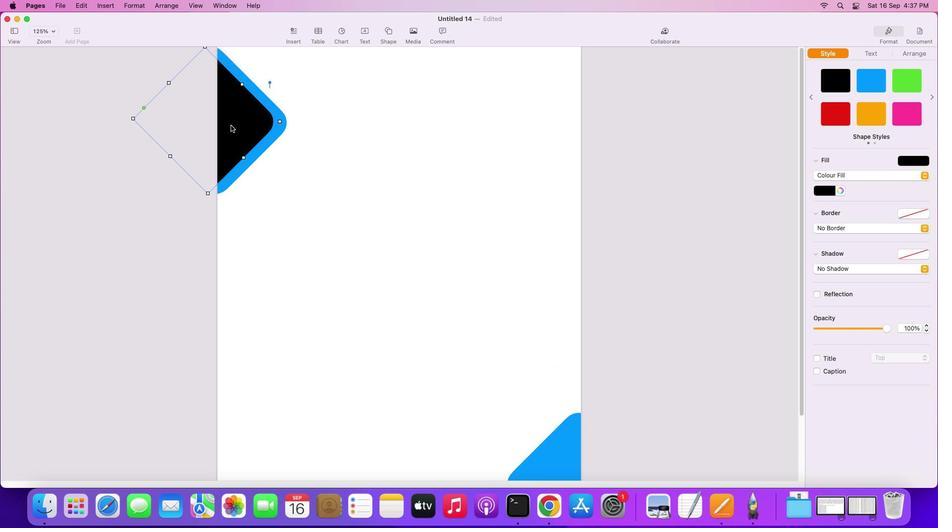 
Action: Mouse pressed left at (226, 121)
Screenshot: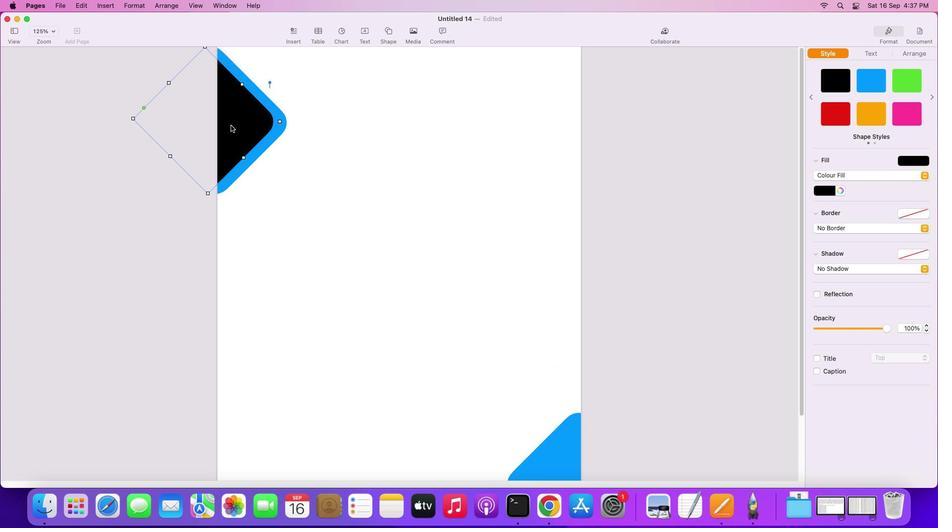 
Action: Key pressed Key.alt
Screenshot: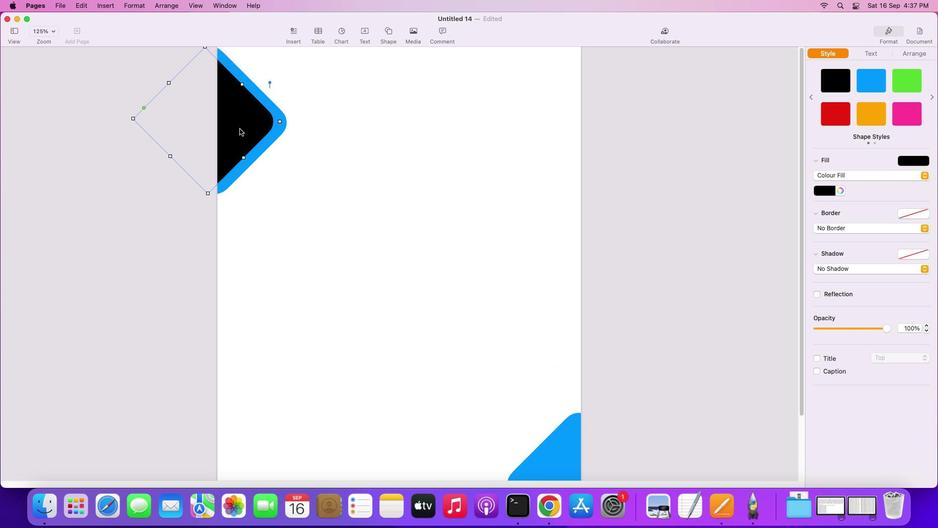 
Action: Mouse moved to (226, 120)
Screenshot: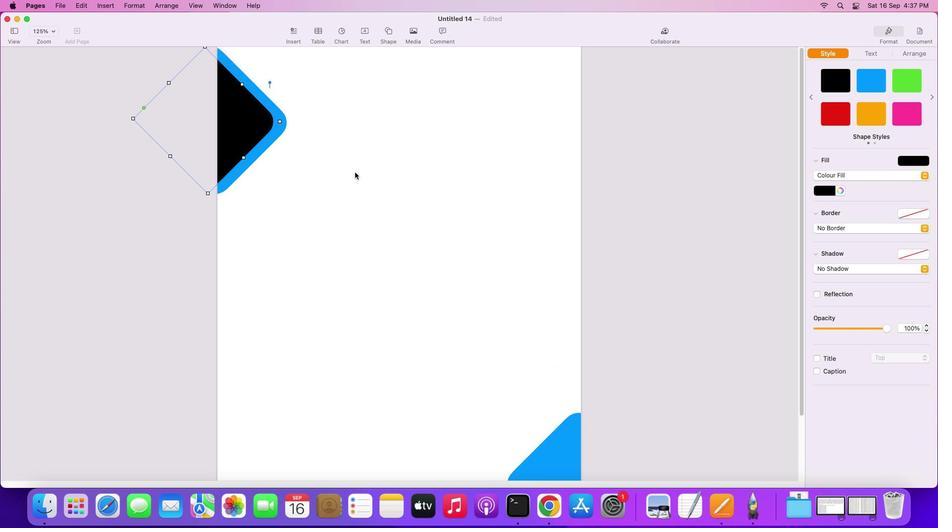 
Action: Mouse pressed left at (226, 120)
Screenshot: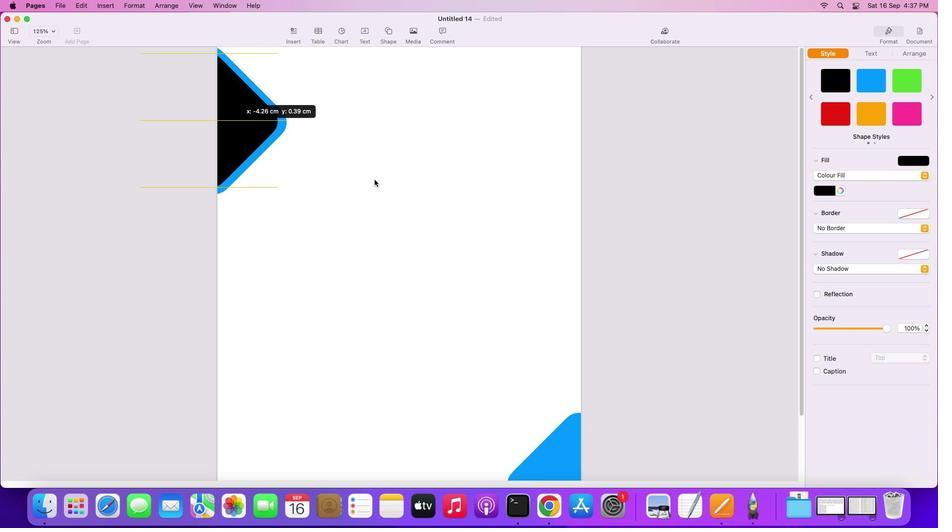 
Action: Mouse moved to (495, 303)
Screenshot: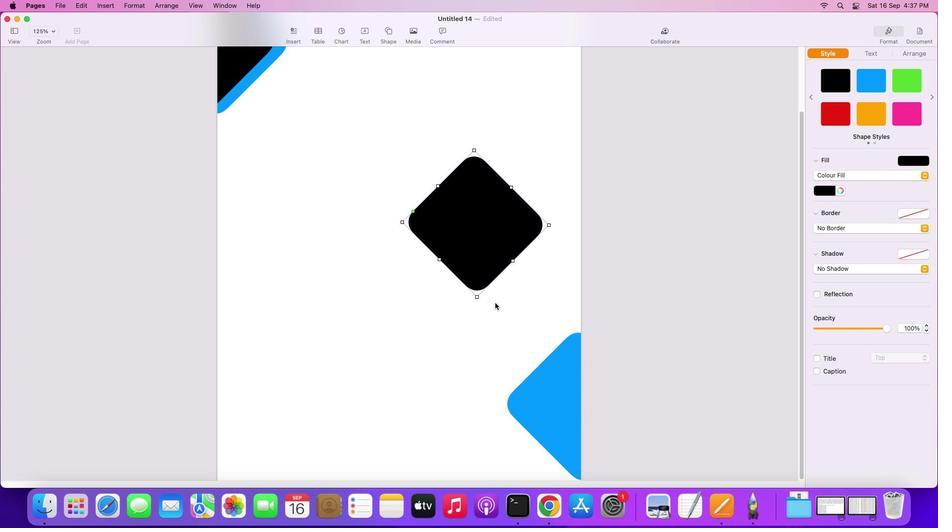 
Action: Mouse scrolled (495, 303) with delta (-3, -4)
Screenshot: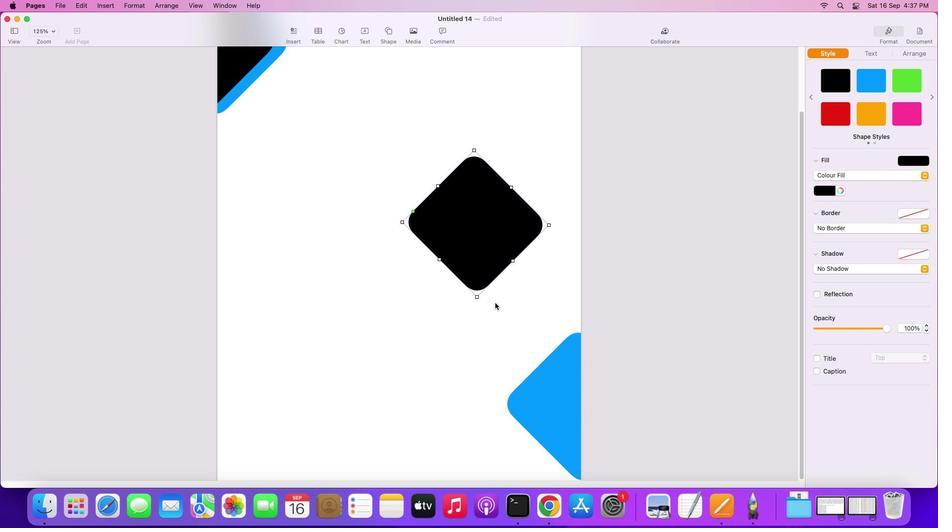
Action: Mouse scrolled (495, 303) with delta (-3, -4)
Screenshot: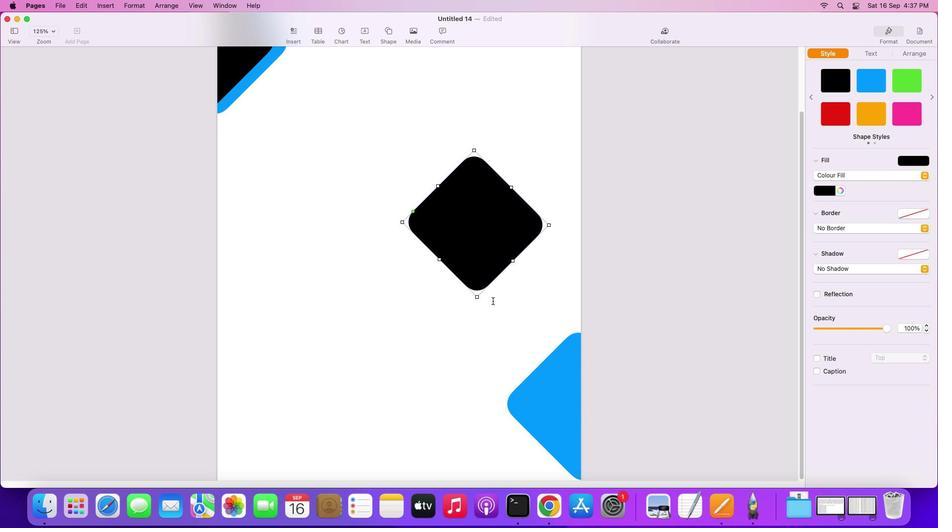 
Action: Mouse scrolled (495, 303) with delta (-3, -5)
Screenshot: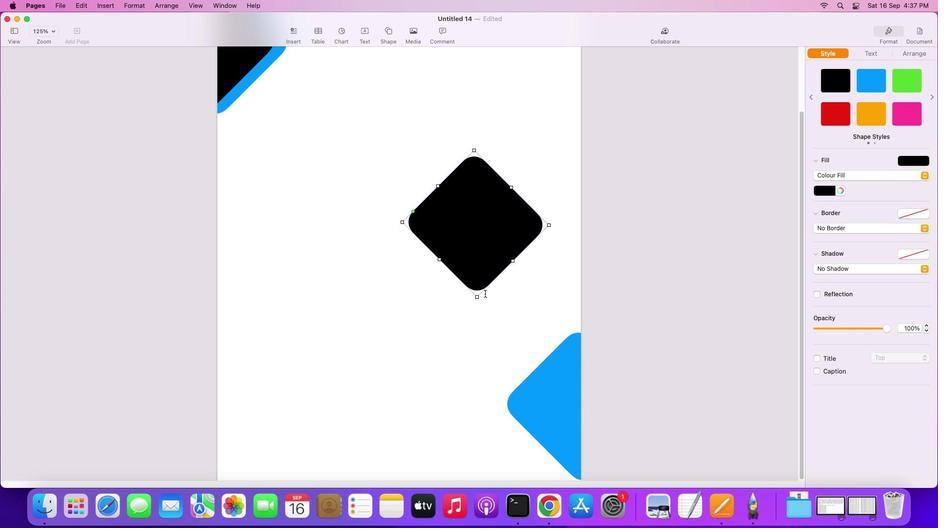 
Action: Mouse moved to (495, 303)
Screenshot: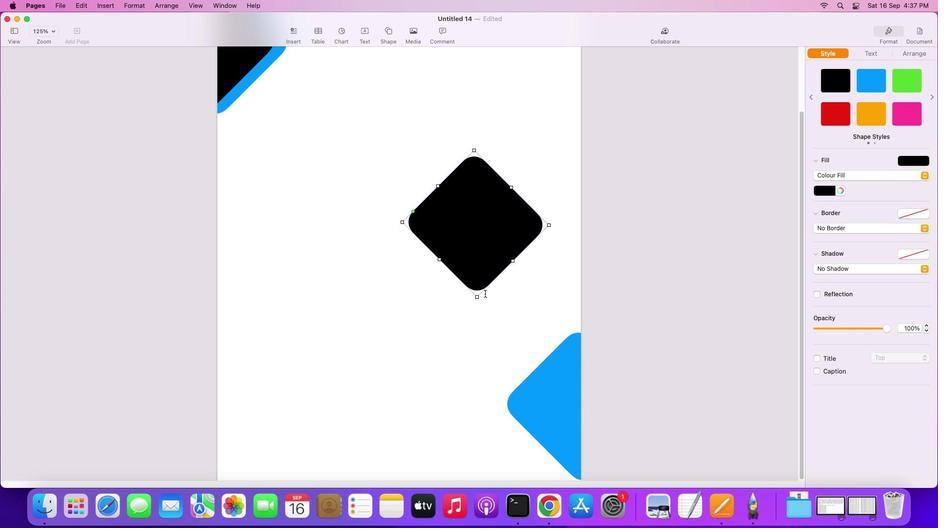 
Action: Mouse scrolled (495, 303) with delta (-3, -6)
Screenshot: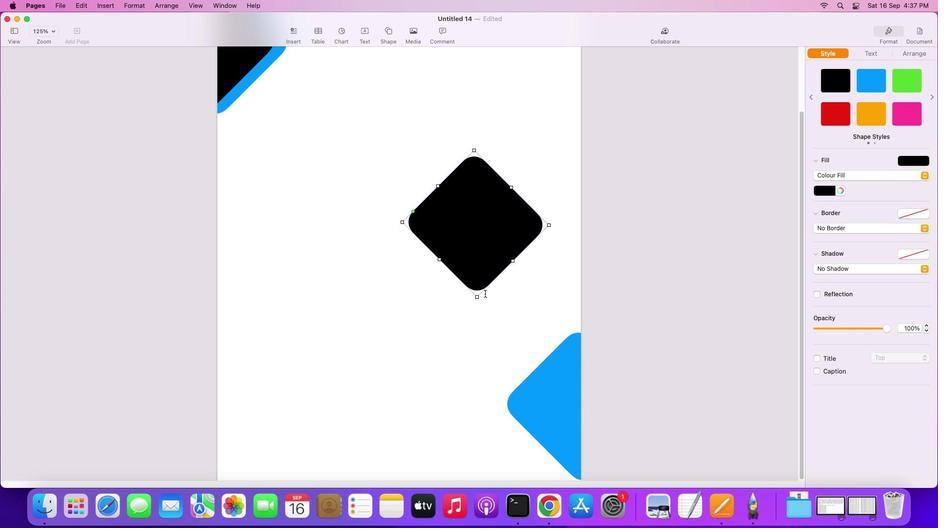 
Action: Mouse moved to (495, 303)
Screenshot: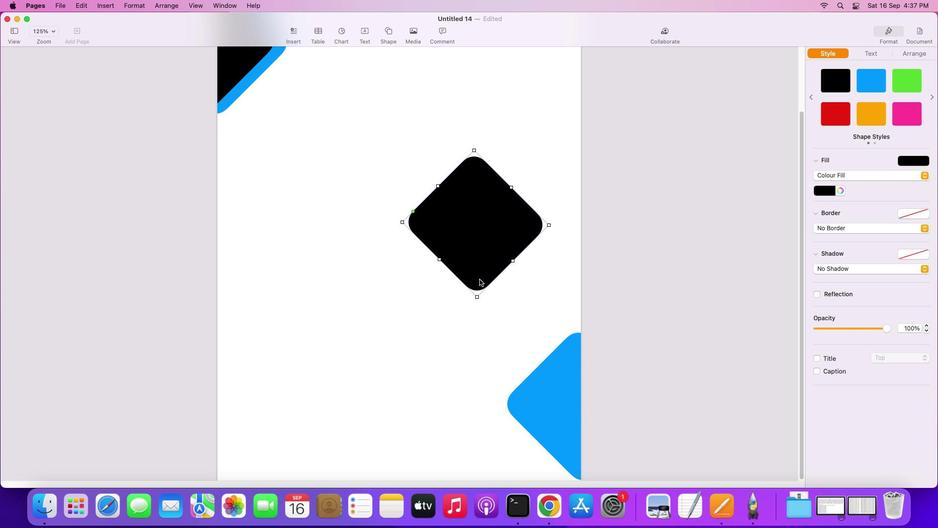 
Action: Mouse scrolled (495, 303) with delta (-3, -6)
Screenshot: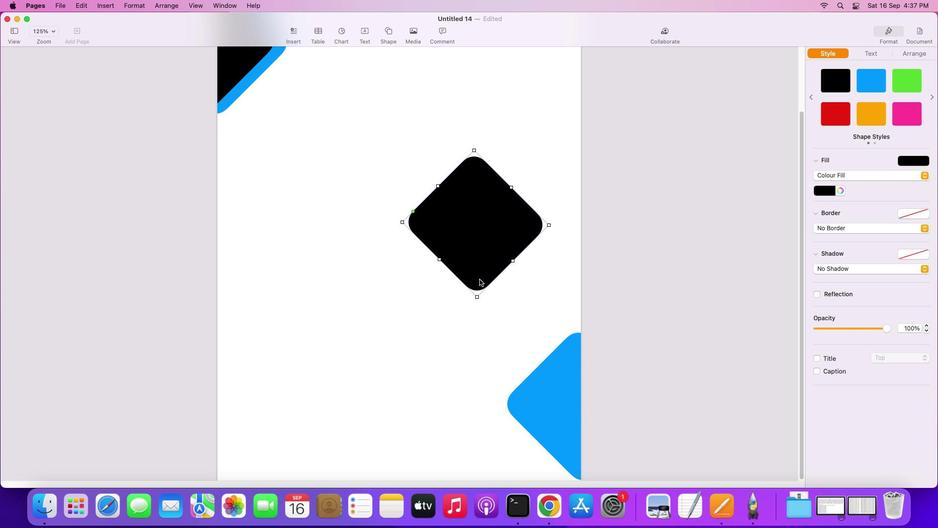
Action: Mouse moved to (470, 232)
Screenshot: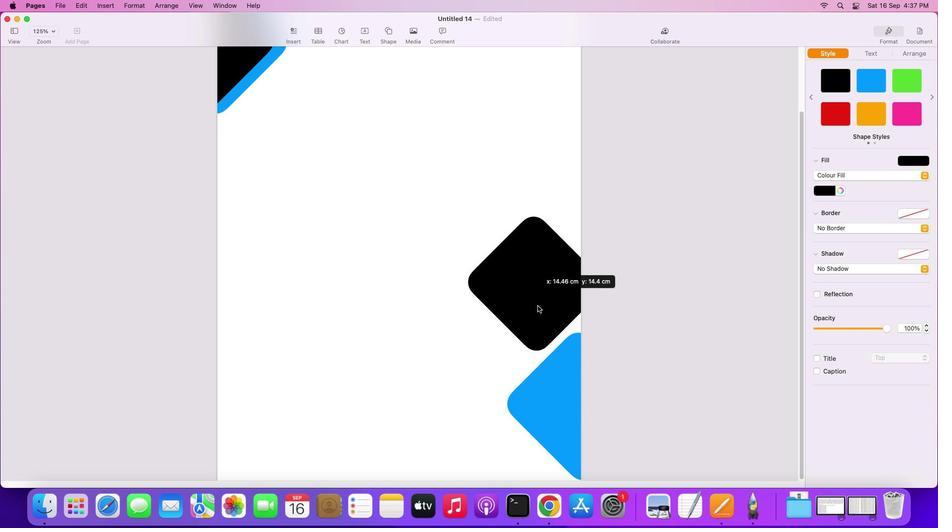 
Action: Mouse pressed left at (470, 232)
Screenshot: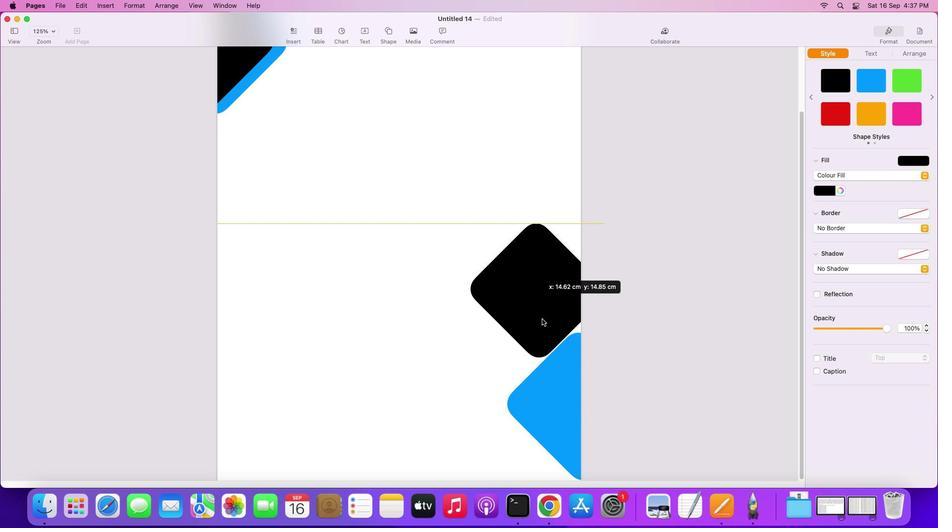 
Action: Mouse moved to (493, 305)
Screenshot: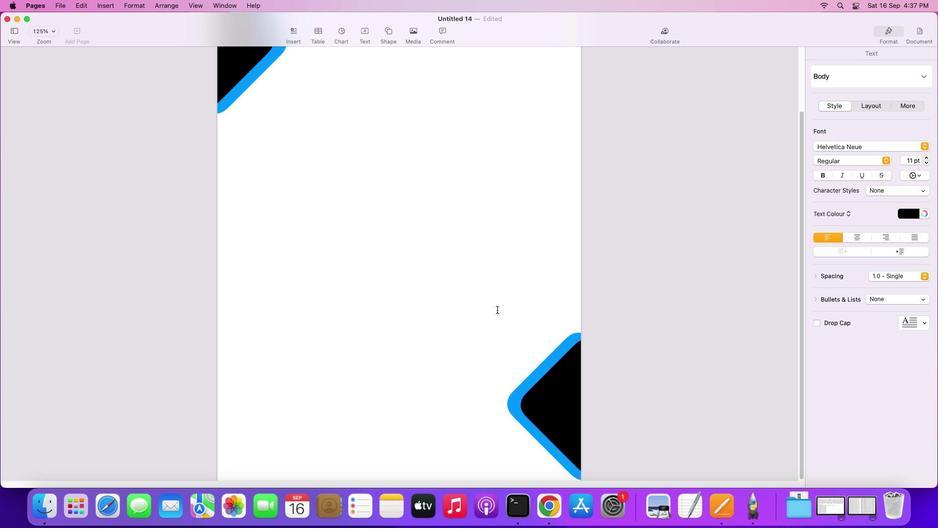 
Action: Mouse pressed left at (493, 305)
Screenshot: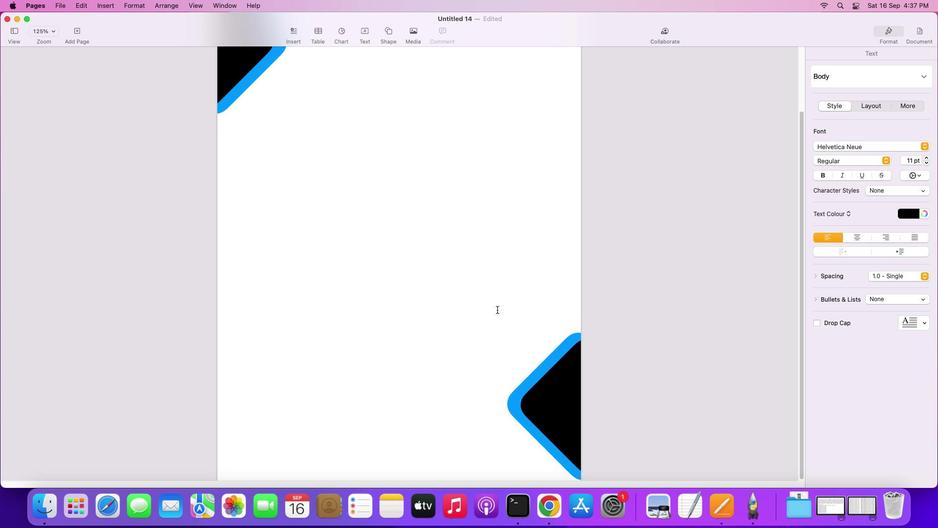 
Action: Mouse moved to (480, 285)
Screenshot: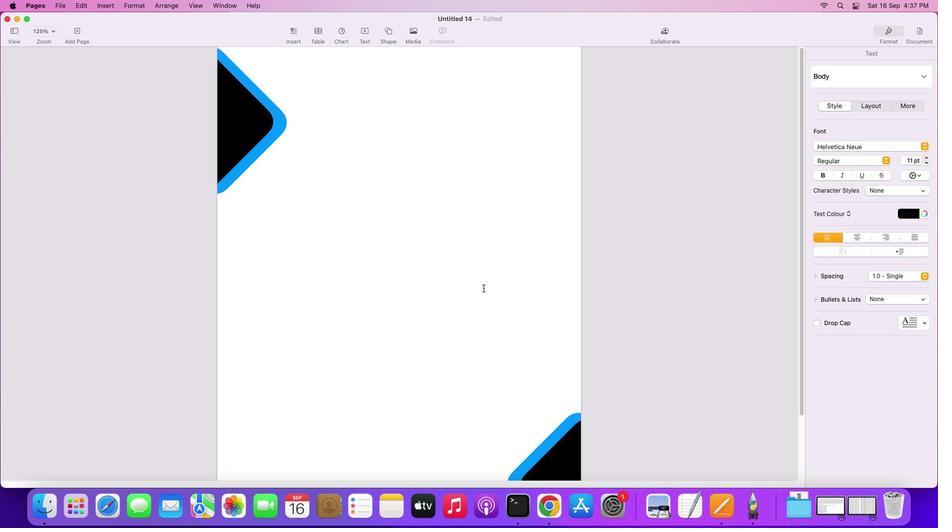
Action: Mouse scrolled (480, 285) with delta (-3, -3)
Screenshot: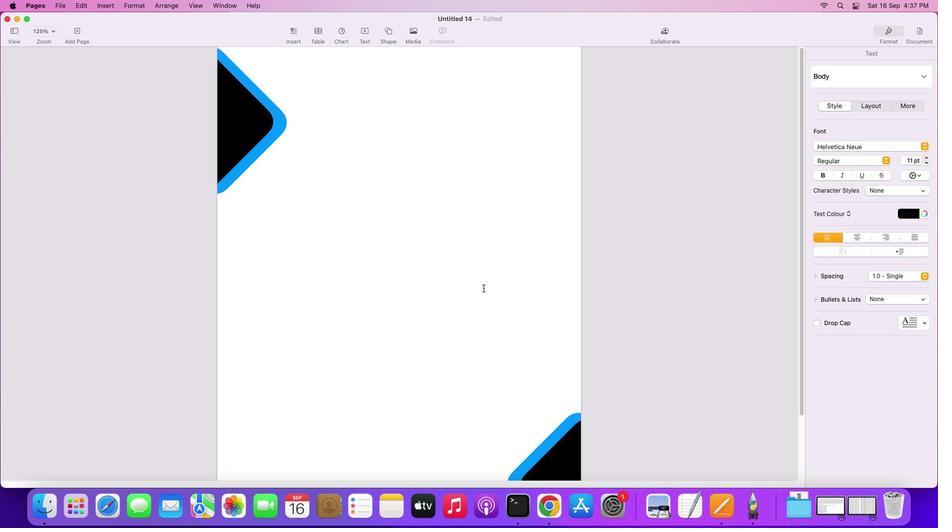 
Action: Mouse scrolled (480, 285) with delta (-3, -3)
Screenshot: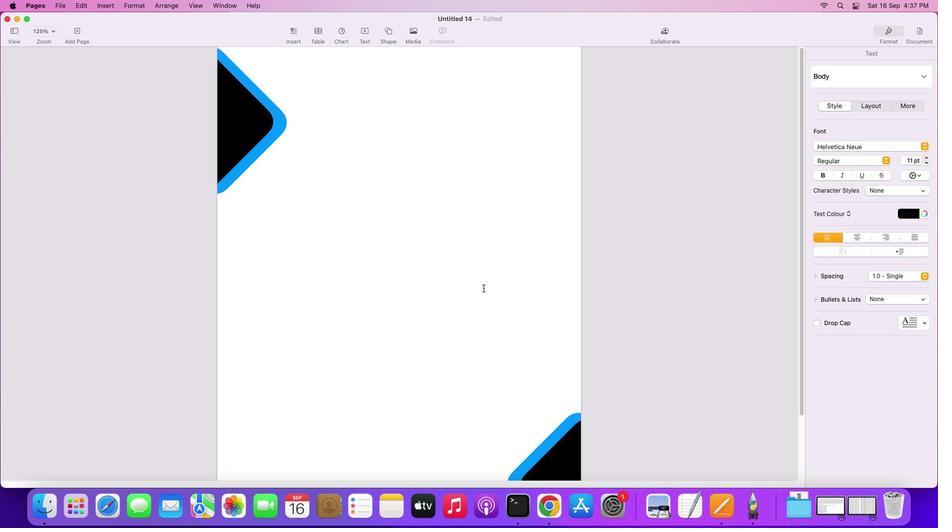
Action: Mouse scrolled (480, 285) with delta (-3, -1)
Screenshot: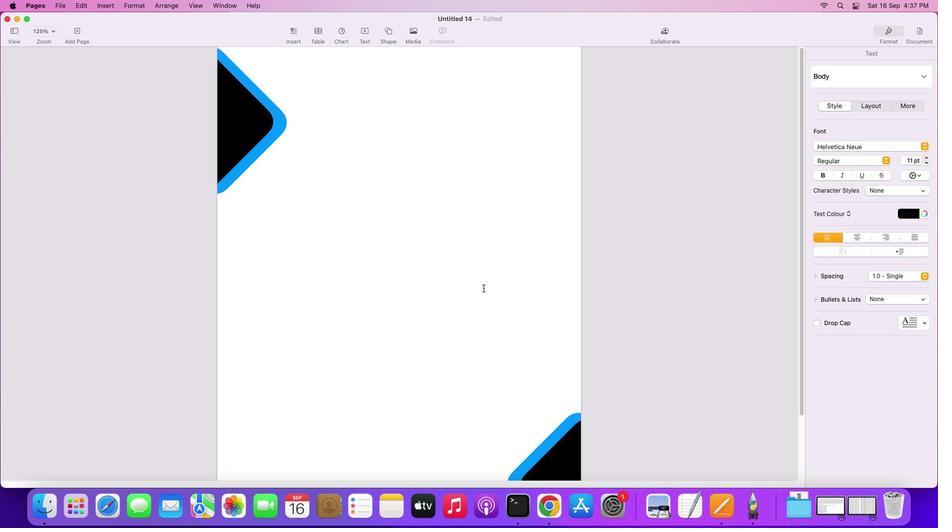 
Action: Mouse scrolled (480, 285) with delta (-3, -1)
Screenshot: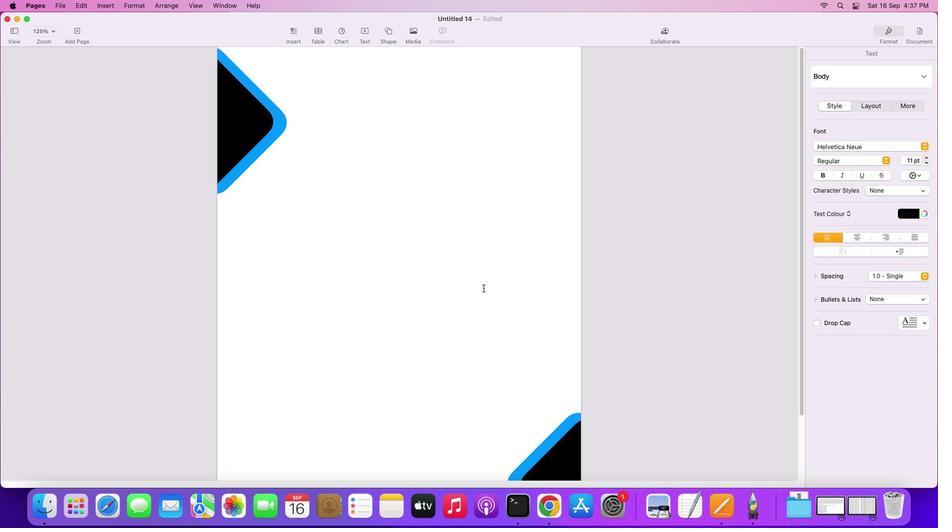 
Action: Mouse scrolled (480, 285) with delta (-3, 0)
Screenshot: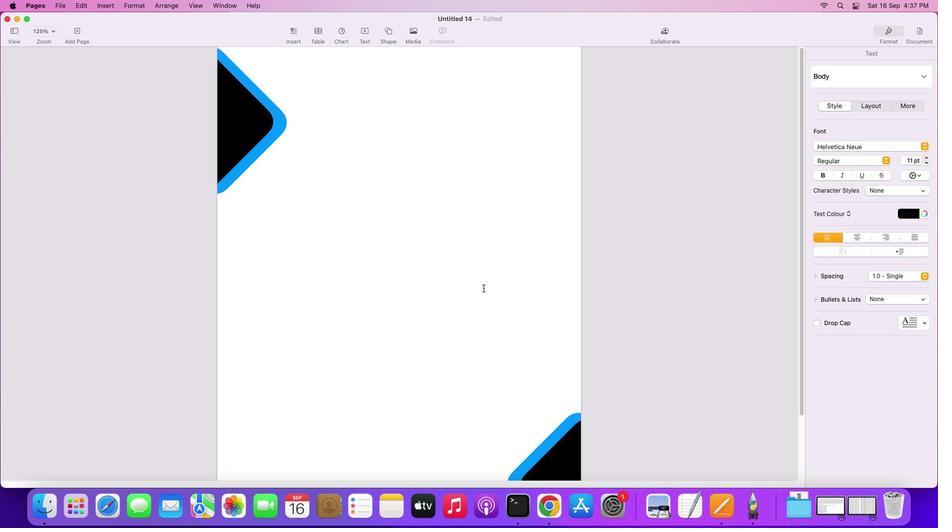 
Action: Mouse moved to (479, 283)
Screenshot: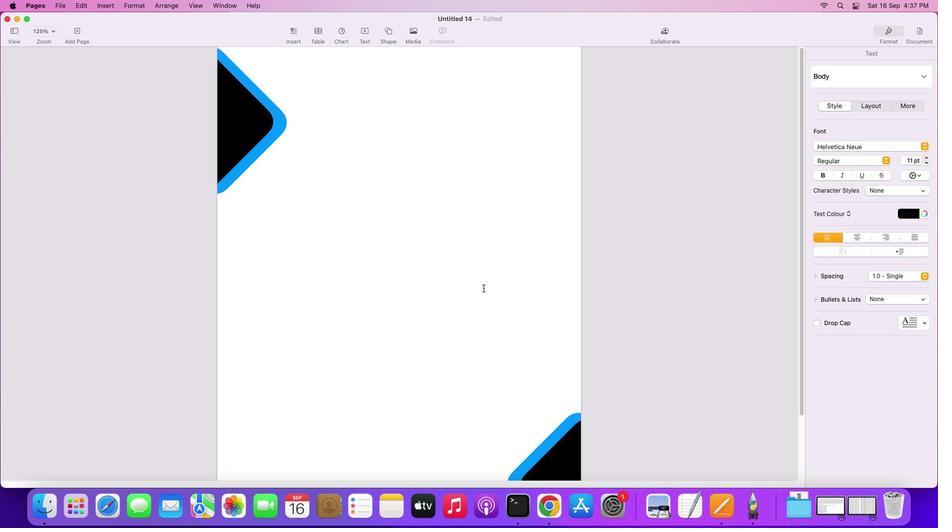 
Action: Mouse scrolled (479, 283) with delta (-3, -3)
Screenshot: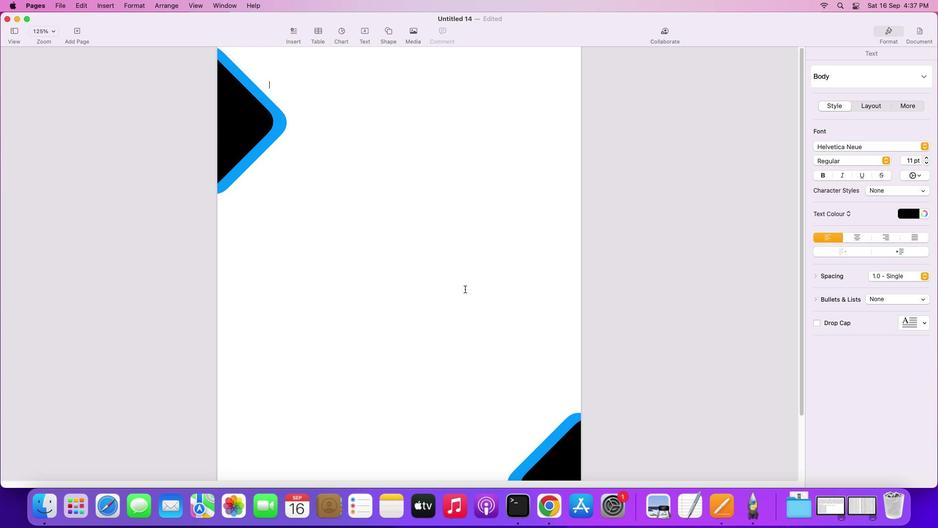 
Action: Mouse scrolled (479, 283) with delta (-3, -3)
Screenshot: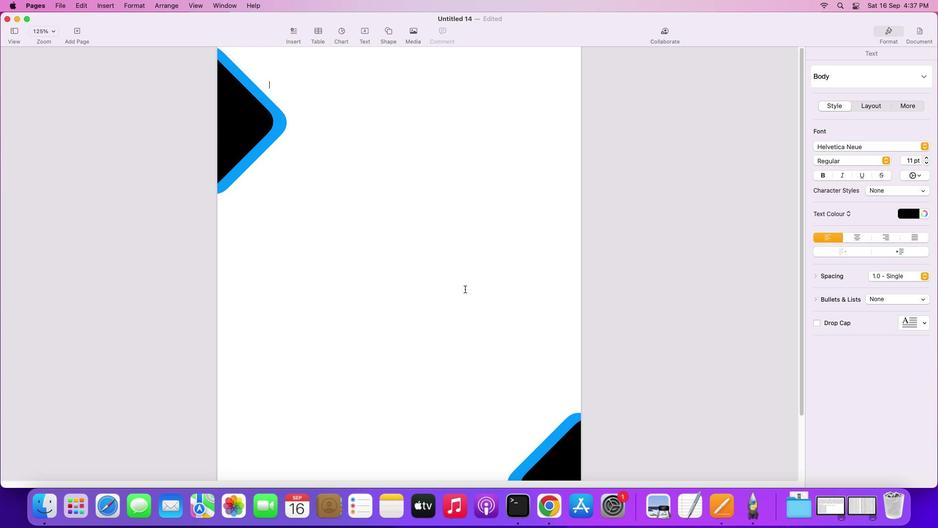 
Action: Mouse scrolled (479, 283) with delta (-3, -2)
Screenshot: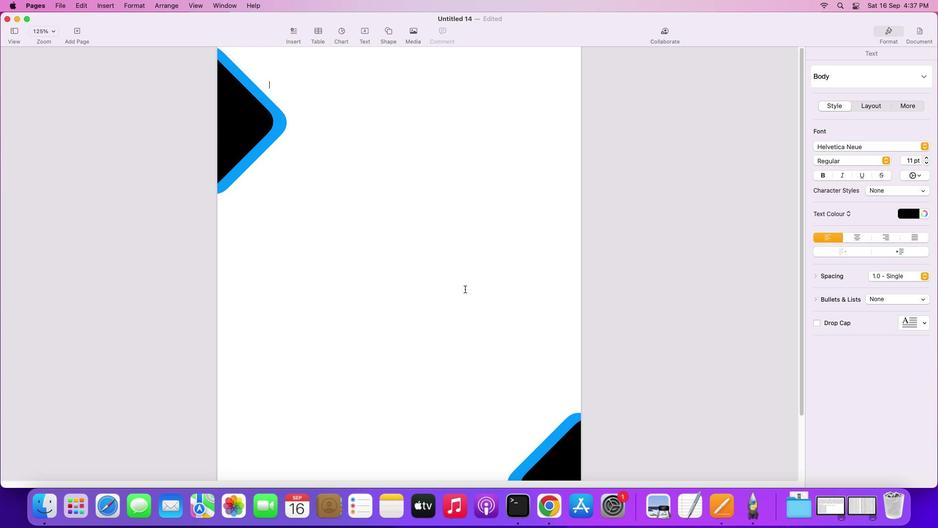 
Action: Mouse scrolled (479, 283) with delta (-3, -1)
Screenshot: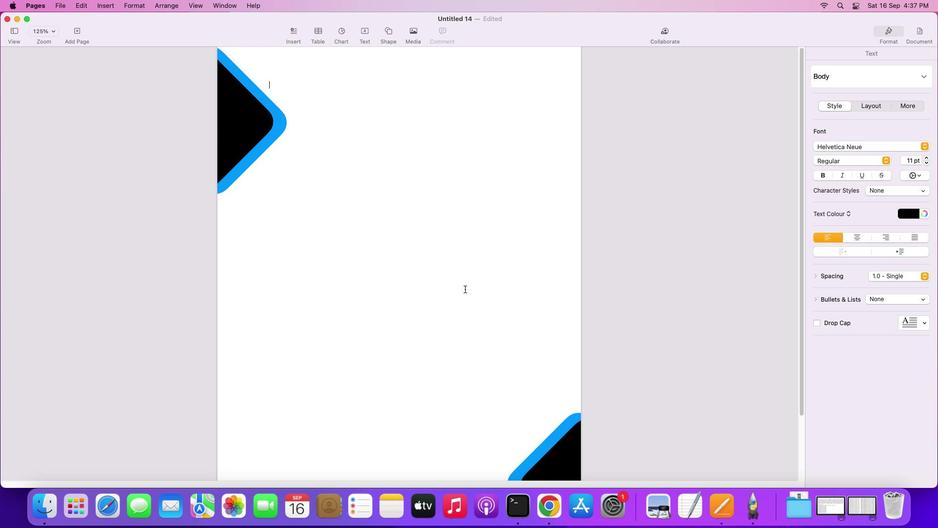 
Action: Mouse moved to (398, 230)
Screenshot: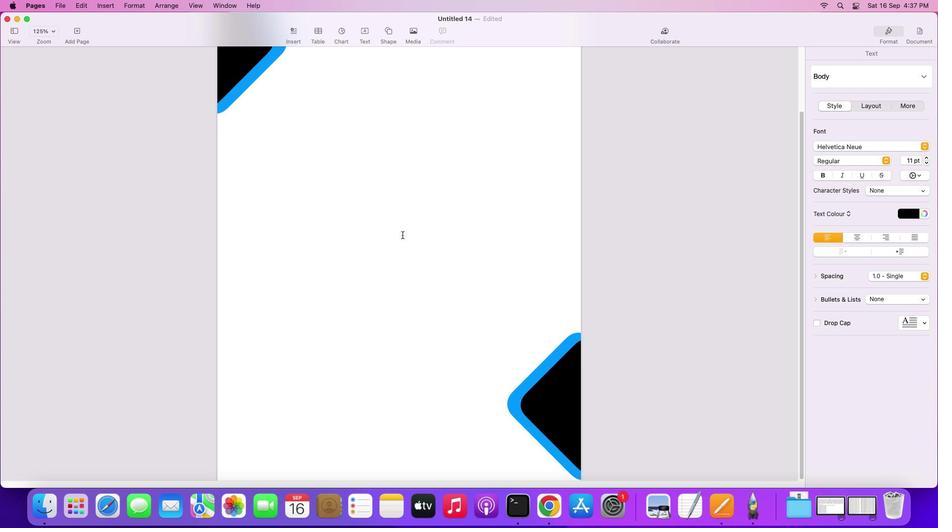 
Action: Mouse scrolled (398, 230) with delta (-3, -4)
Screenshot: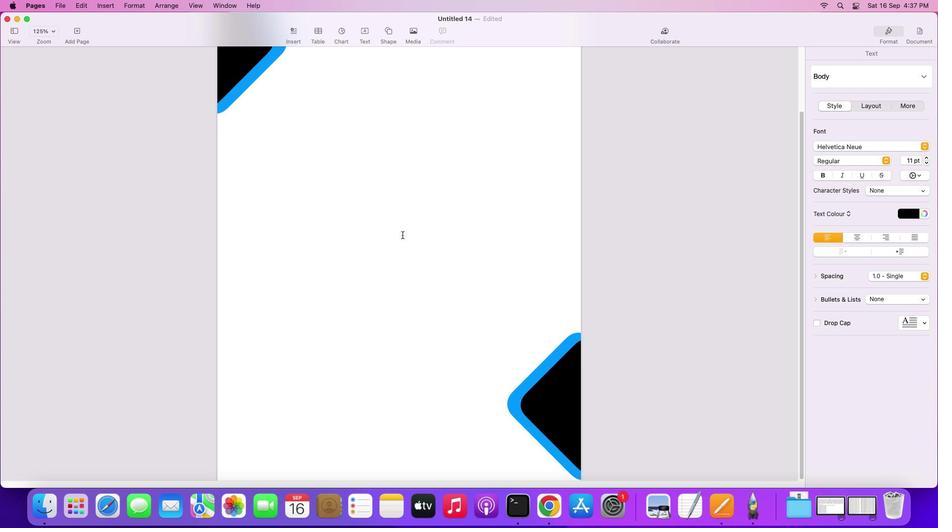 
Action: Mouse scrolled (398, 230) with delta (-3, -4)
Screenshot: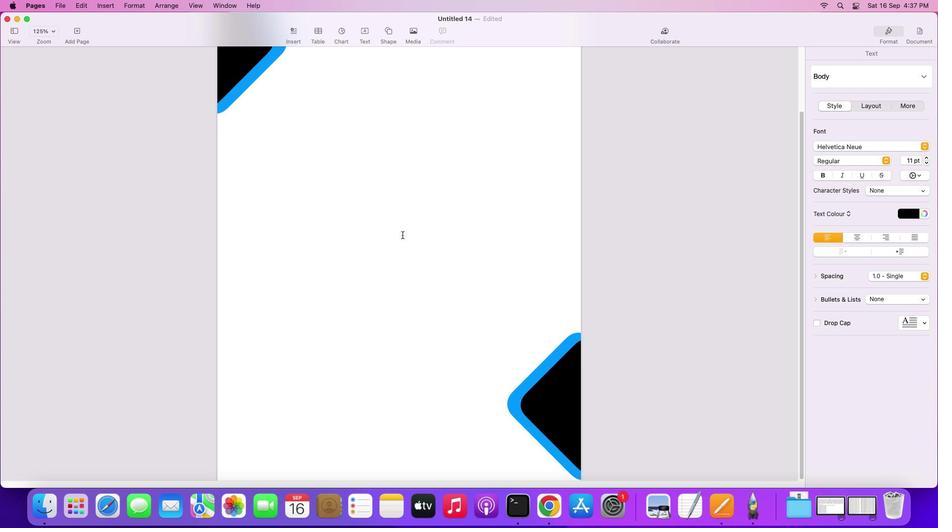 
Action: Mouse scrolled (398, 230) with delta (-3, -5)
Screenshot: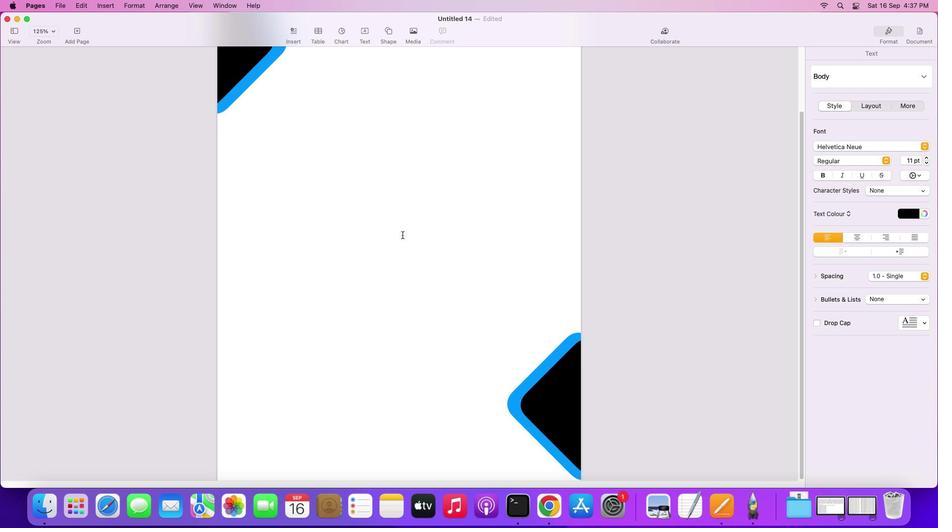 
Action: Mouse scrolled (398, 230) with delta (-3, -6)
Screenshot: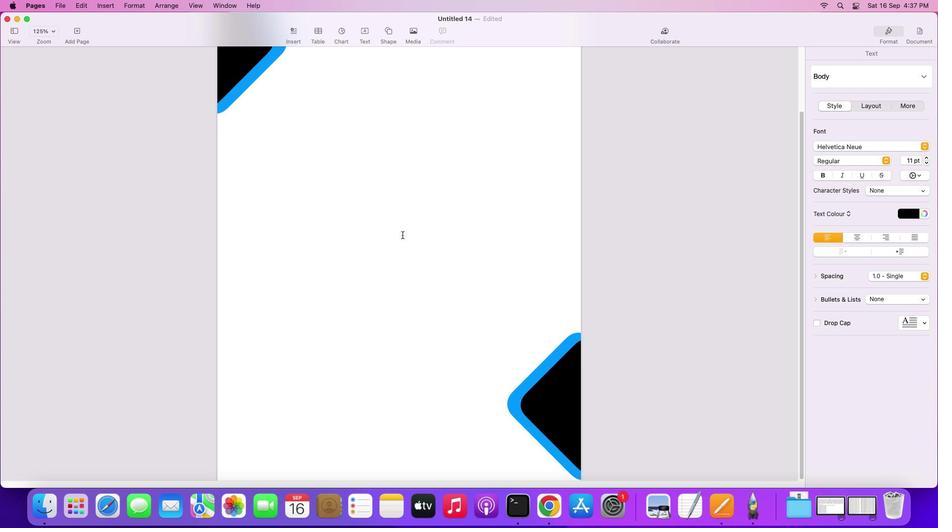 
Action: Mouse scrolled (398, 230) with delta (-3, -6)
Screenshot: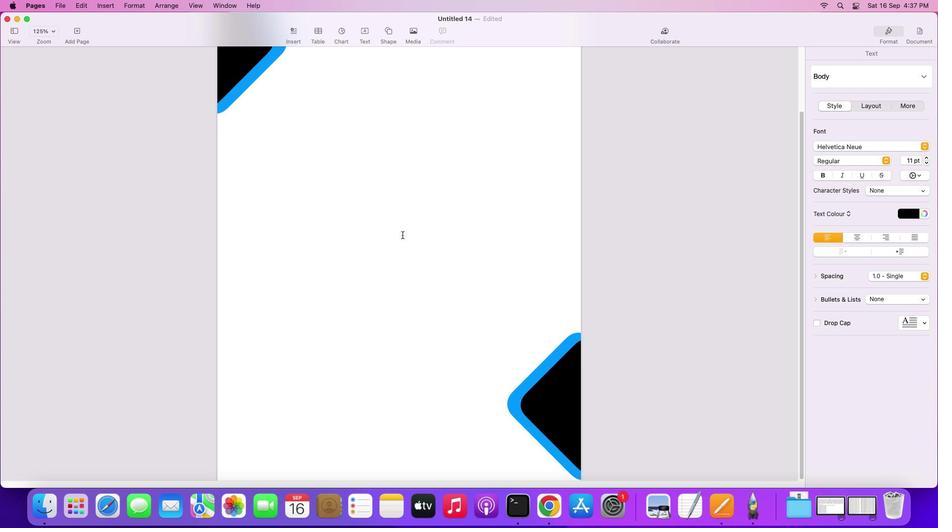 
Action: Mouse scrolled (398, 230) with delta (-3, -7)
Screenshot: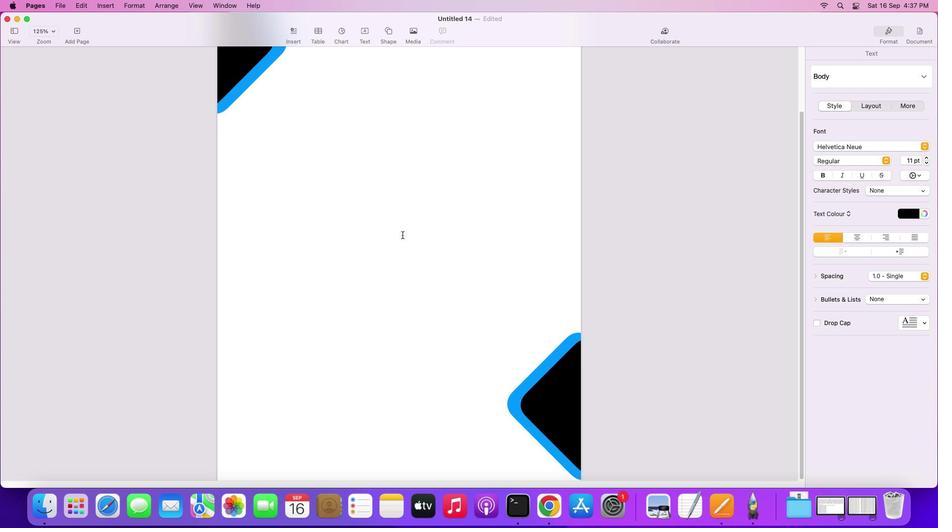 
Action: Mouse moved to (397, 216)
Screenshot: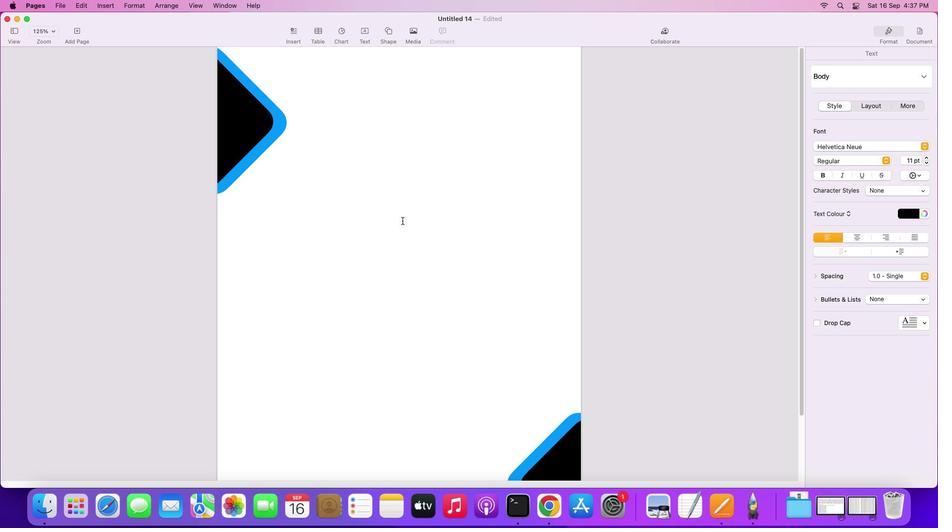 
Action: Mouse scrolled (397, 216) with delta (-3, -3)
Screenshot: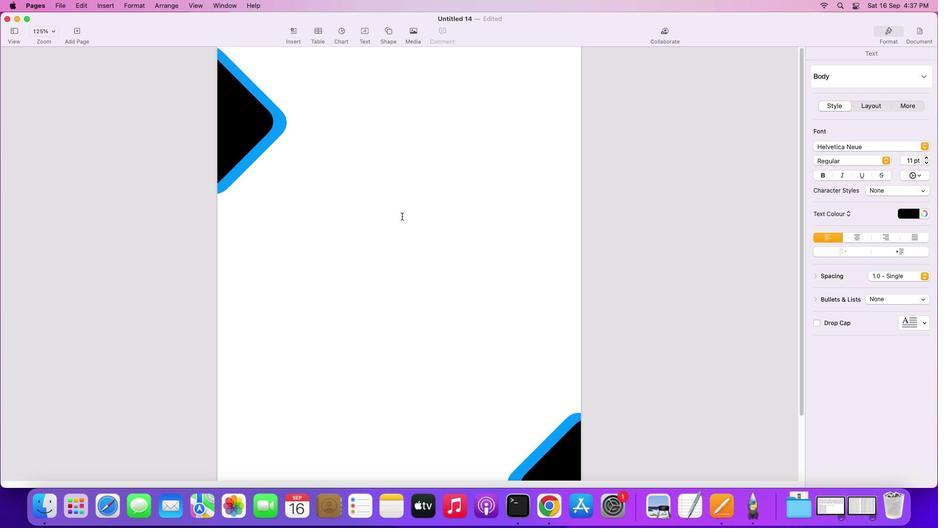 
Action: Mouse scrolled (397, 216) with delta (-3, -3)
Screenshot: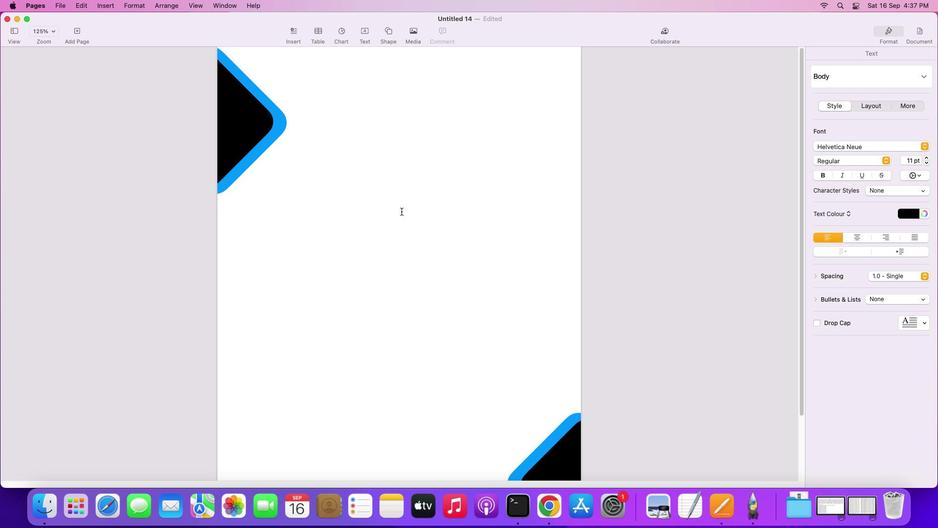
Action: Mouse scrolled (397, 216) with delta (-3, -2)
Screenshot: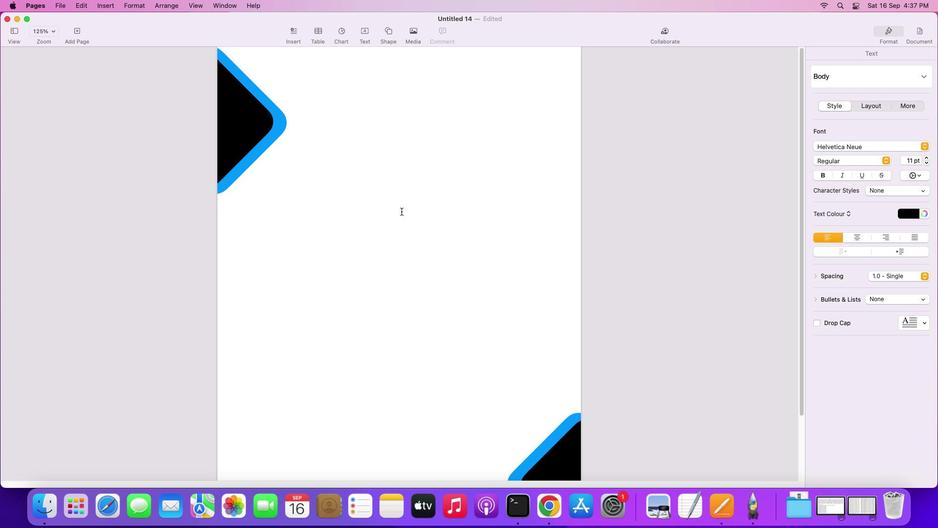 
Action: Mouse scrolled (397, 216) with delta (-3, -1)
Screenshot: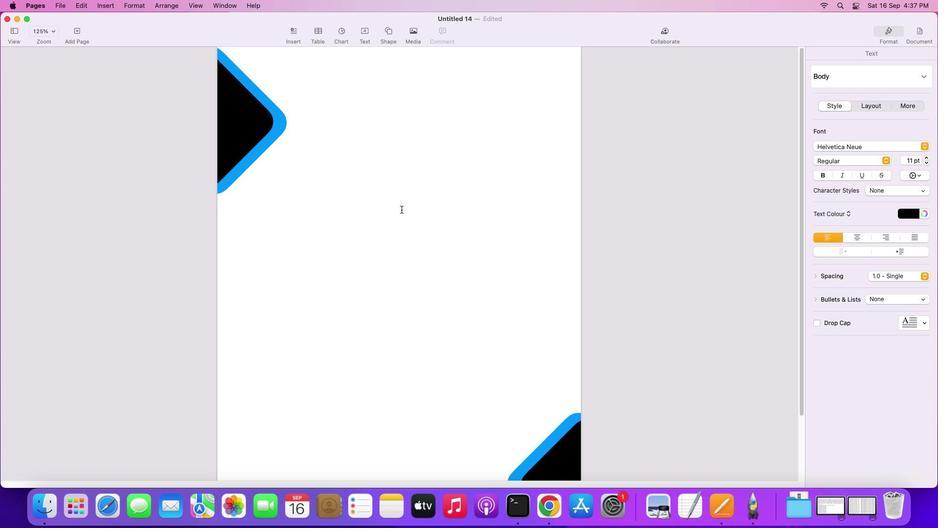 
Action: Mouse scrolled (397, 216) with delta (-3, 0)
Screenshot: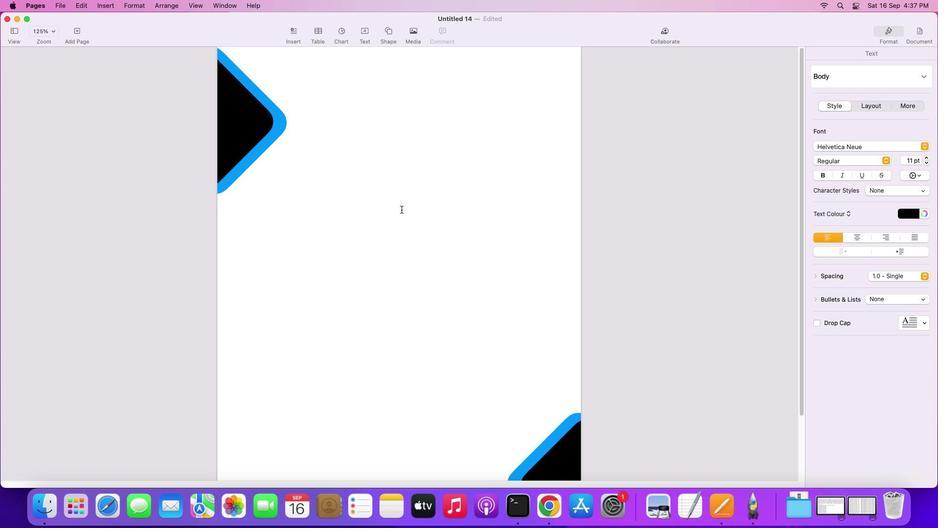 
Action: Mouse scrolled (397, 216) with delta (-3, 0)
Screenshot: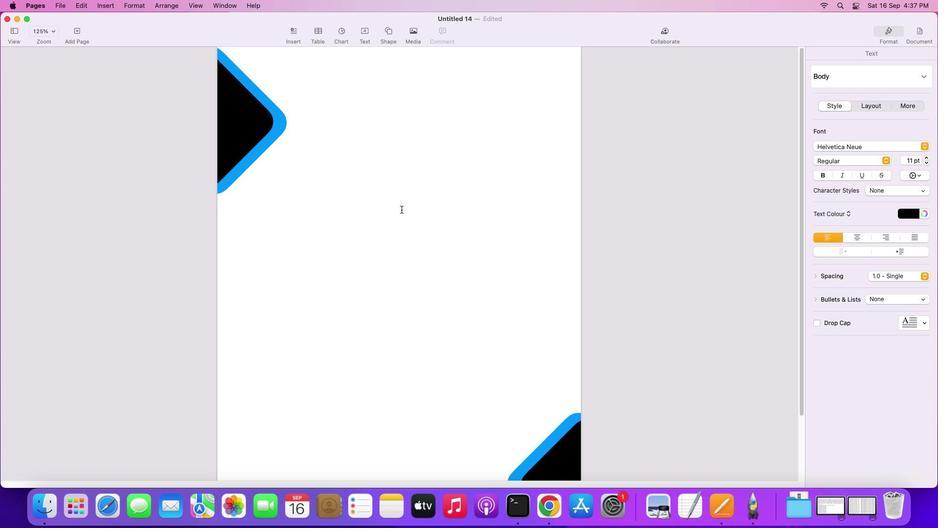 
Action: Mouse moved to (385, 29)
Screenshot: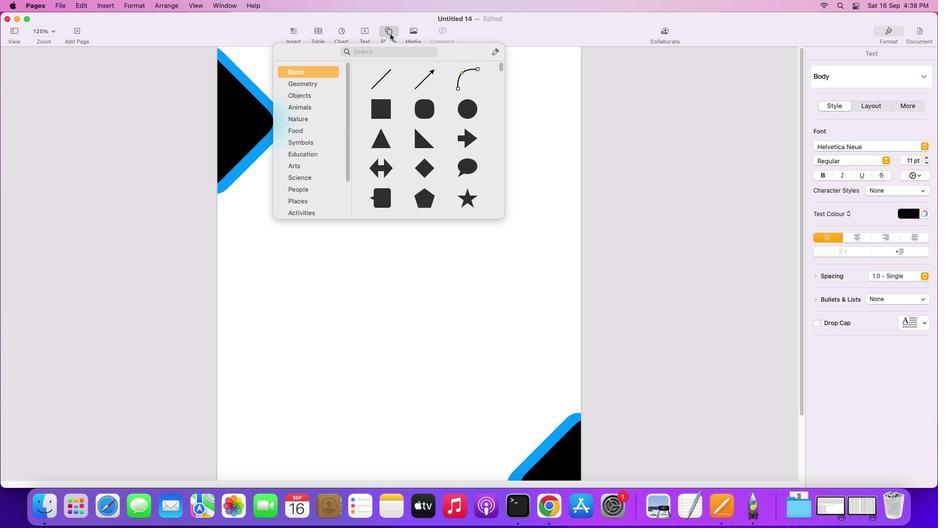 
Action: Mouse pressed left at (385, 29)
Screenshot: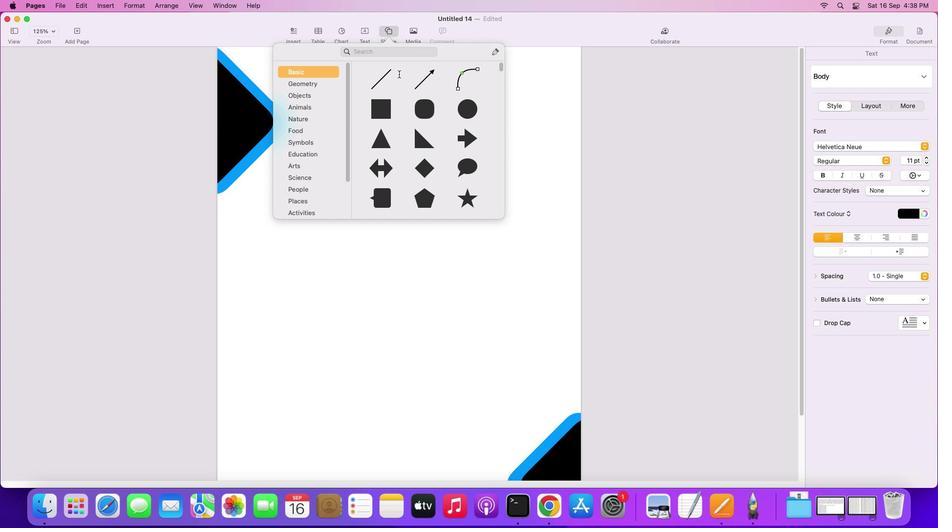 
Action: Mouse moved to (419, 159)
Screenshot: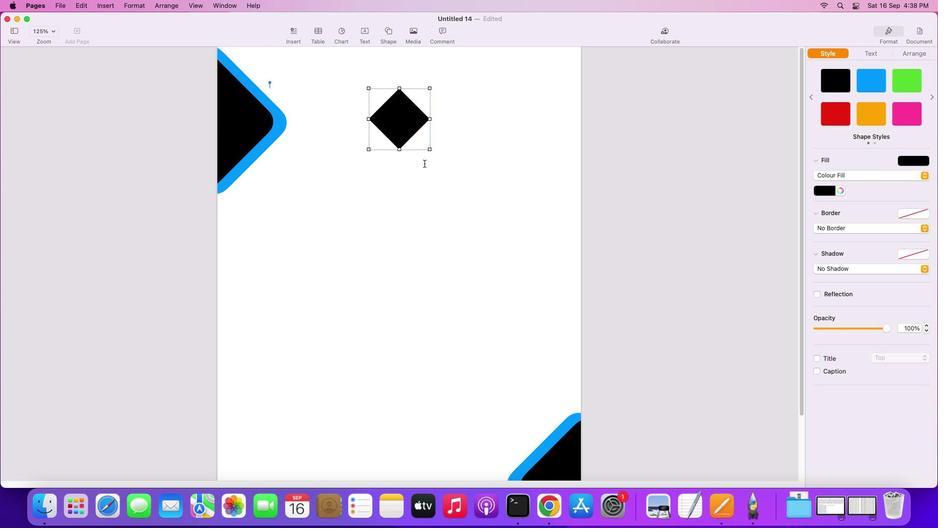 
Action: Mouse pressed left at (419, 159)
Screenshot: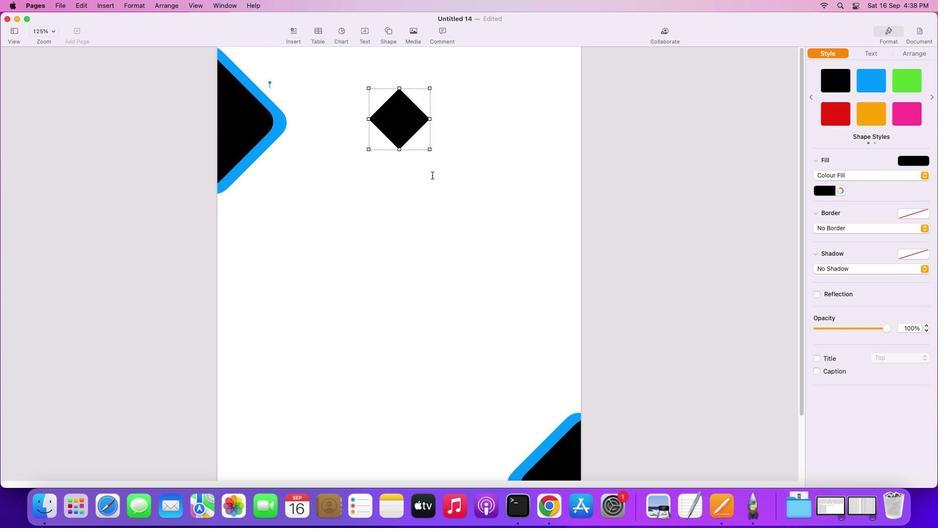 
Action: Mouse moved to (425, 83)
Screenshot: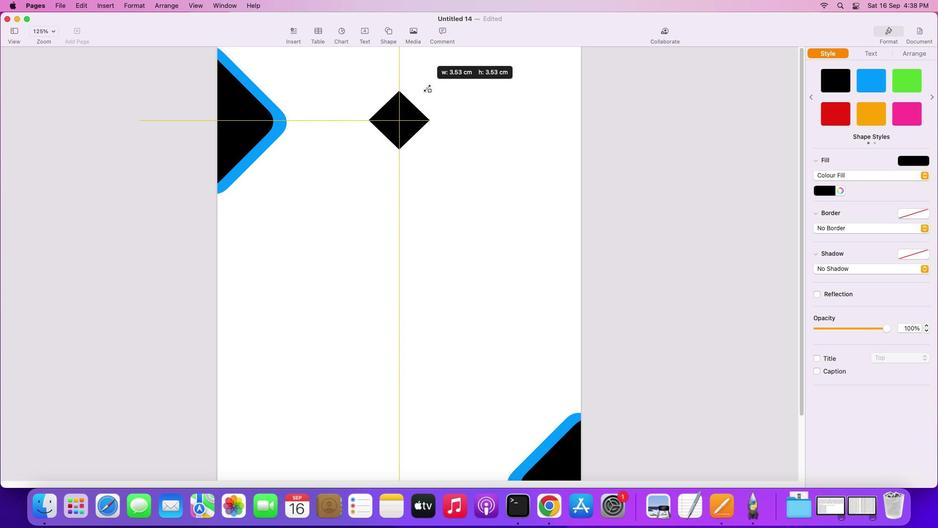 
Action: Mouse pressed left at (425, 83)
Screenshot: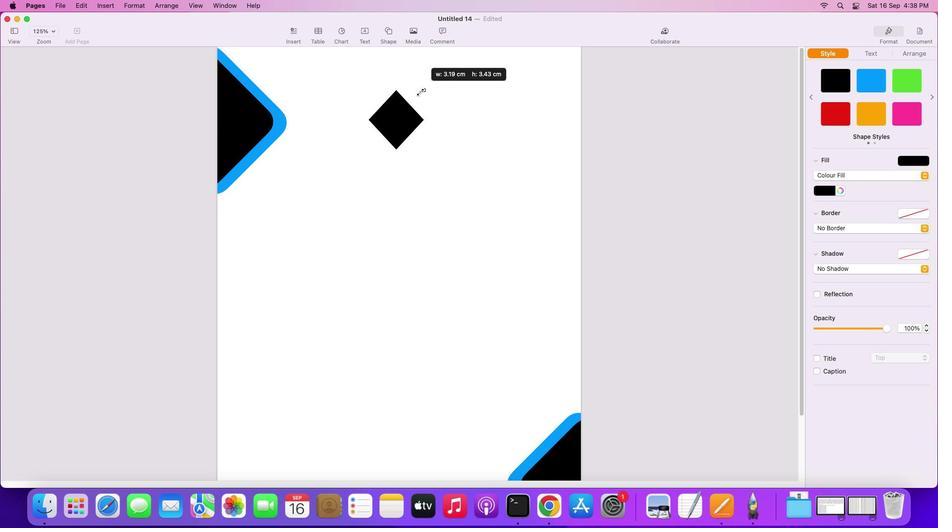 
Action: Mouse moved to (457, 88)
Screenshot: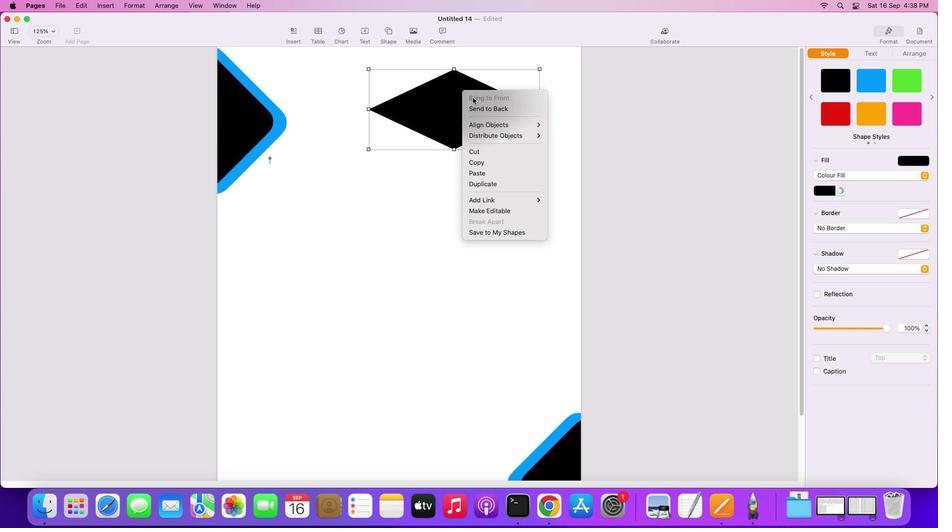 
Action: Mouse pressed right at (457, 88)
Screenshot: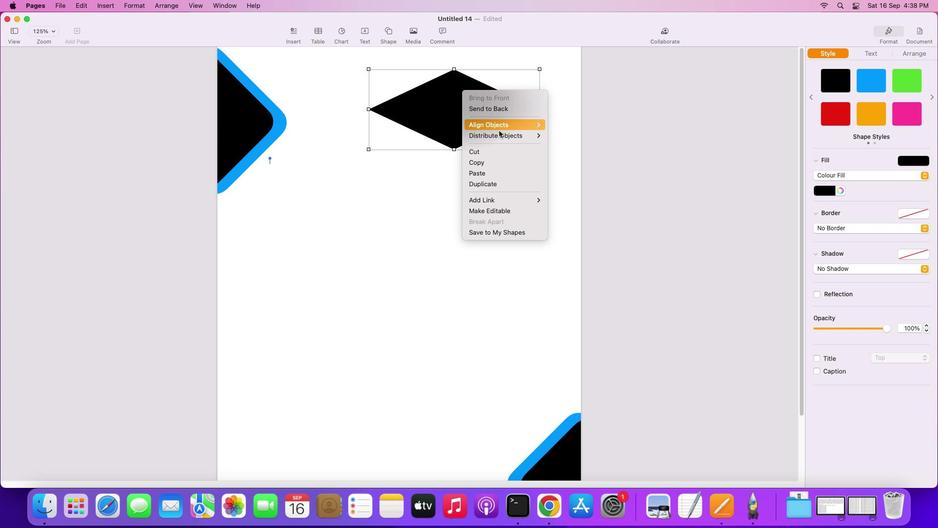 
Action: Mouse moved to (500, 202)
Screenshot: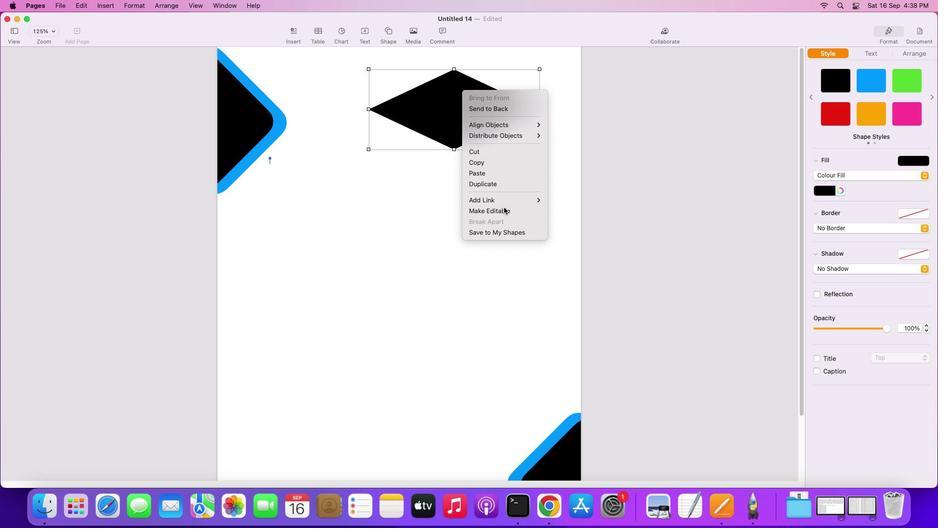 
Action: Mouse pressed left at (500, 202)
Screenshot: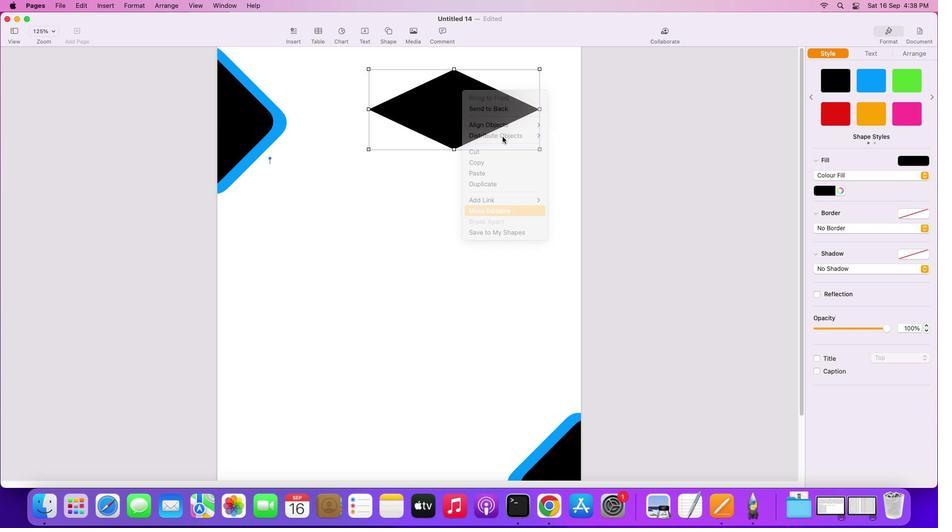 
Action: Mouse moved to (448, 65)
Screenshot: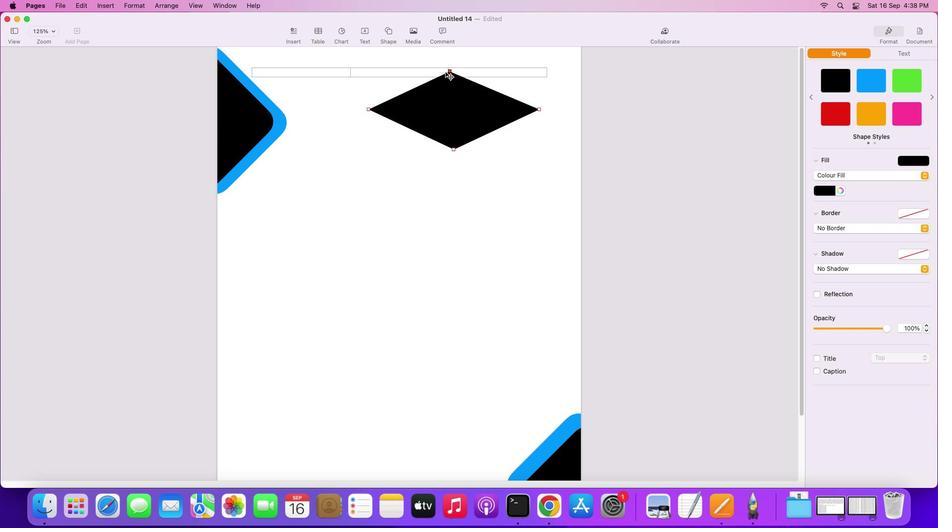 
Action: Mouse pressed left at (448, 65)
Screenshot: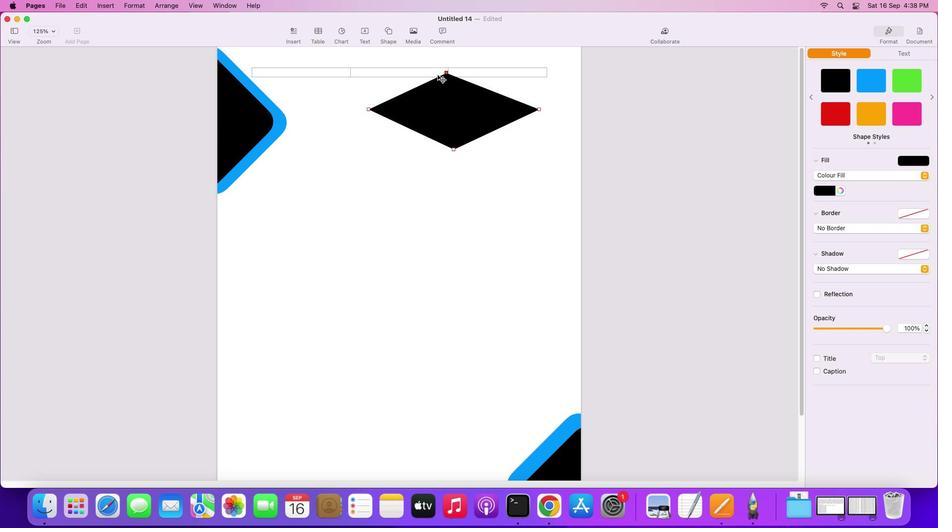 
Action: Mouse moved to (534, 104)
Screenshot: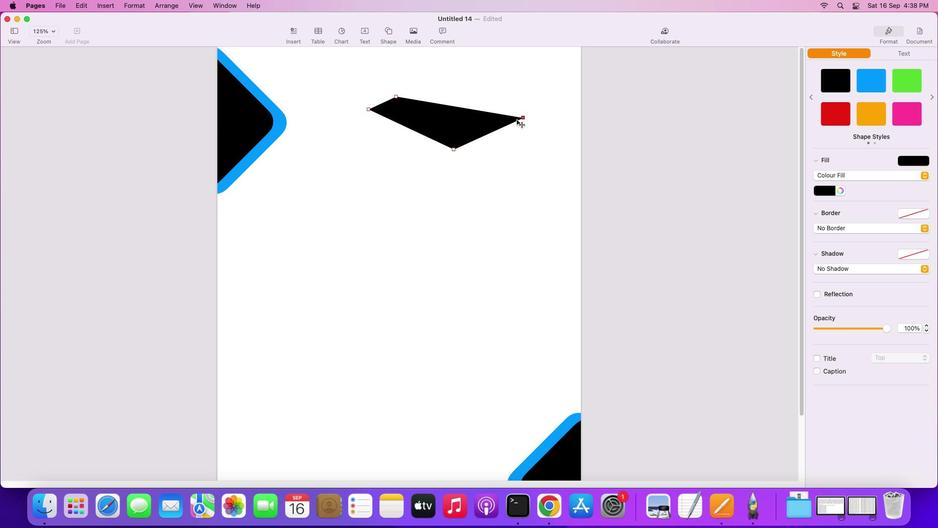 
Action: Mouse pressed left at (534, 104)
Screenshot: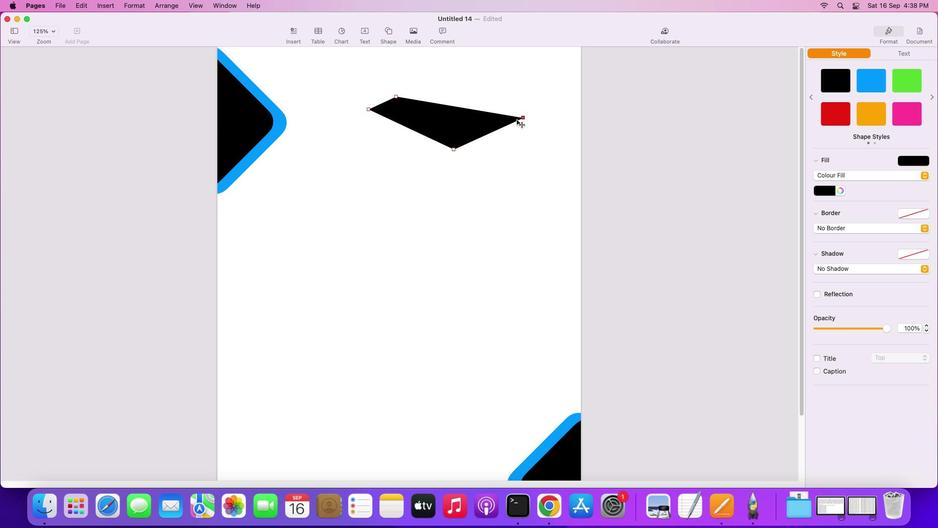 
Action: Mouse moved to (511, 82)
Screenshot: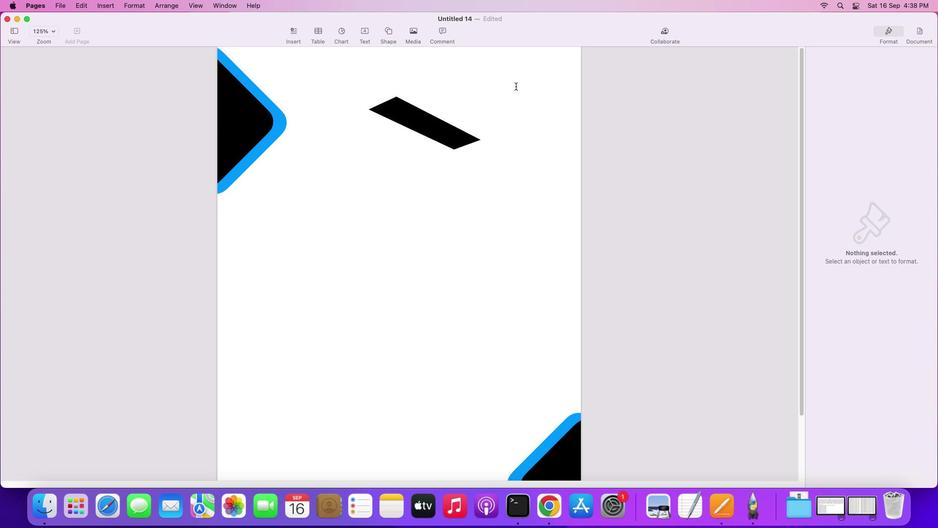 
Action: Mouse pressed left at (511, 82)
Screenshot: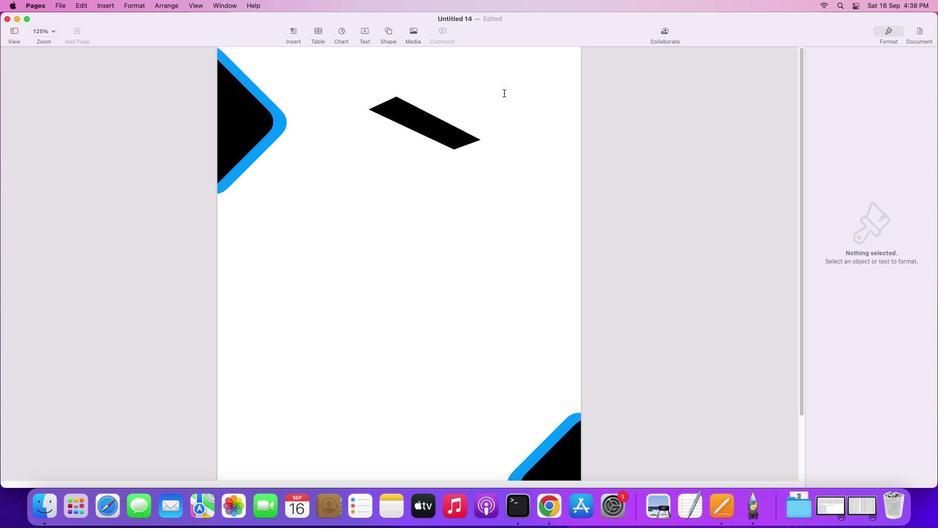 
Action: Mouse moved to (388, 102)
Screenshot: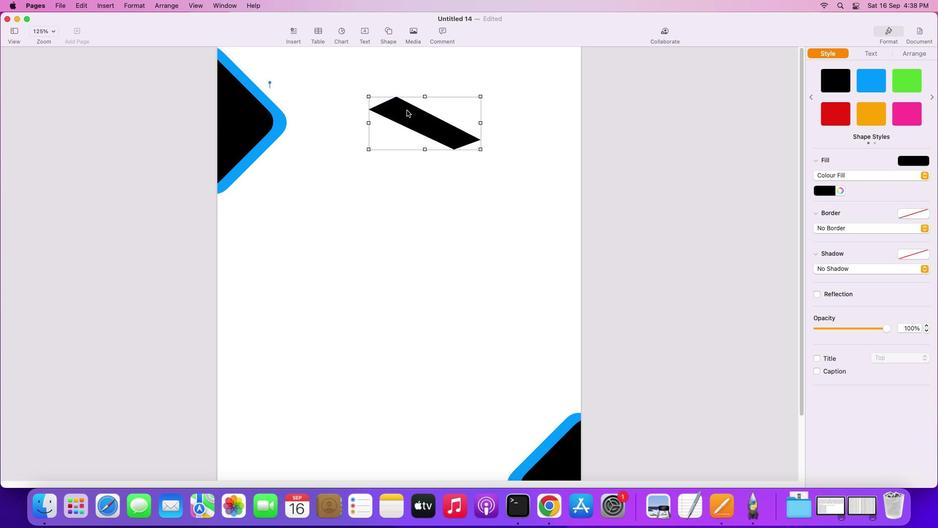 
Action: Mouse pressed left at (388, 102)
Screenshot: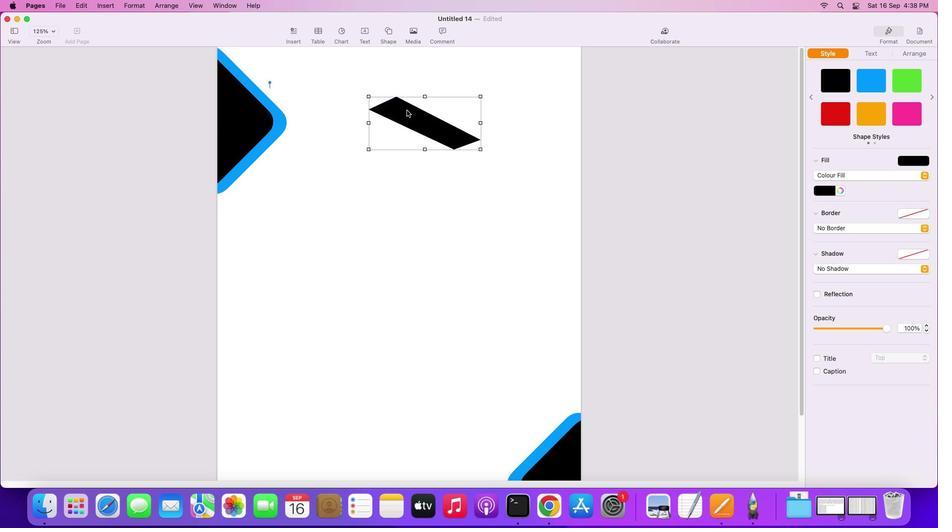
Action: Mouse moved to (402, 106)
Screenshot: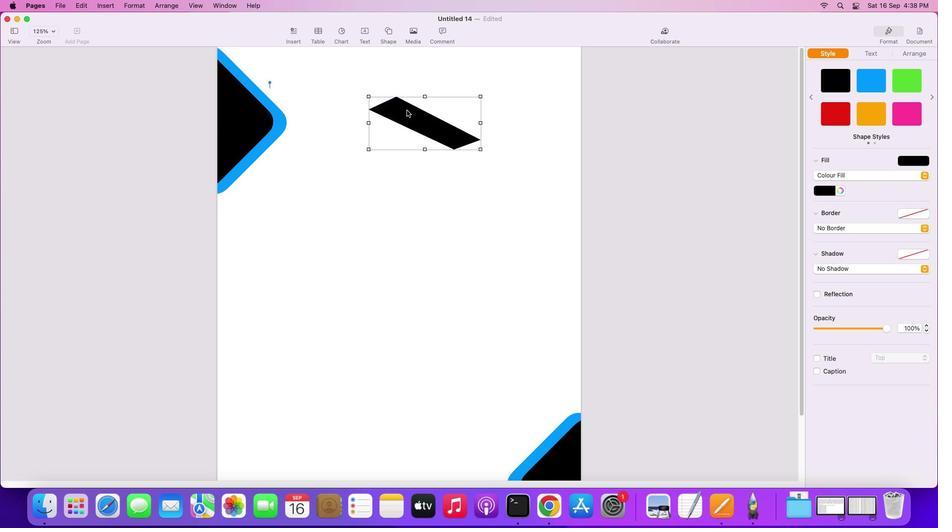 
Action: Mouse pressed right at (402, 106)
Screenshot: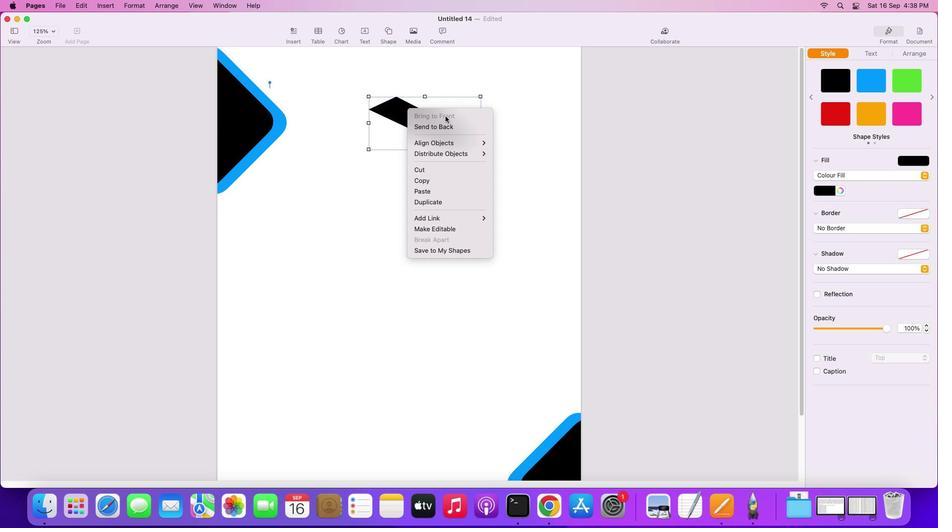 
Action: Mouse moved to (445, 223)
Screenshot: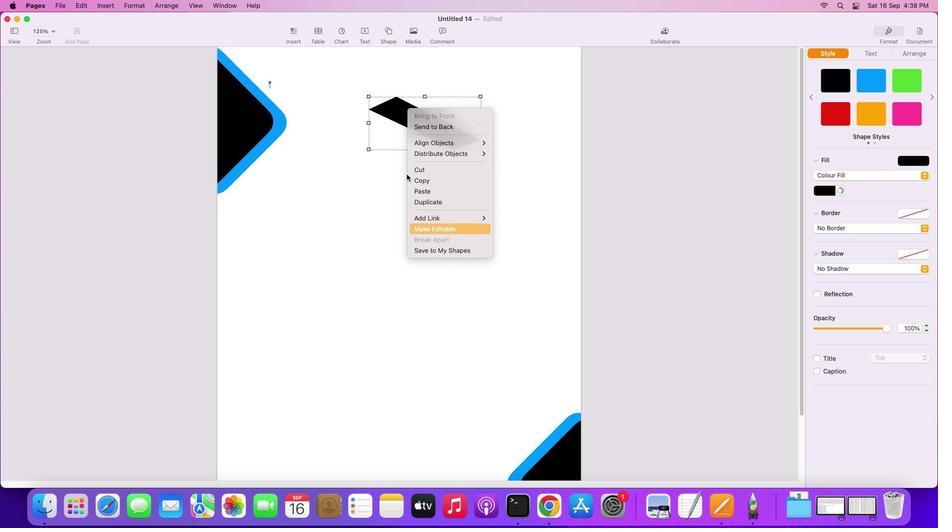 
Action: Mouse pressed left at (445, 223)
Screenshot: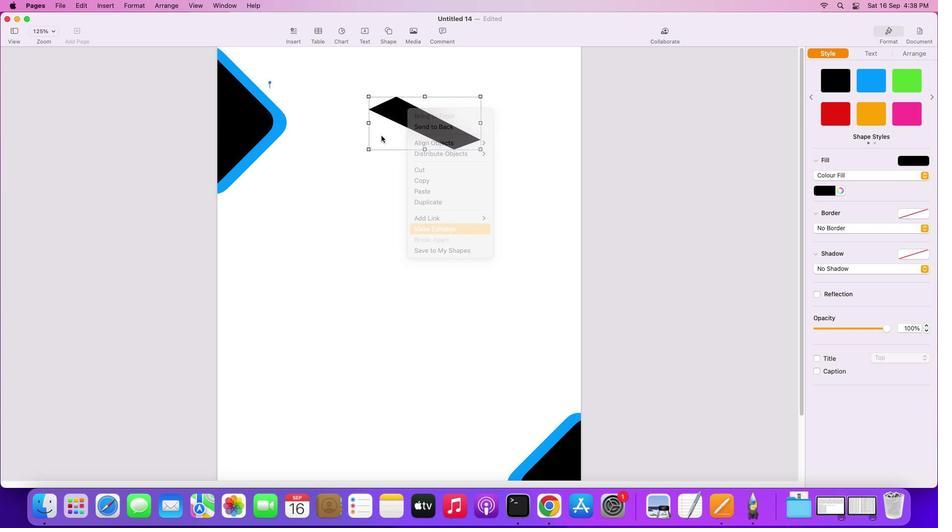 
Action: Mouse moved to (407, 125)
Screenshot: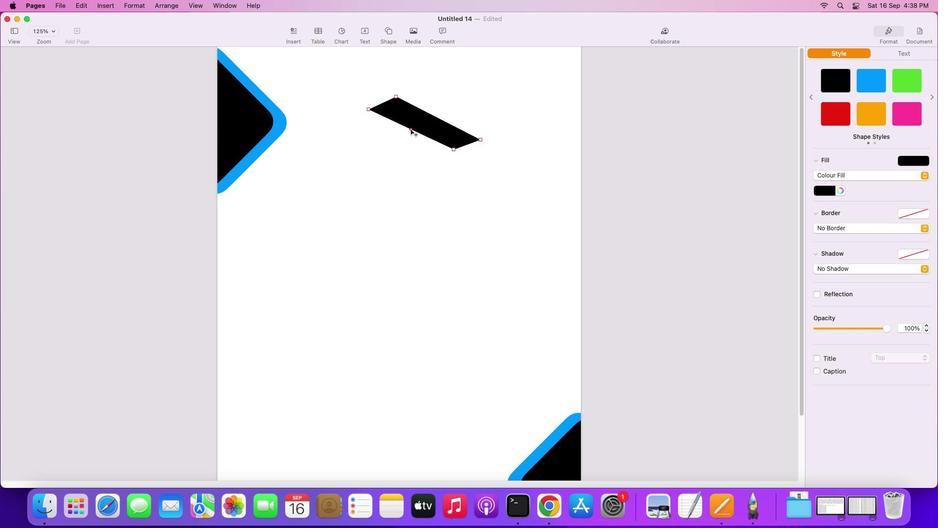 
Action: Mouse pressed left at (407, 125)
Screenshot: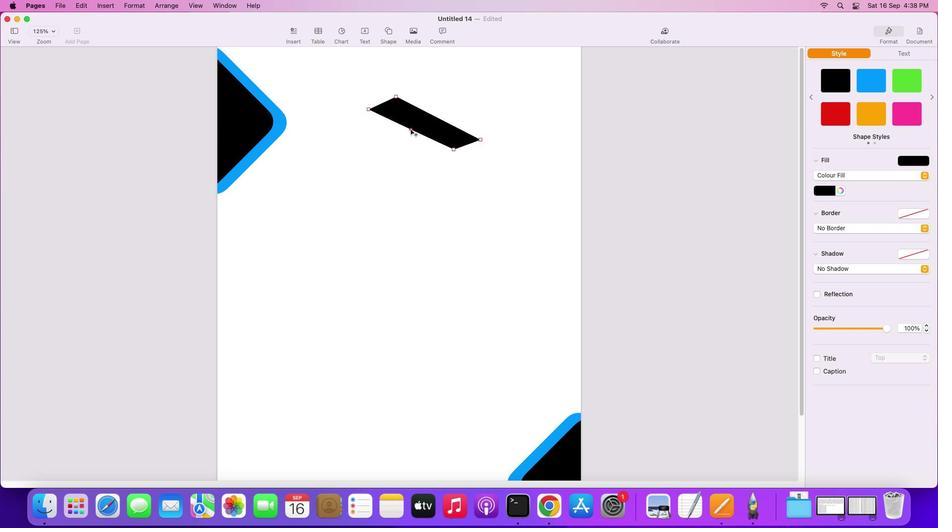 
Action: Mouse moved to (392, 93)
Screenshot: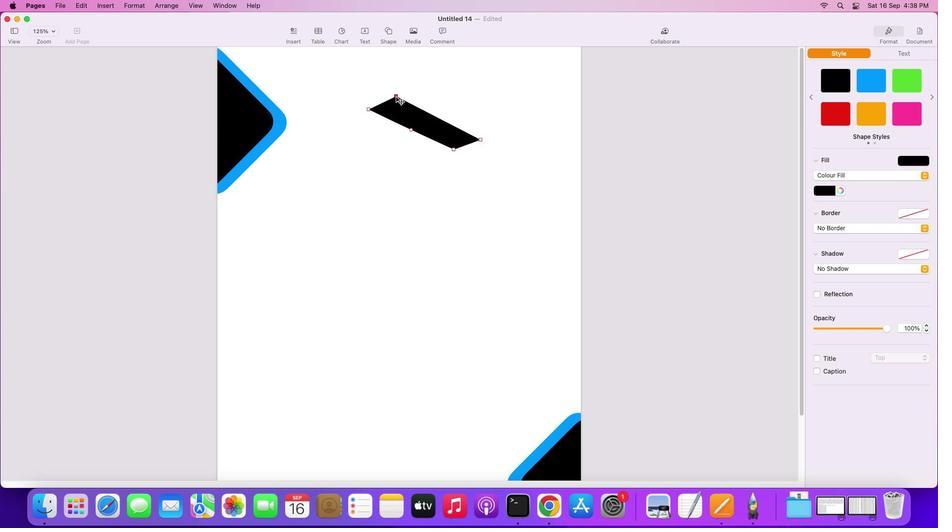 
Action: Mouse pressed left at (392, 93)
Screenshot: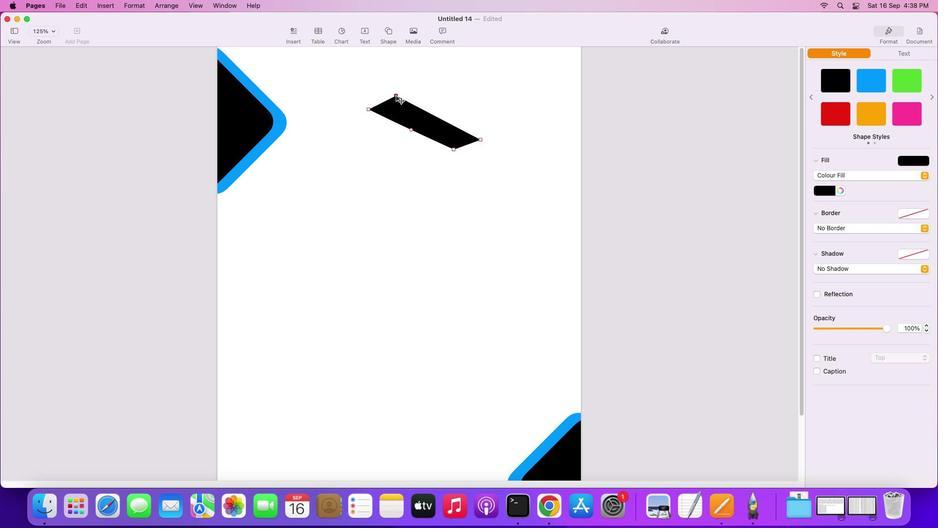 
Action: Mouse moved to (433, 114)
Screenshot: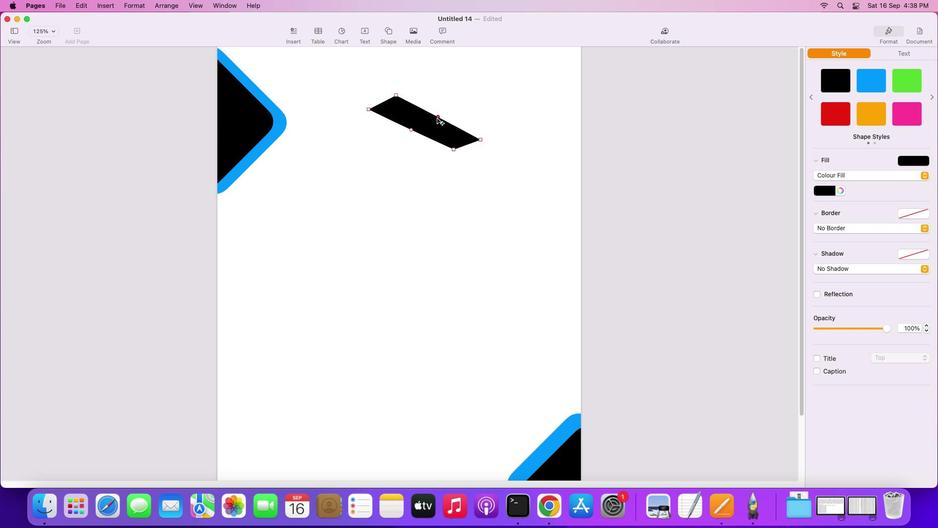 
Action: Mouse pressed left at (433, 114)
Screenshot: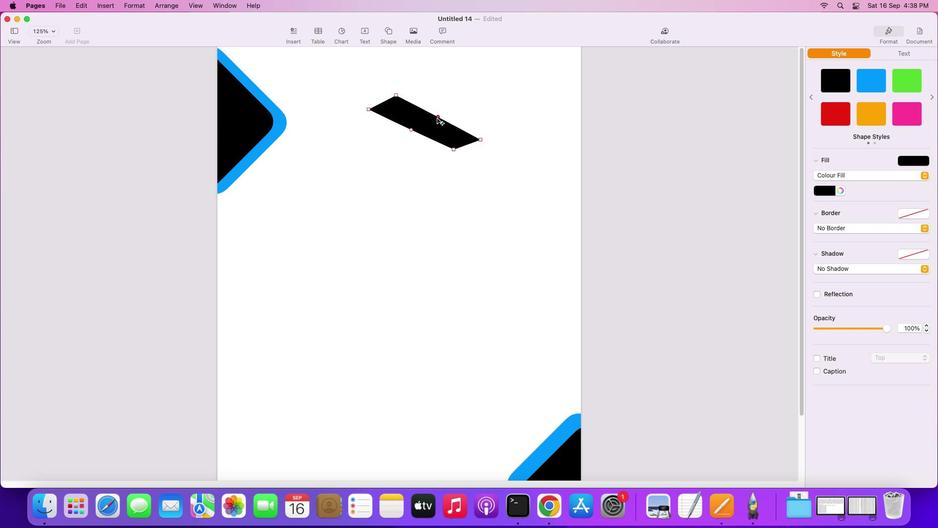 
Action: Mouse moved to (476, 134)
Screenshot: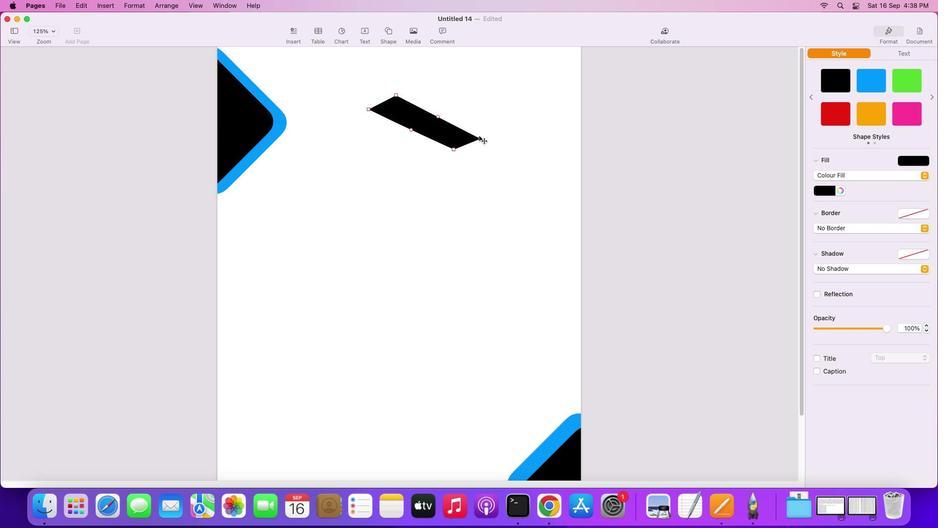 
Action: Mouse pressed left at (476, 134)
Screenshot: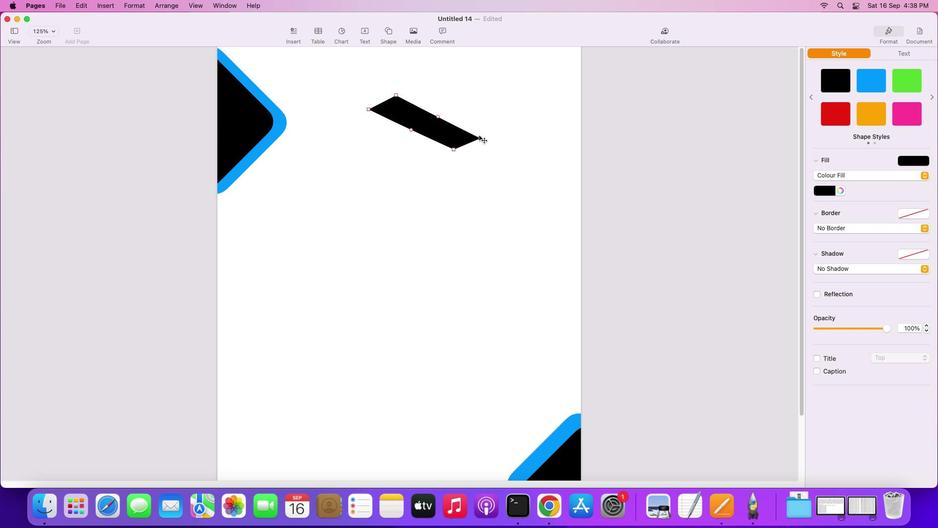 
Action: Mouse moved to (475, 128)
Screenshot: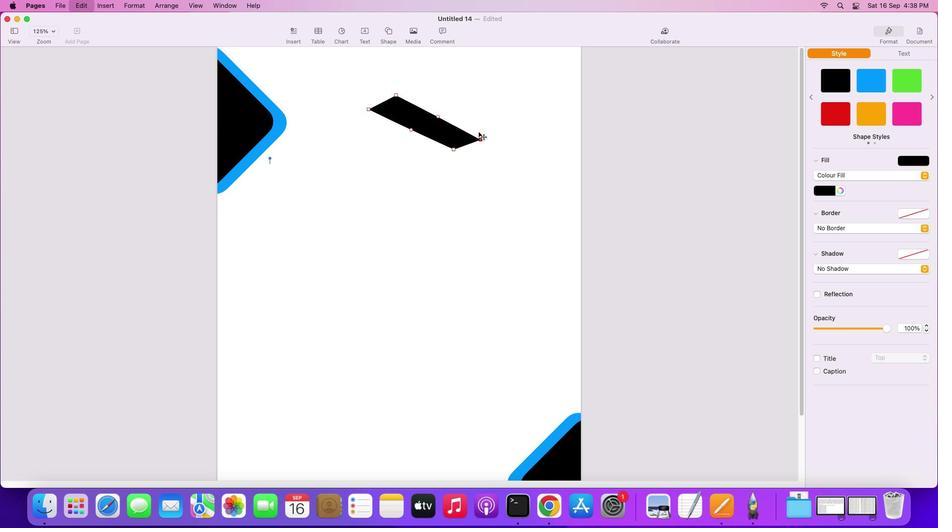 
Action: Key pressed Key.cmd'z''z''z''z''z''z''z''z'
Screenshot: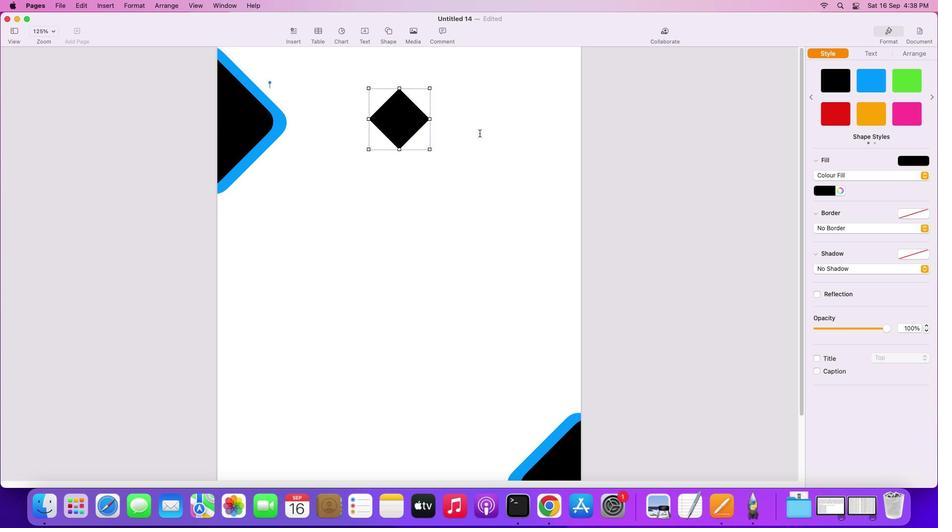 
Action: Mouse moved to (475, 129)
Screenshot: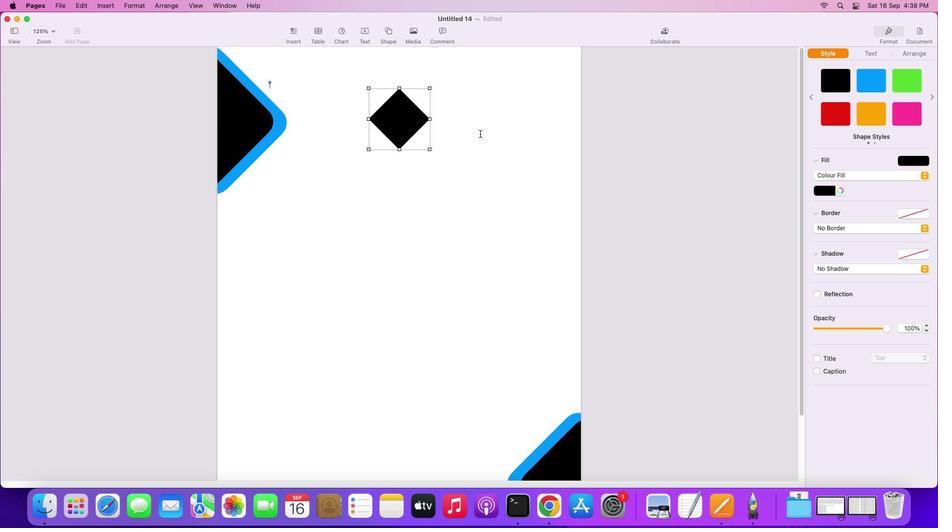 
Action: Key pressed Key.cmd'z'
Screenshot: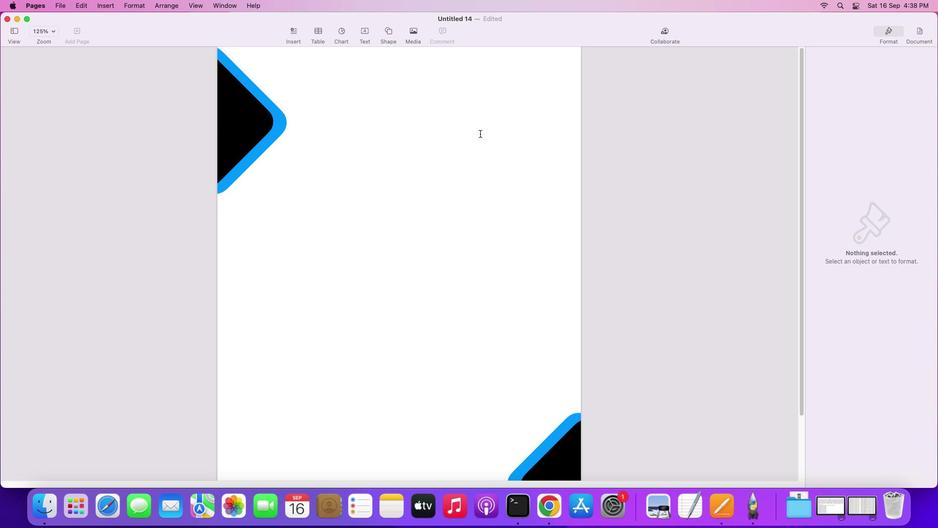 
Action: Mouse moved to (382, 25)
Screenshot: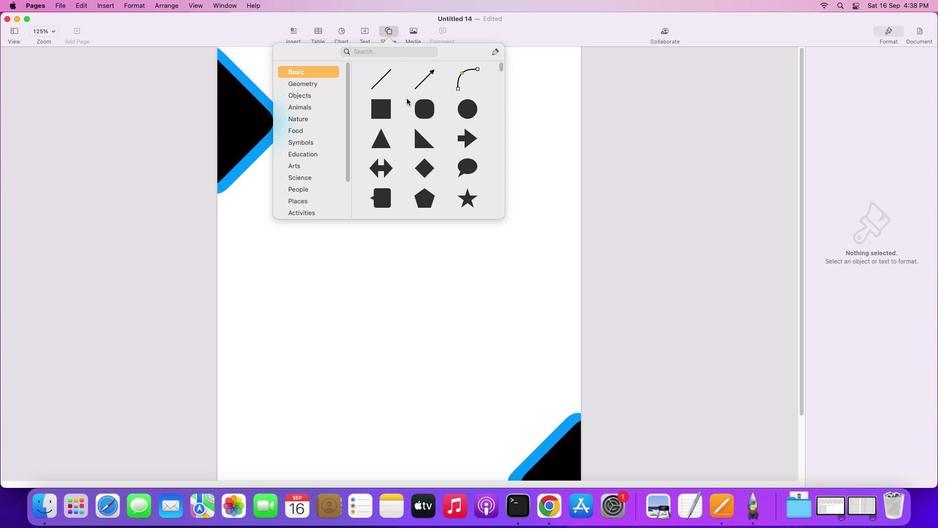 
Action: Mouse pressed left at (382, 25)
Screenshot: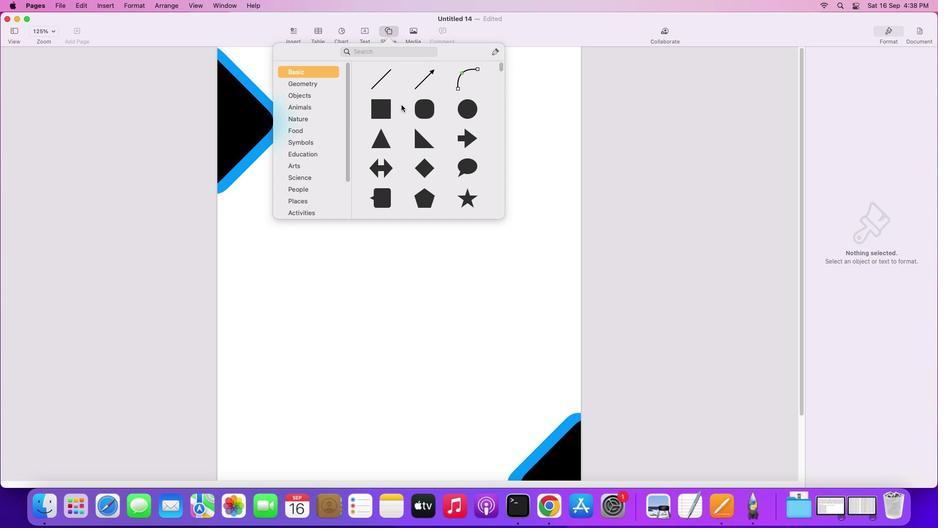 
Action: Mouse moved to (382, 102)
Screenshot: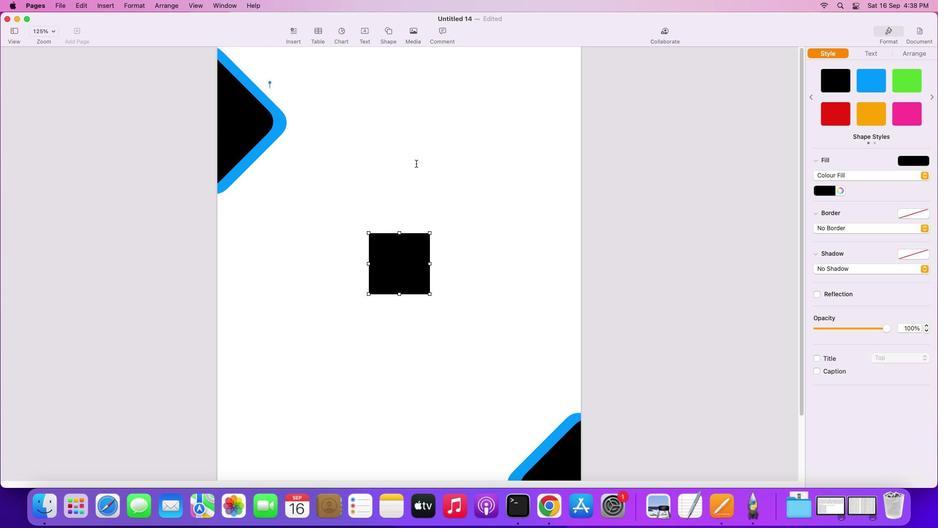 
Action: Mouse pressed left at (382, 102)
Screenshot: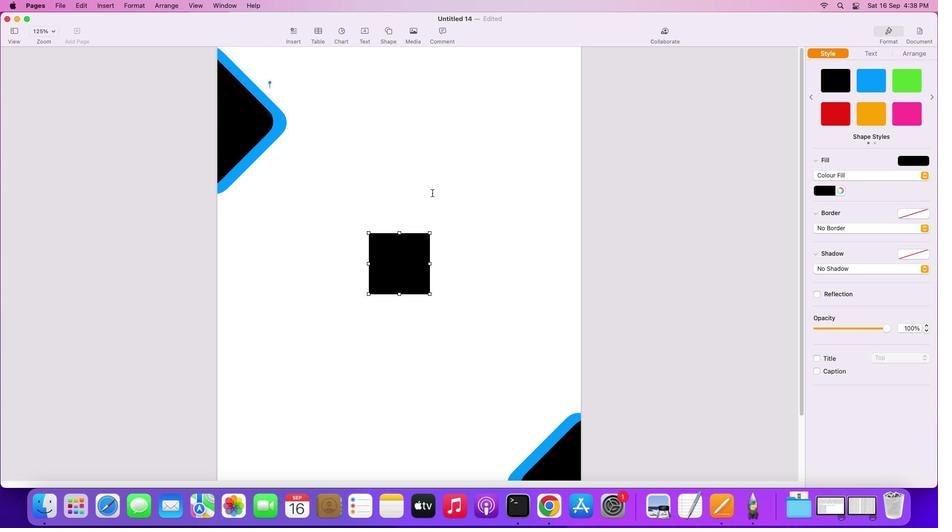 
Action: Mouse moved to (426, 257)
Screenshot: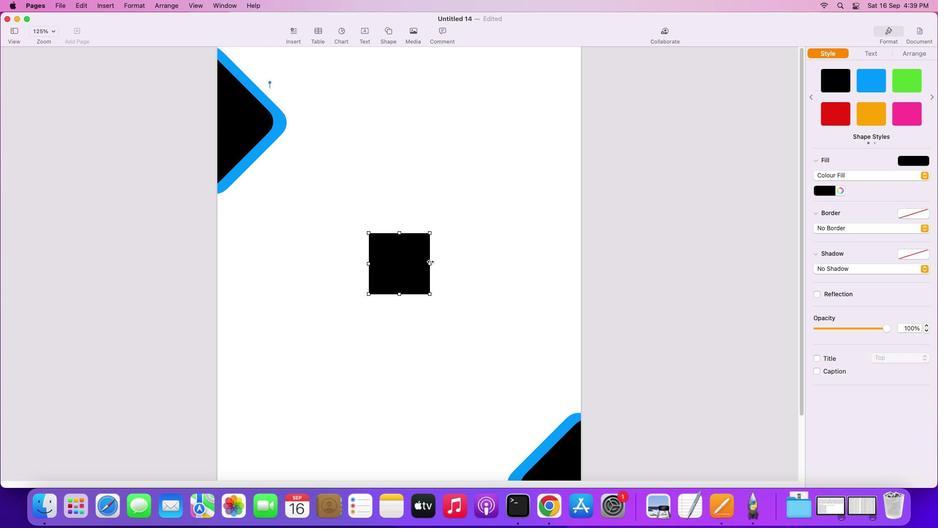 
Action: Mouse pressed left at (426, 257)
Screenshot: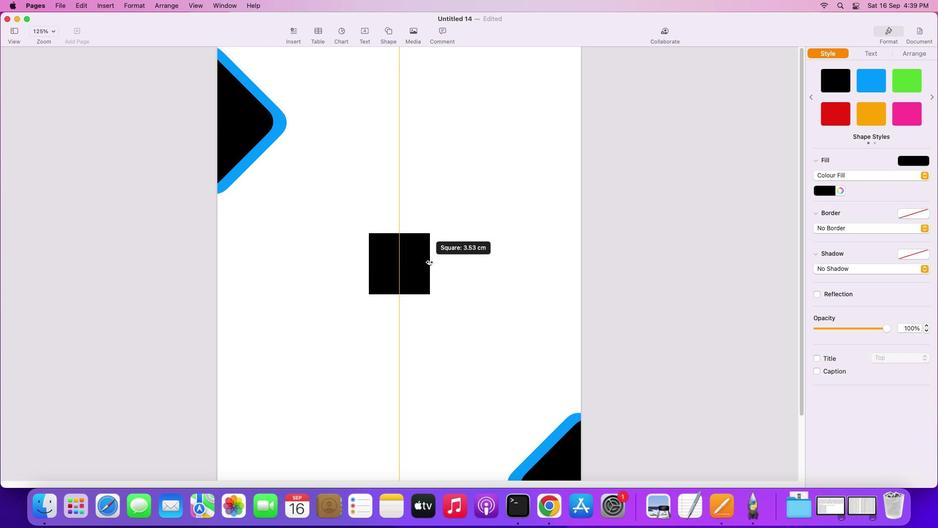 
Action: Mouse moved to (420, 251)
Screenshot: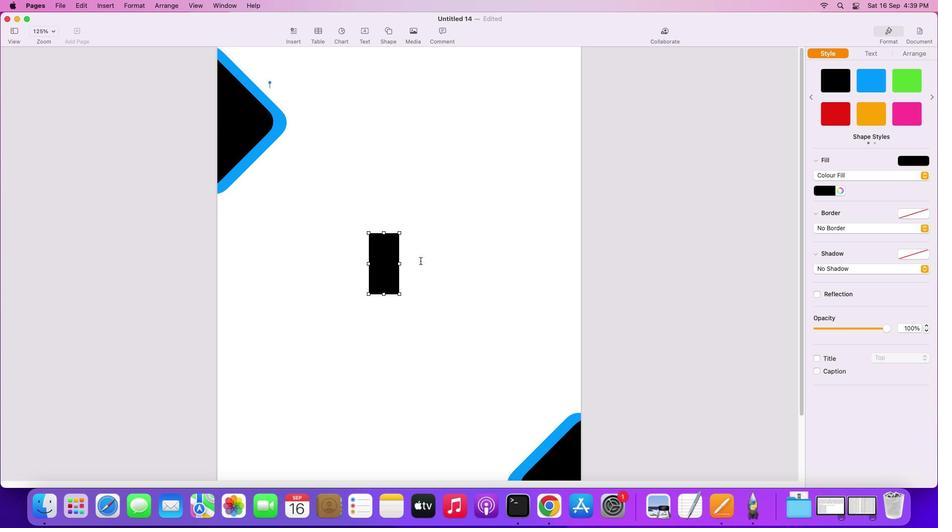 
Action: Mouse pressed left at (420, 251)
Screenshot: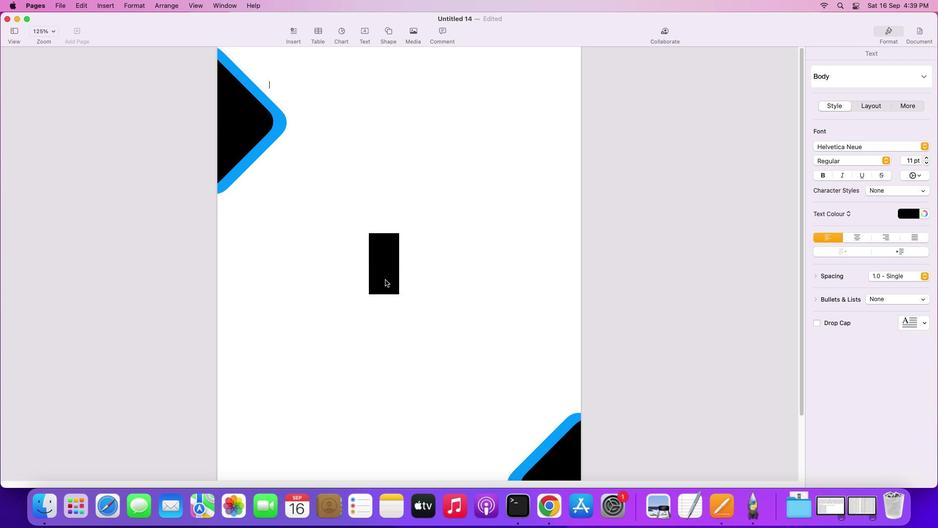 
Action: Mouse moved to (378, 272)
Screenshot: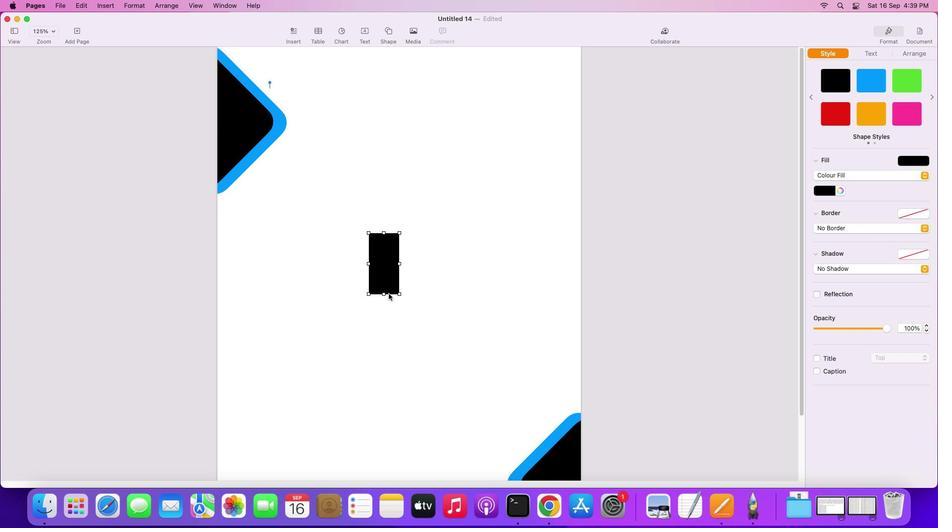 
Action: Mouse pressed left at (378, 272)
Screenshot: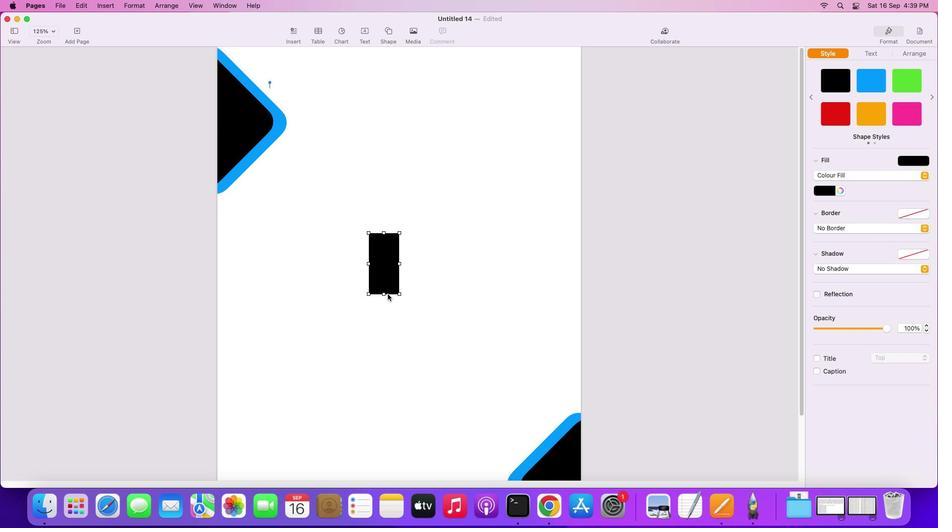 
Action: Mouse moved to (380, 289)
Screenshot: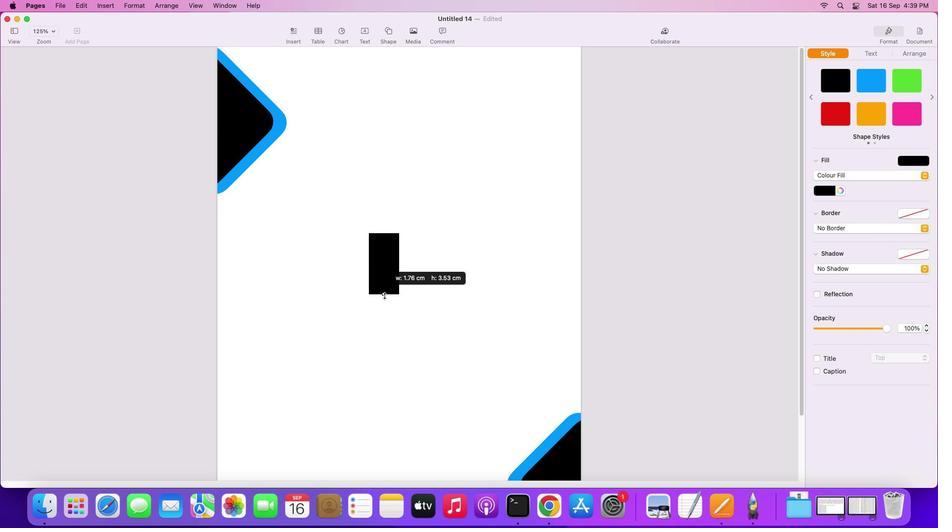 
Action: Mouse pressed left at (380, 289)
Screenshot: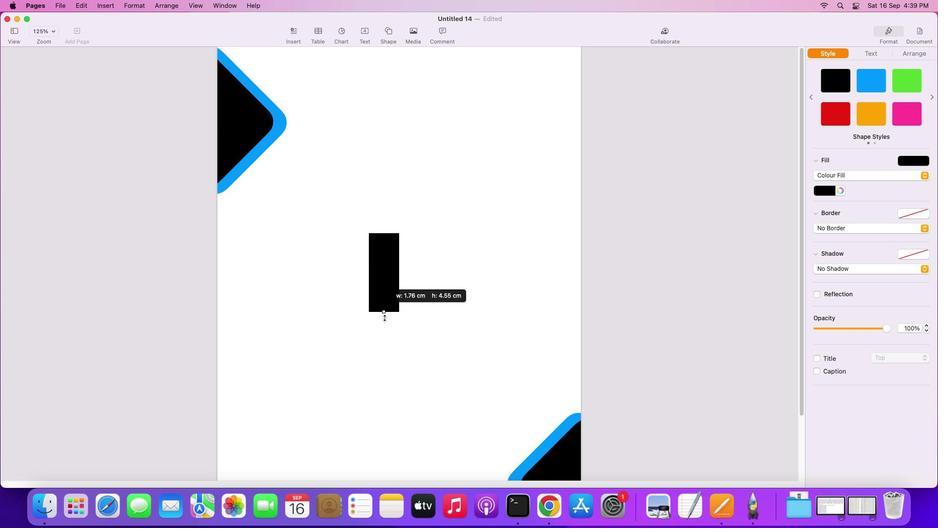 
Action: Mouse moved to (449, 249)
Screenshot: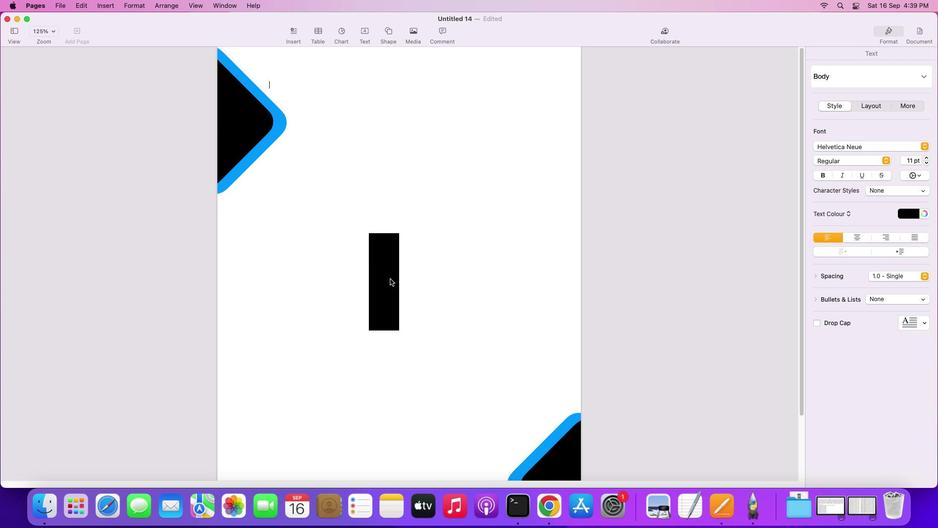 
Action: Mouse pressed left at (449, 249)
Screenshot: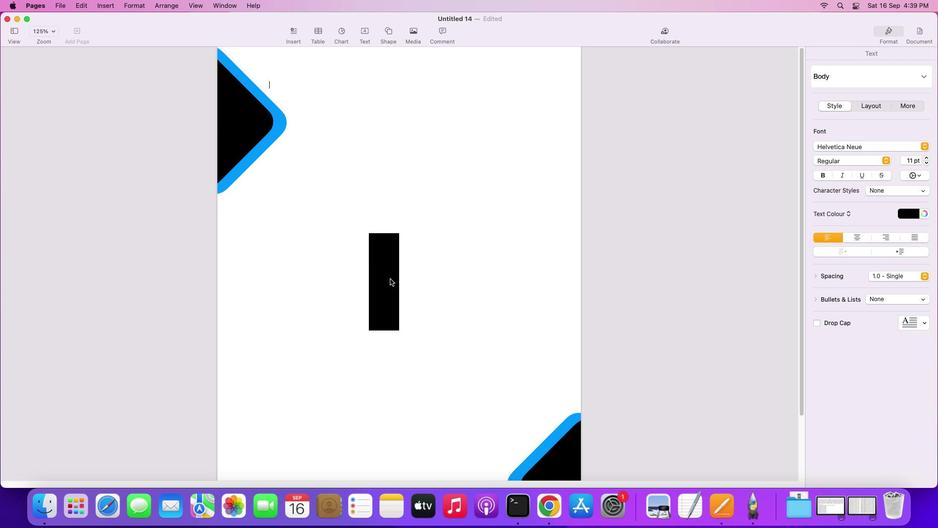 
Action: Mouse moved to (385, 274)
Screenshot: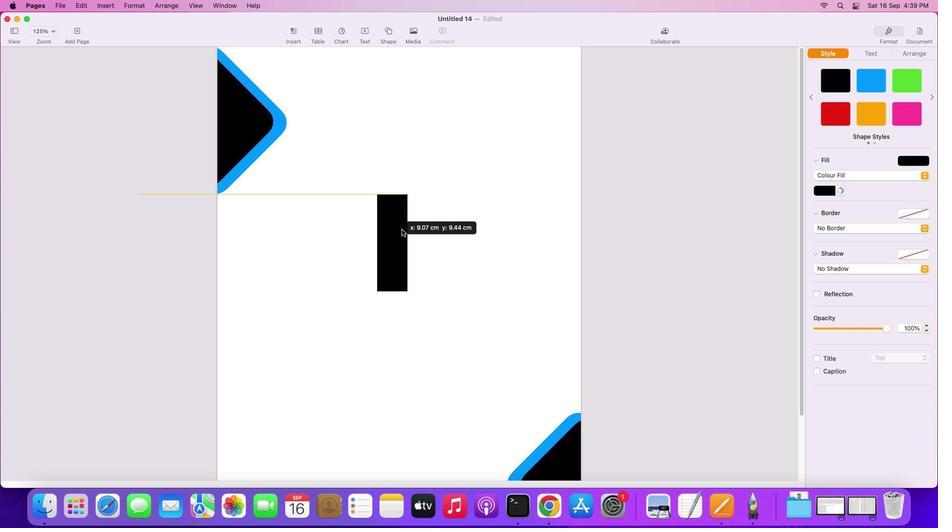 
Action: Mouse pressed left at (385, 274)
Screenshot: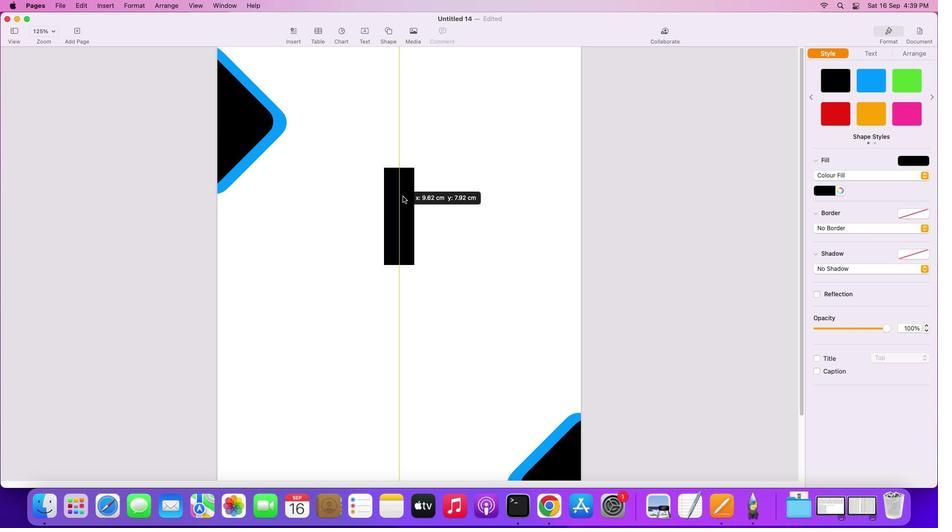 
Action: Mouse moved to (916, 47)
Screenshot: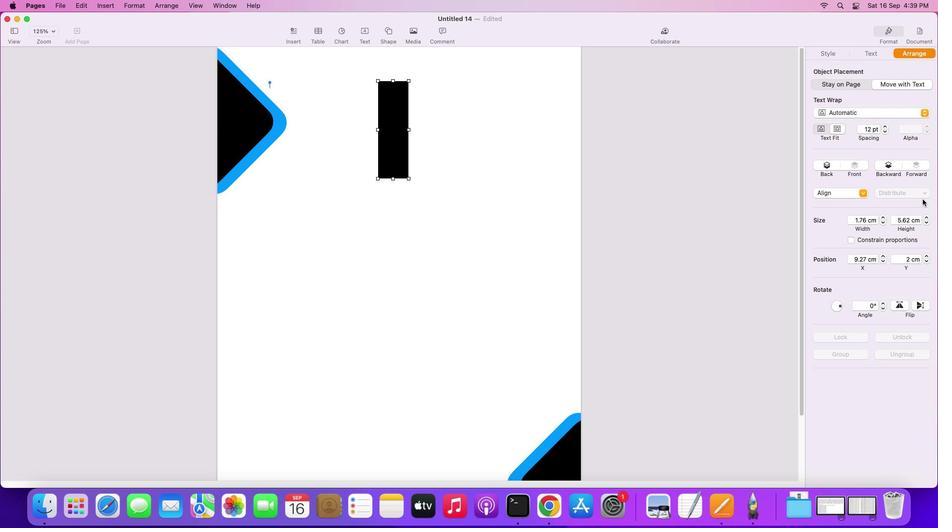 
Action: Mouse pressed left at (916, 47)
Screenshot: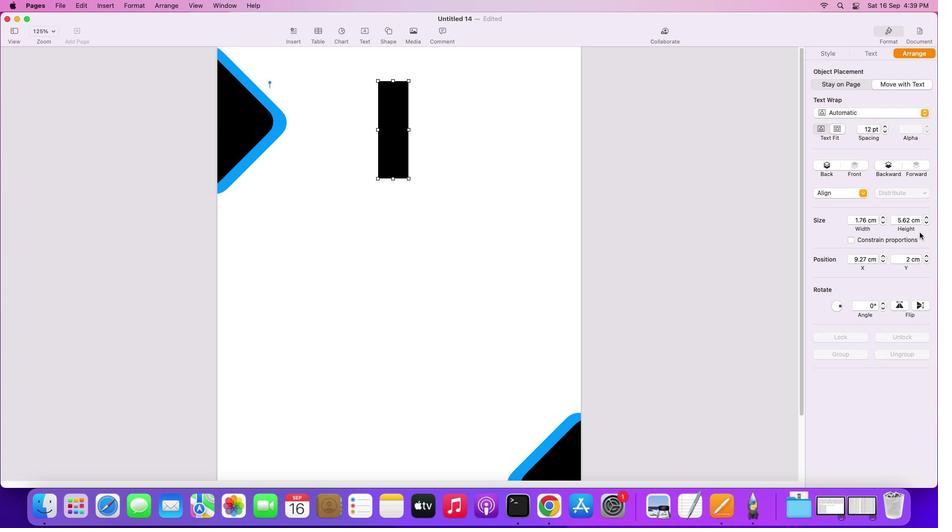 
Action: Mouse moved to (881, 299)
Screenshot: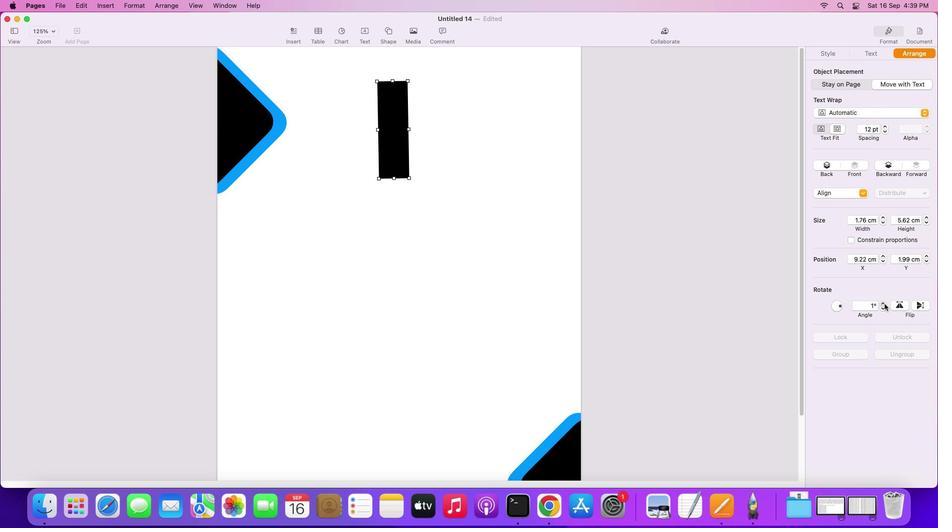 
Action: Mouse pressed left at (881, 299)
Screenshot: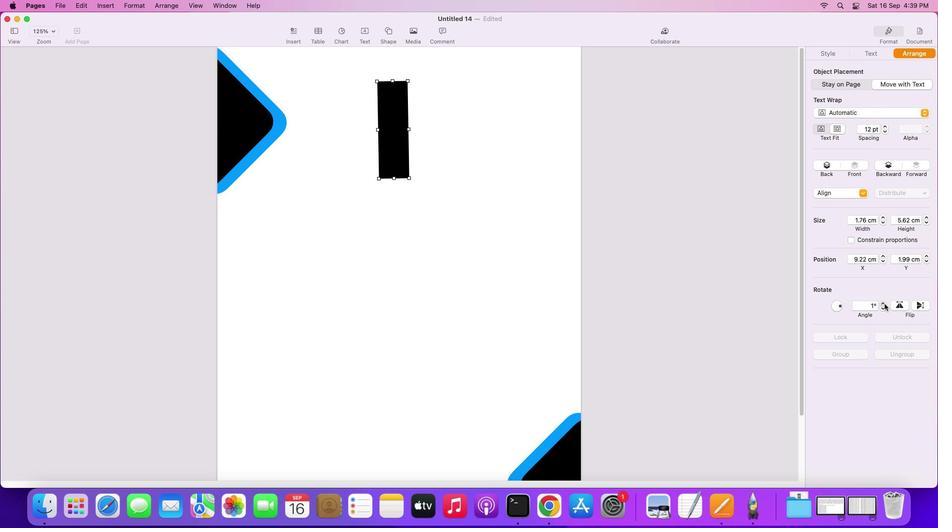 
Action: Mouse moved to (379, 112)
Screenshot: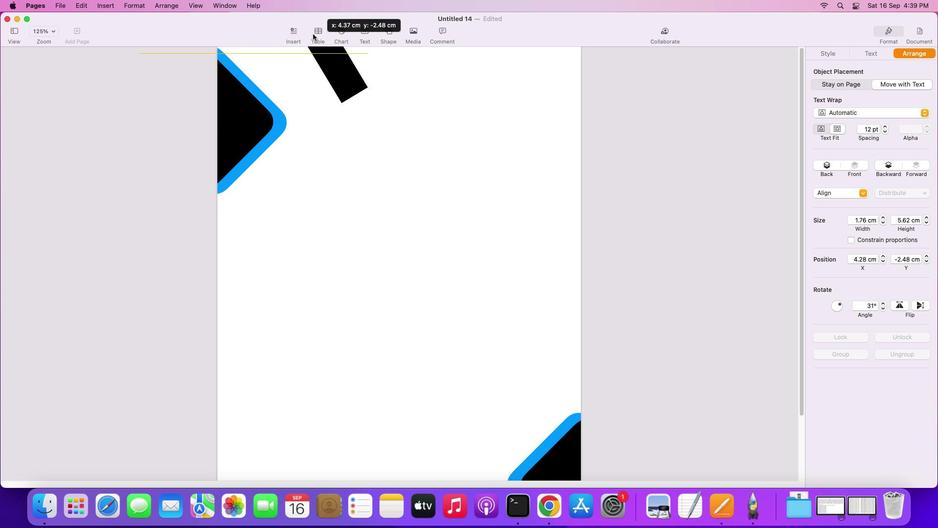 
Action: Mouse pressed left at (379, 112)
Screenshot: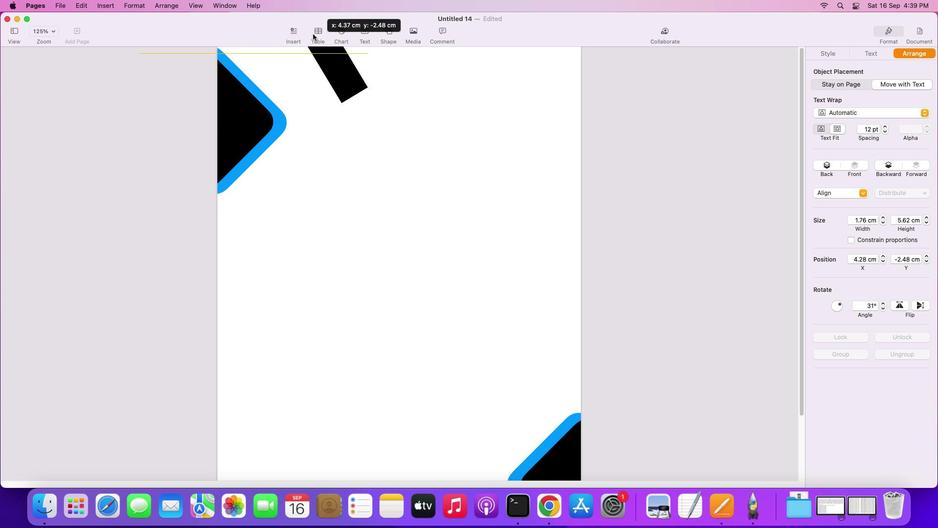 
Action: Mouse moved to (837, 79)
Screenshot: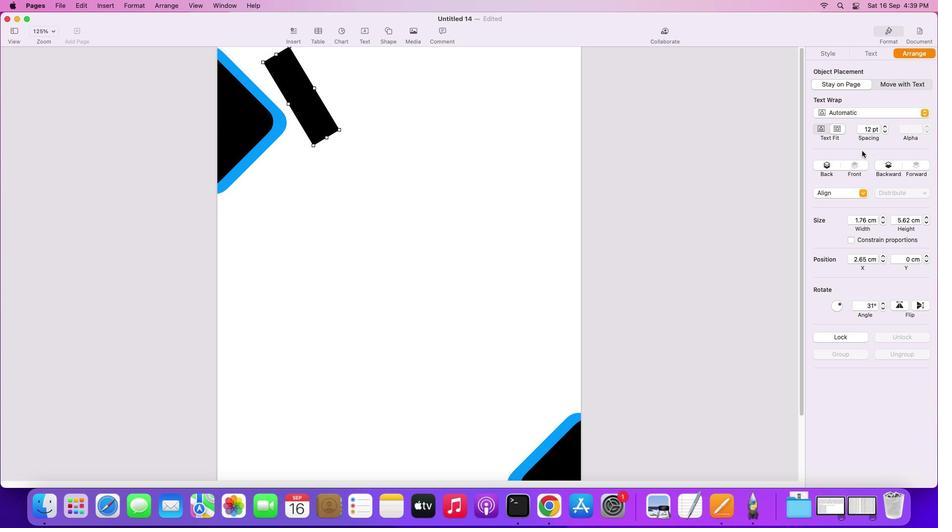 
Action: Mouse pressed left at (837, 79)
Screenshot: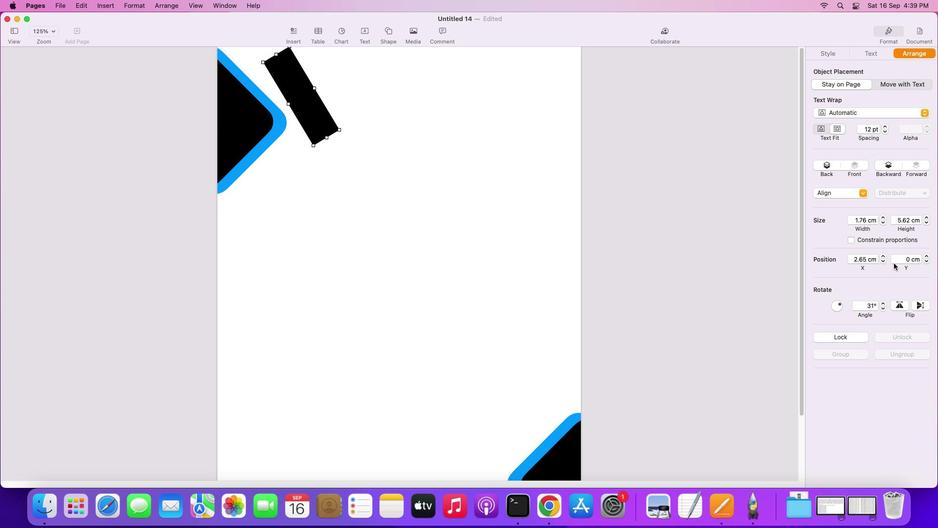 
Action: Mouse moved to (879, 298)
Screenshot: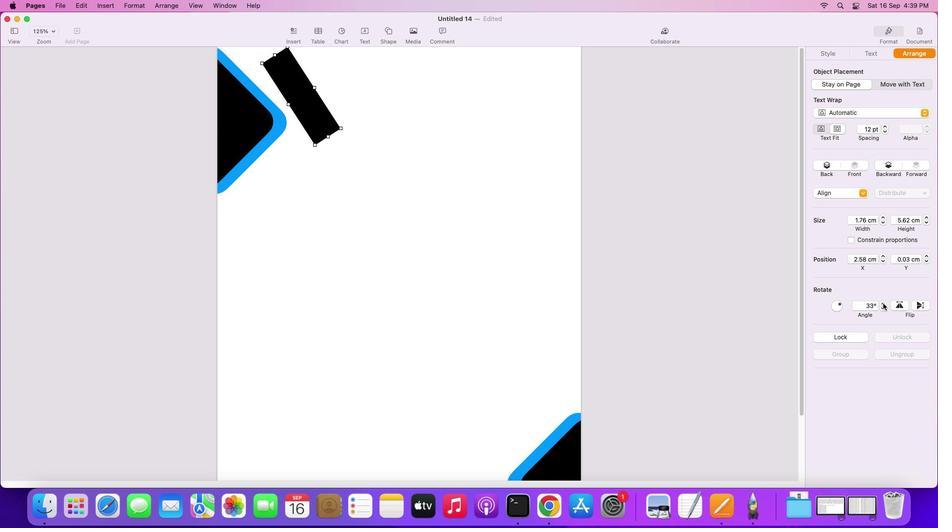 
Action: Mouse pressed left at (879, 298)
Screenshot: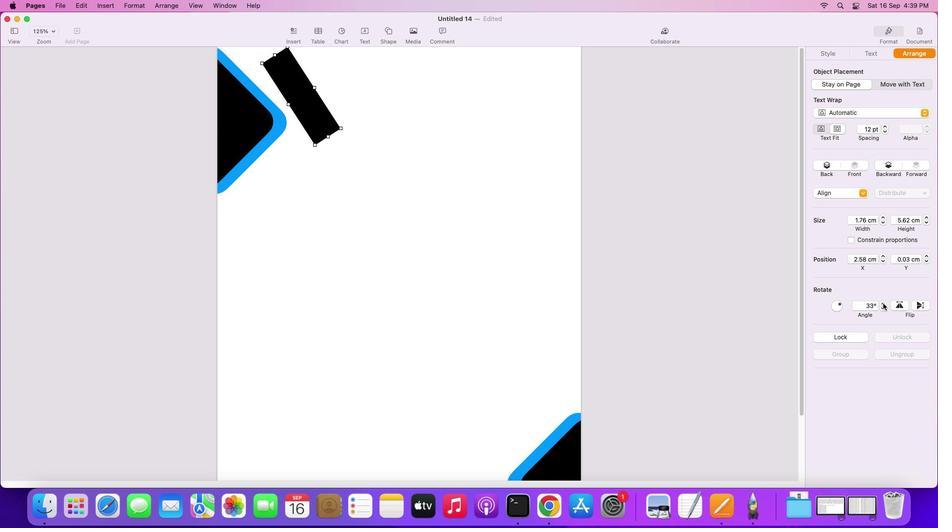 
Action: Mouse pressed left at (879, 298)
Screenshot: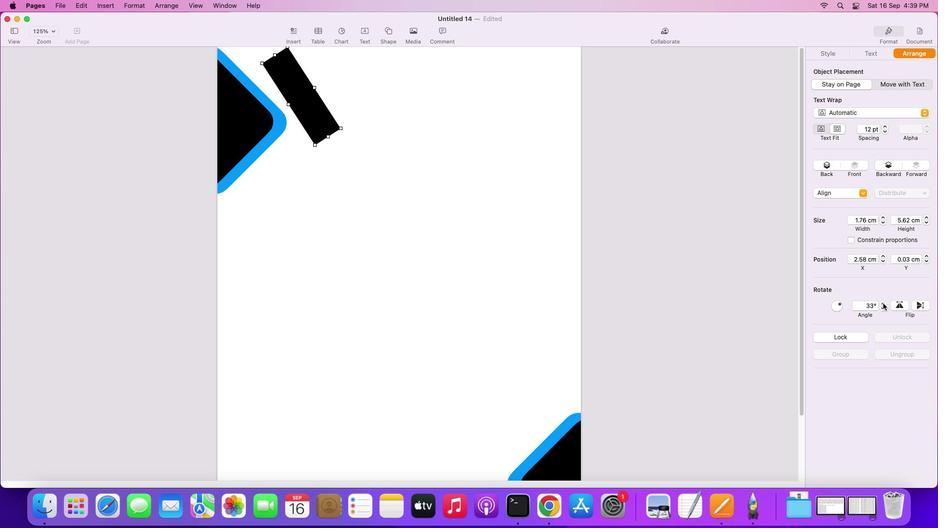 
Action: Mouse pressed left at (879, 298)
Screenshot: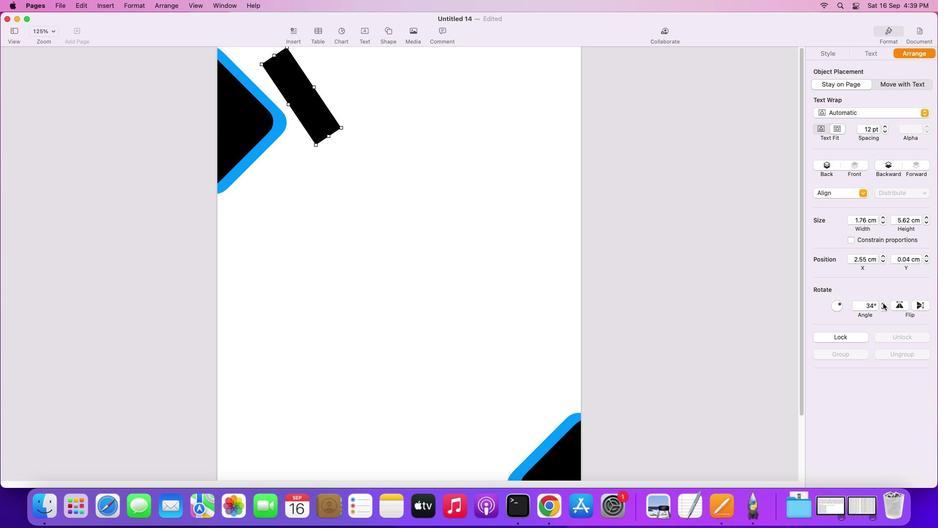 
Action: Mouse pressed left at (879, 298)
Screenshot: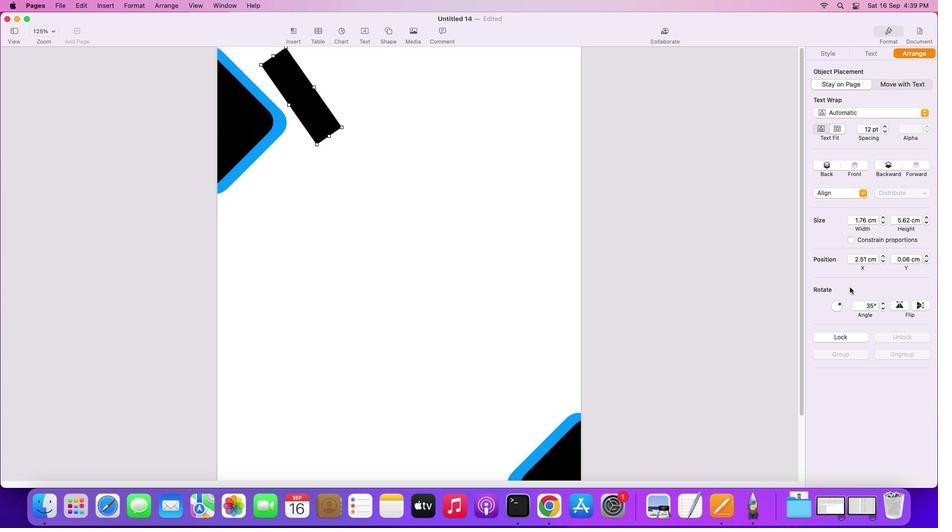 
Action: Mouse moved to (310, 106)
Screenshot: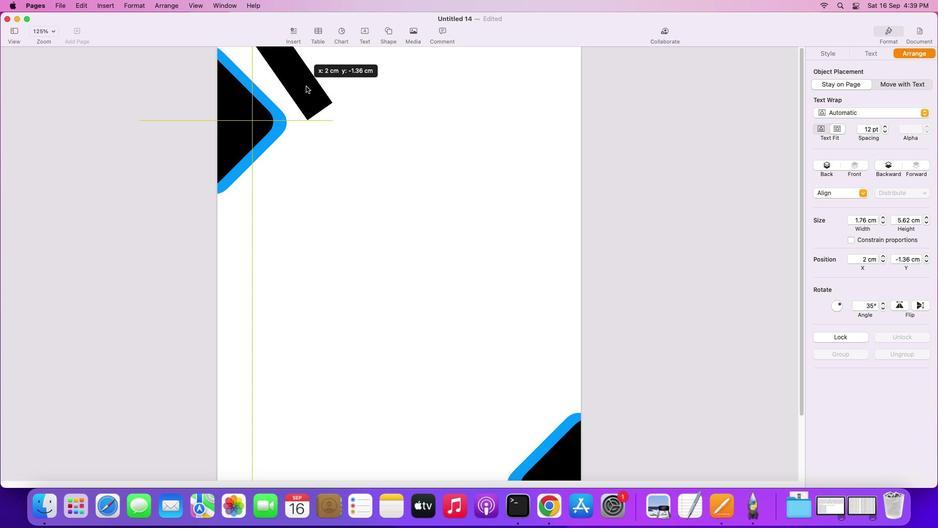 
Action: Mouse pressed left at (310, 106)
Screenshot: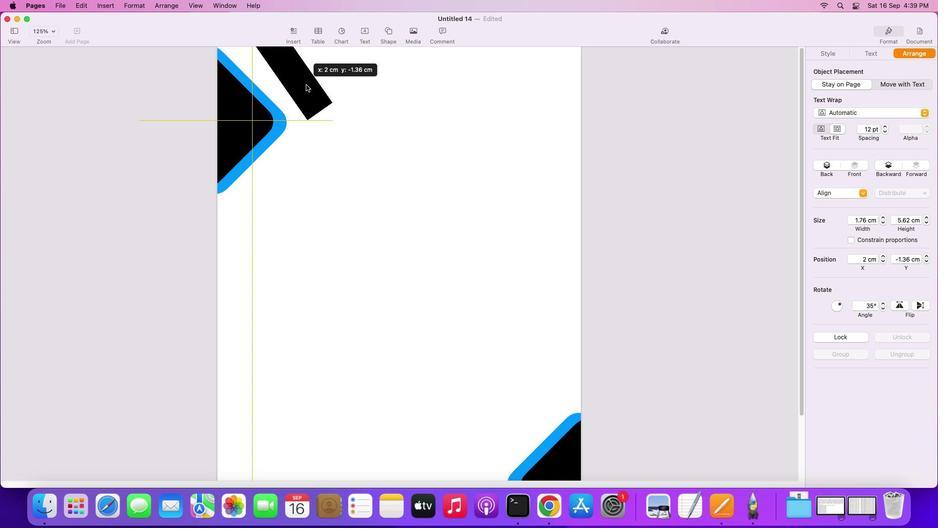 
Action: Mouse moved to (877, 296)
